 Task: Book a 2-hour guided pottery wheel and ceramics class for hands-on creative expression.
Action: Mouse moved to (350, 212)
Screenshot: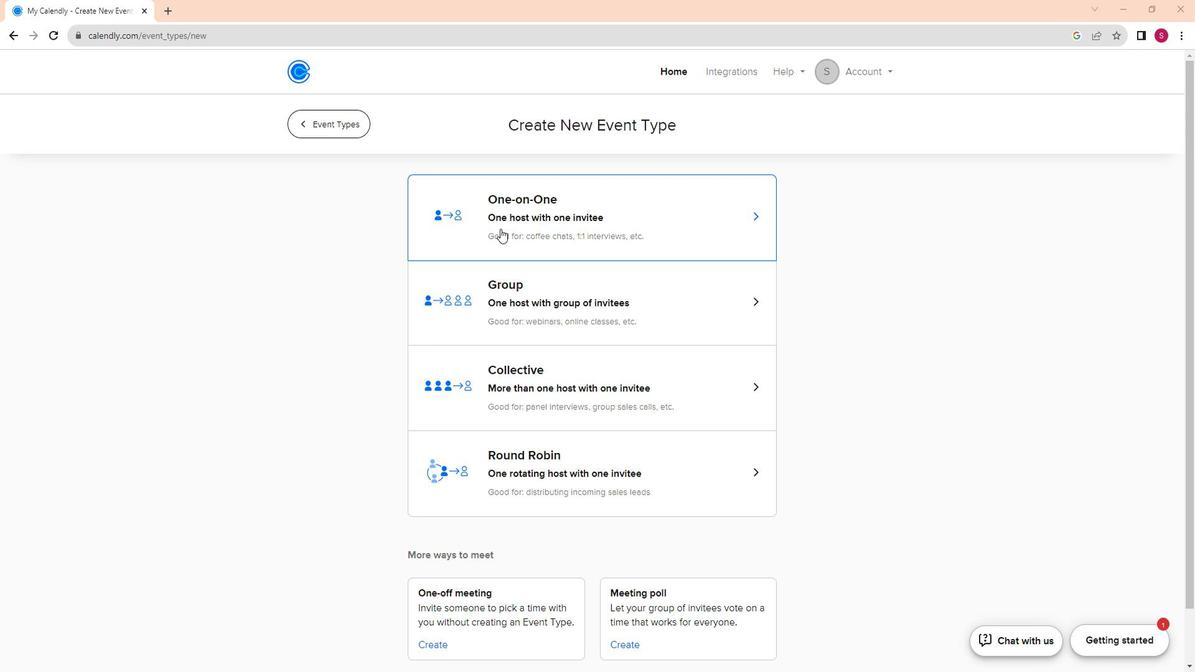 
Action: Mouse pressed left at (350, 212)
Screenshot: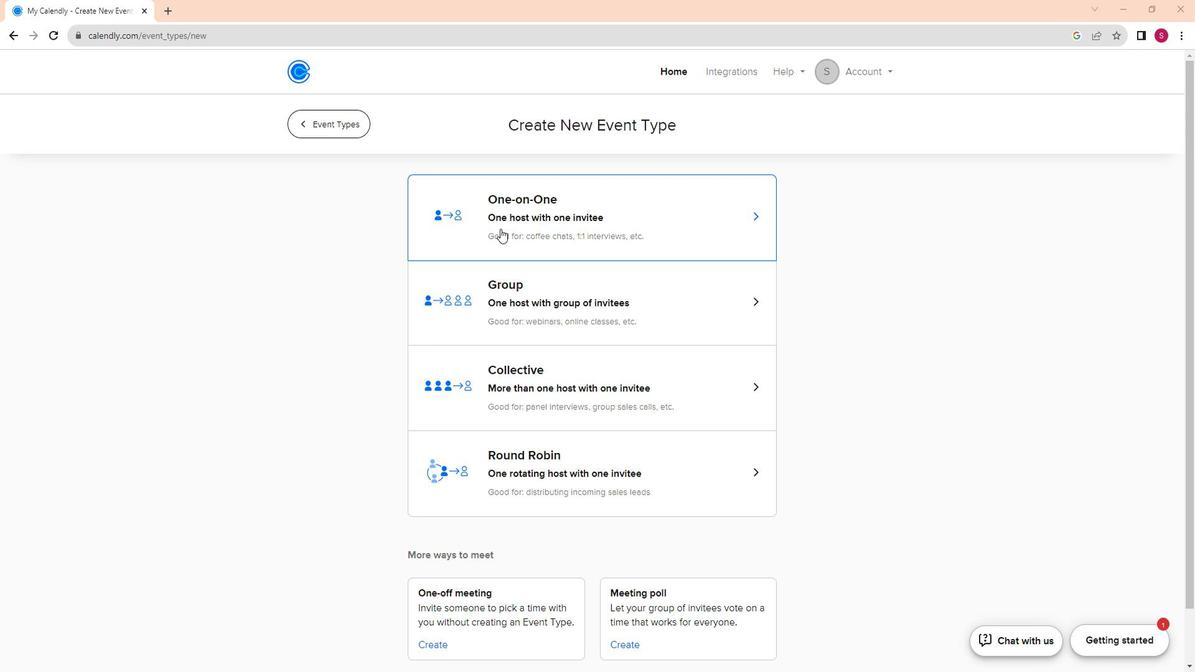 
Action: Mouse moved to (599, 423)
Screenshot: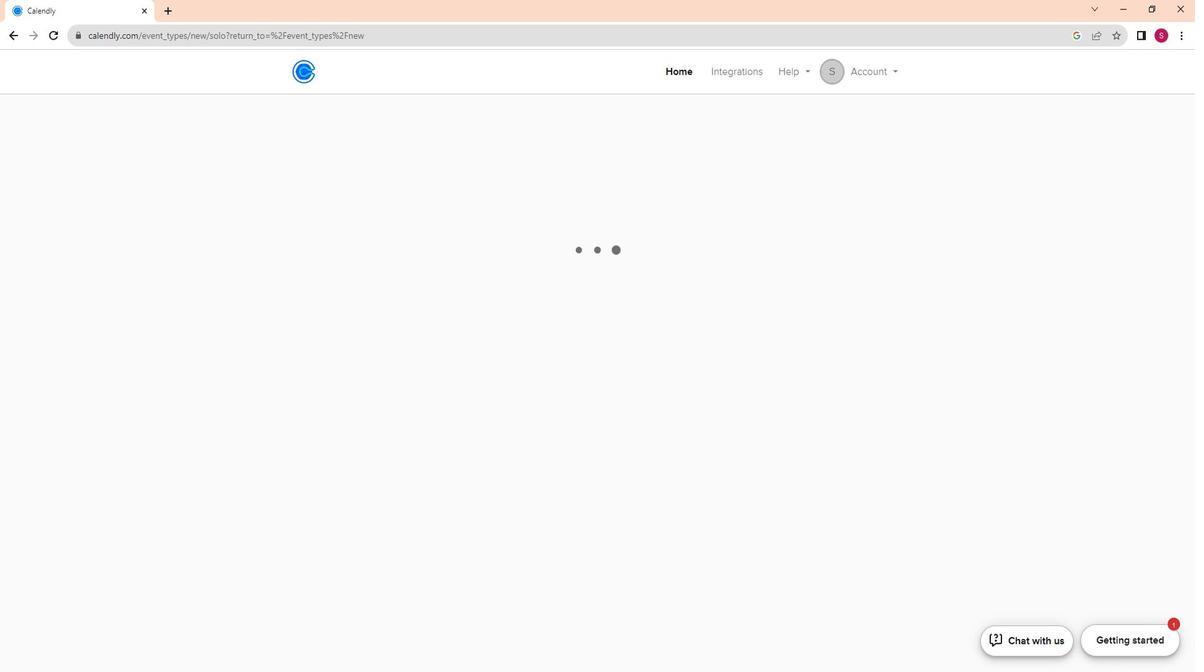 
Action: Mouse pressed left at (599, 423)
Screenshot: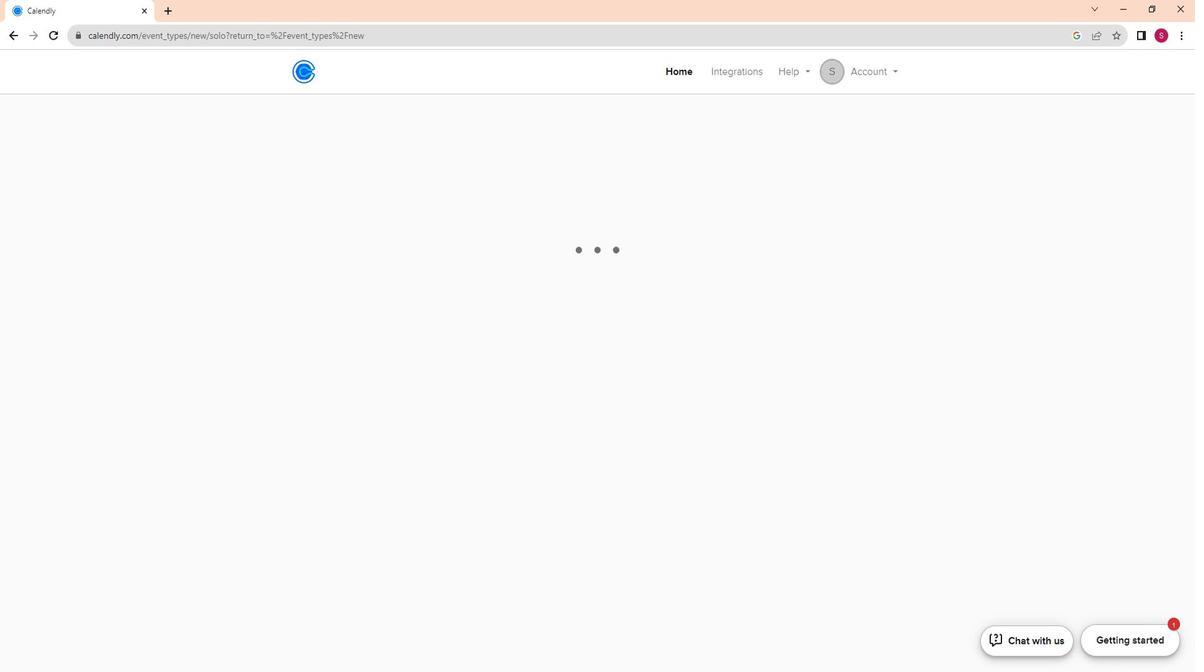 
Action: Mouse moved to (587, 189)
Screenshot: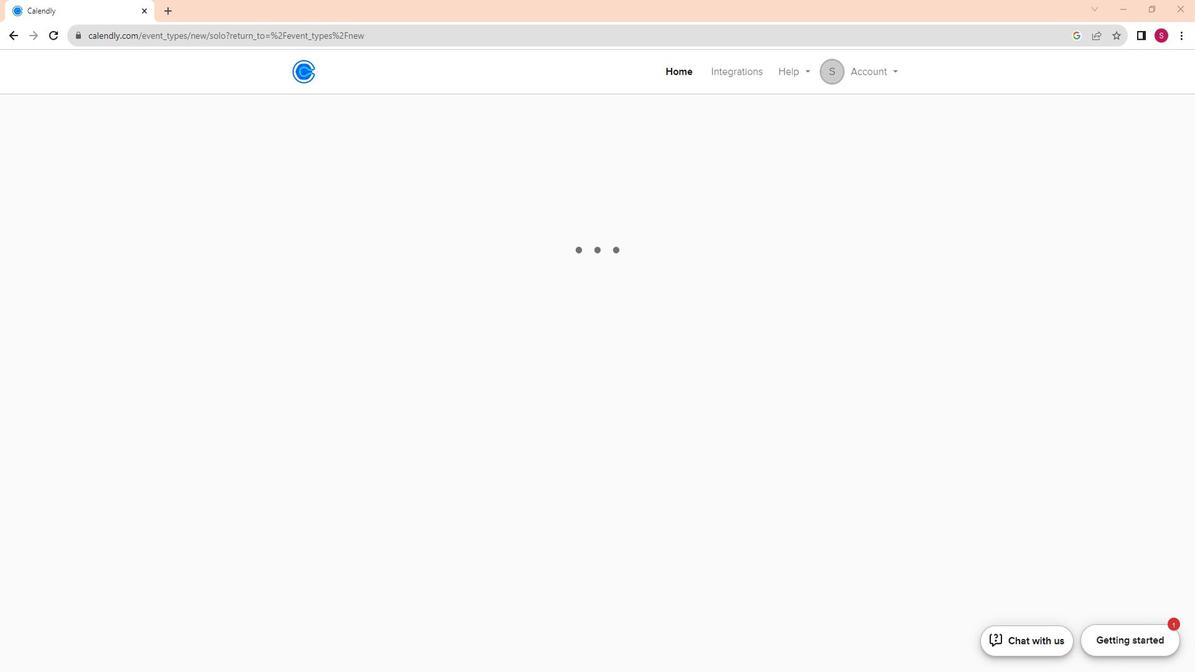 
Action: Mouse scrolled (587, 188) with delta (0, 0)
Screenshot: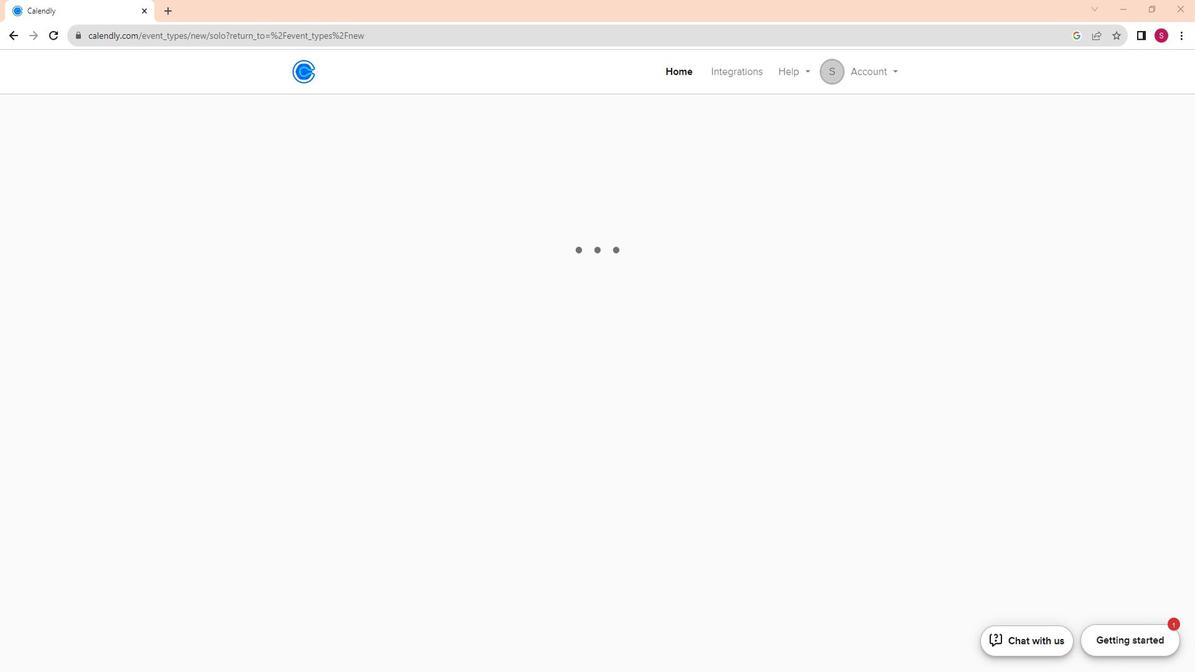 
Action: Mouse moved to (587, 191)
Screenshot: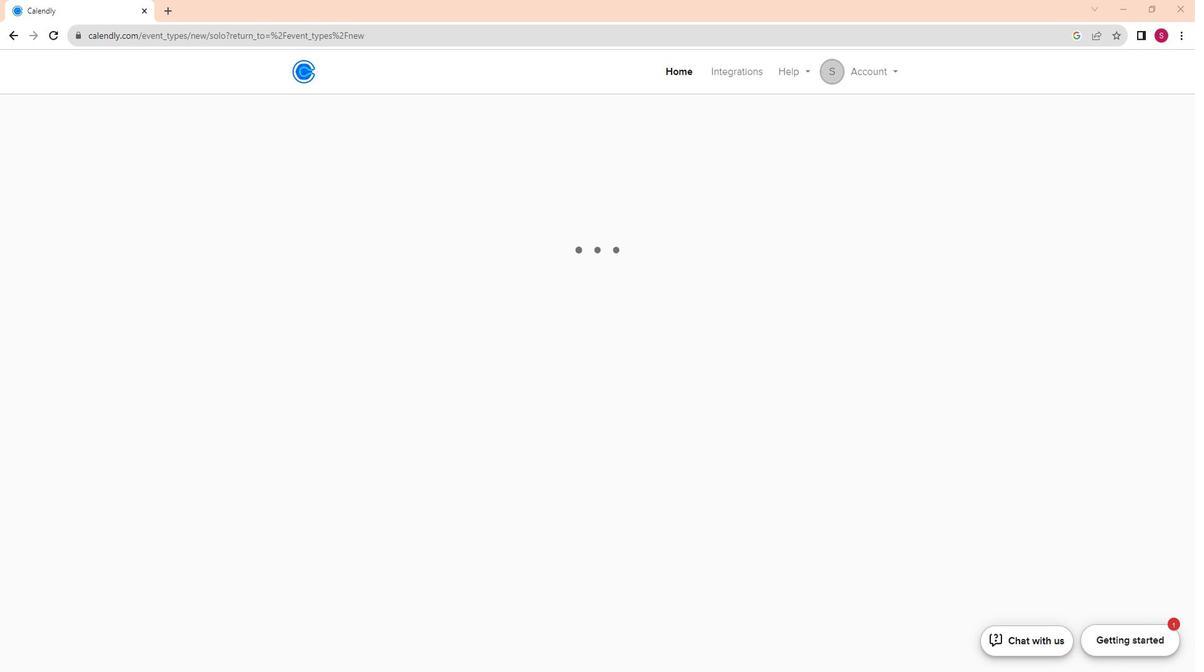 
Action: Mouse scrolled (587, 191) with delta (0, 0)
Screenshot: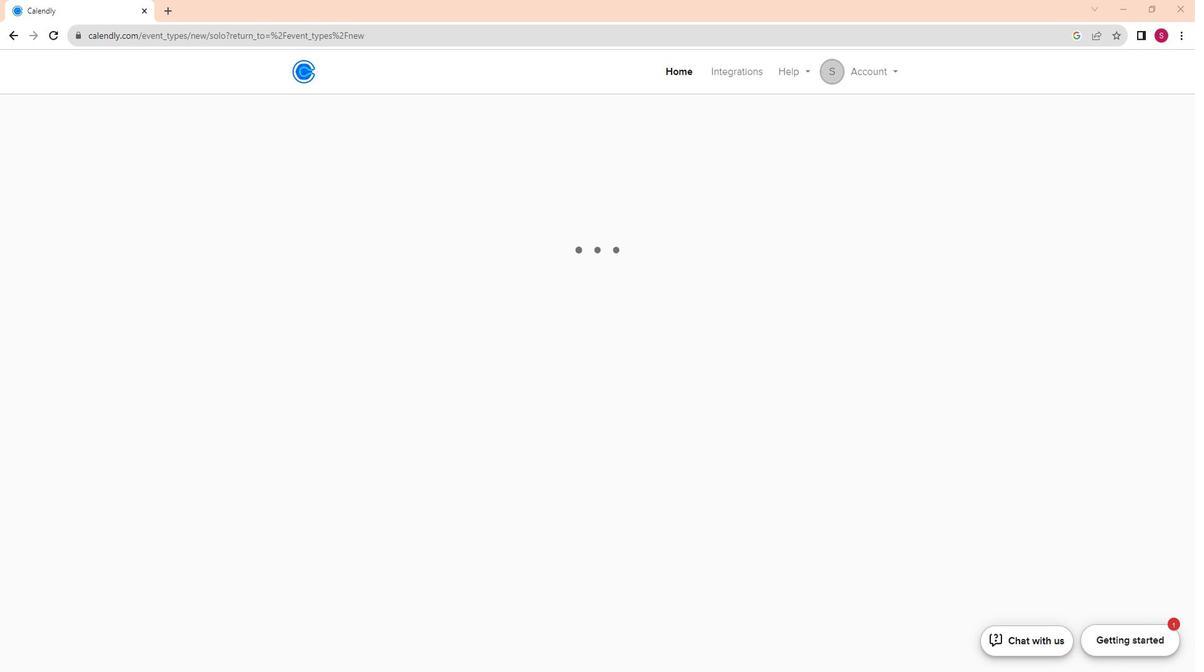 
Action: Mouse scrolled (587, 192) with delta (0, 0)
Screenshot: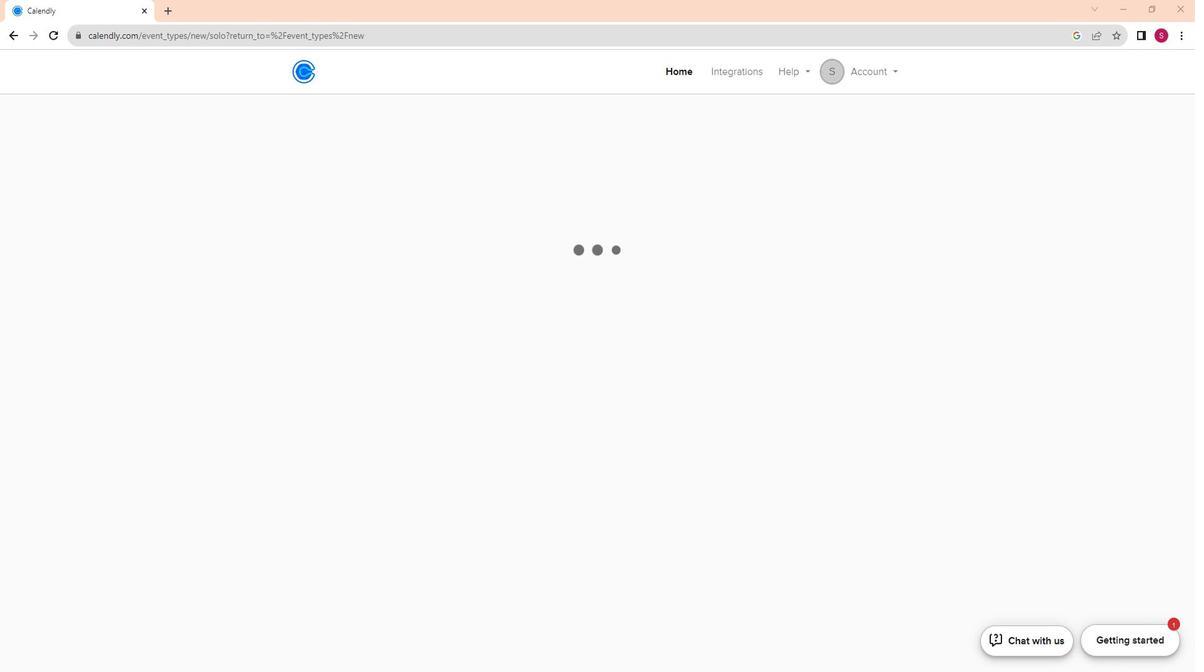 
Action: Mouse scrolled (587, 192) with delta (0, 0)
Screenshot: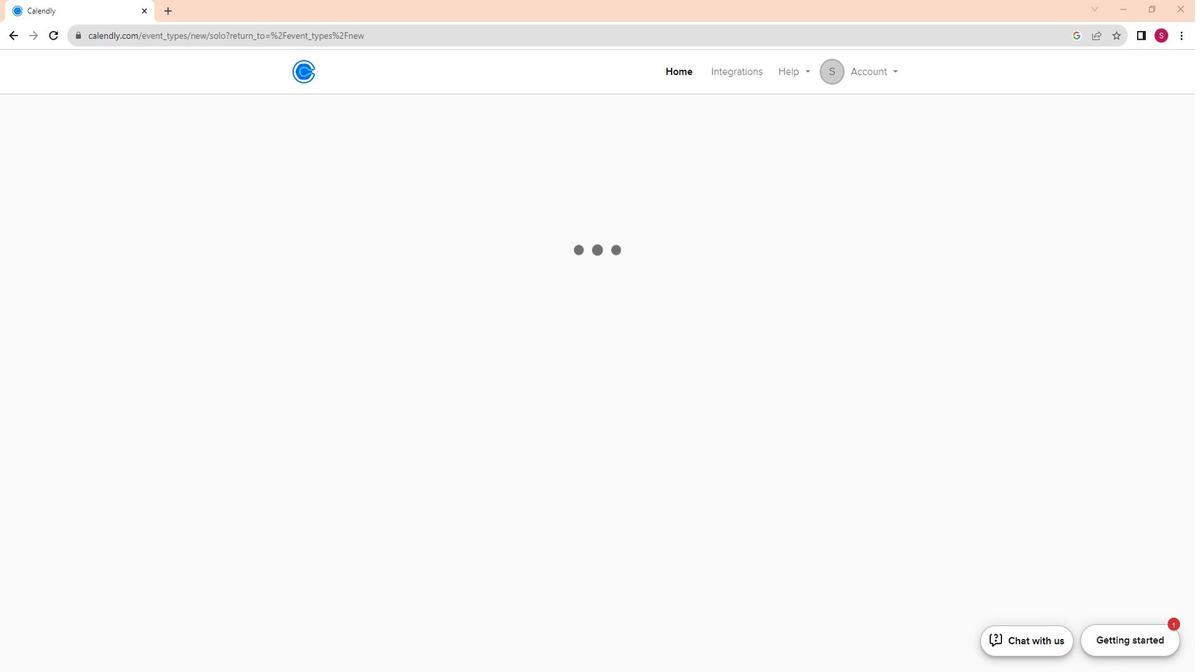 
Action: Mouse moved to (379, 296)
Screenshot: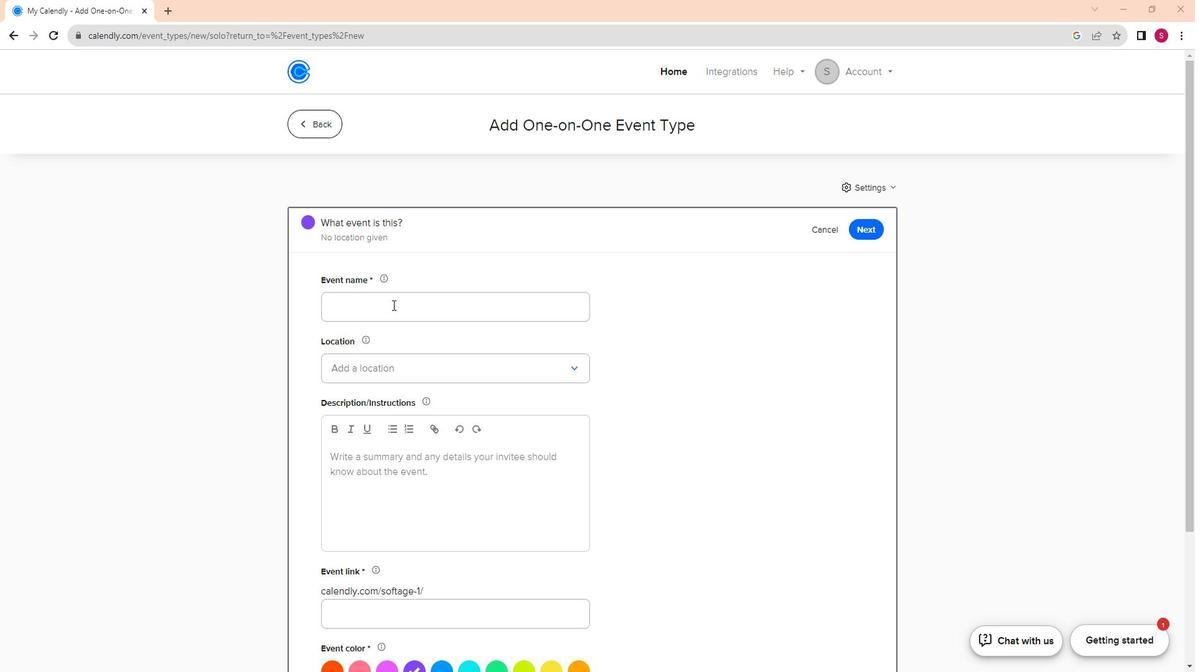 
Action: Mouse pressed left at (379, 296)
Screenshot: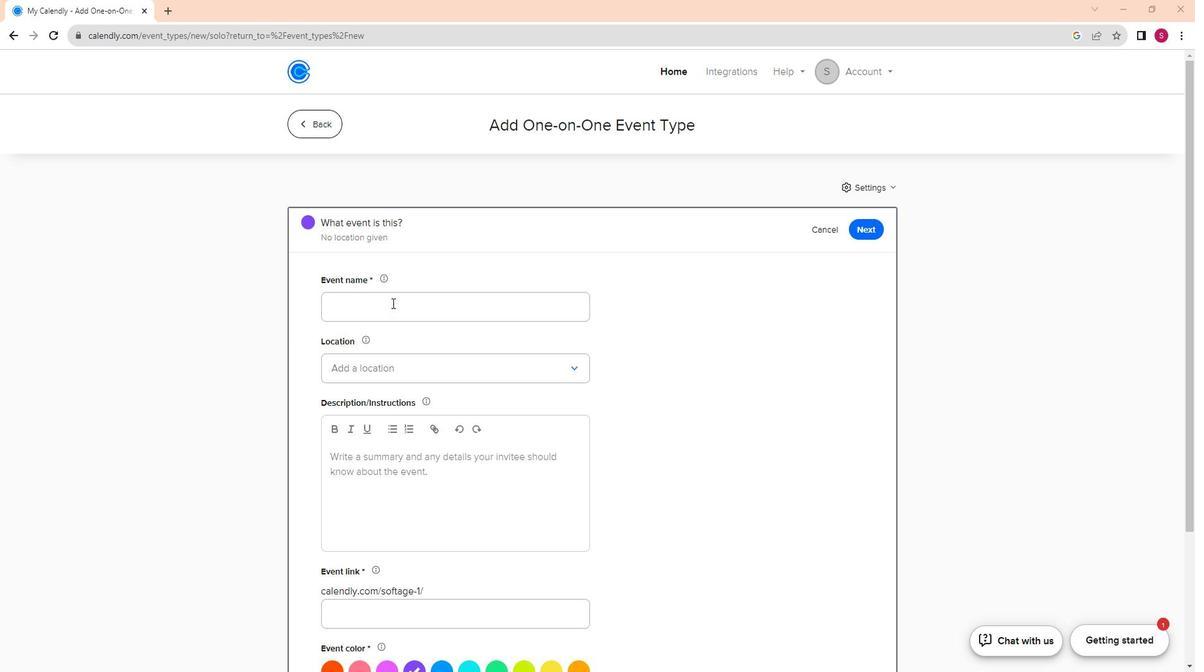 
Action: Key pressed <Key.caps_lock>P<Key.caps_lock>ottery<Key.space><Key.caps_lock>S<Key.caps_lock>tudios
Screenshot: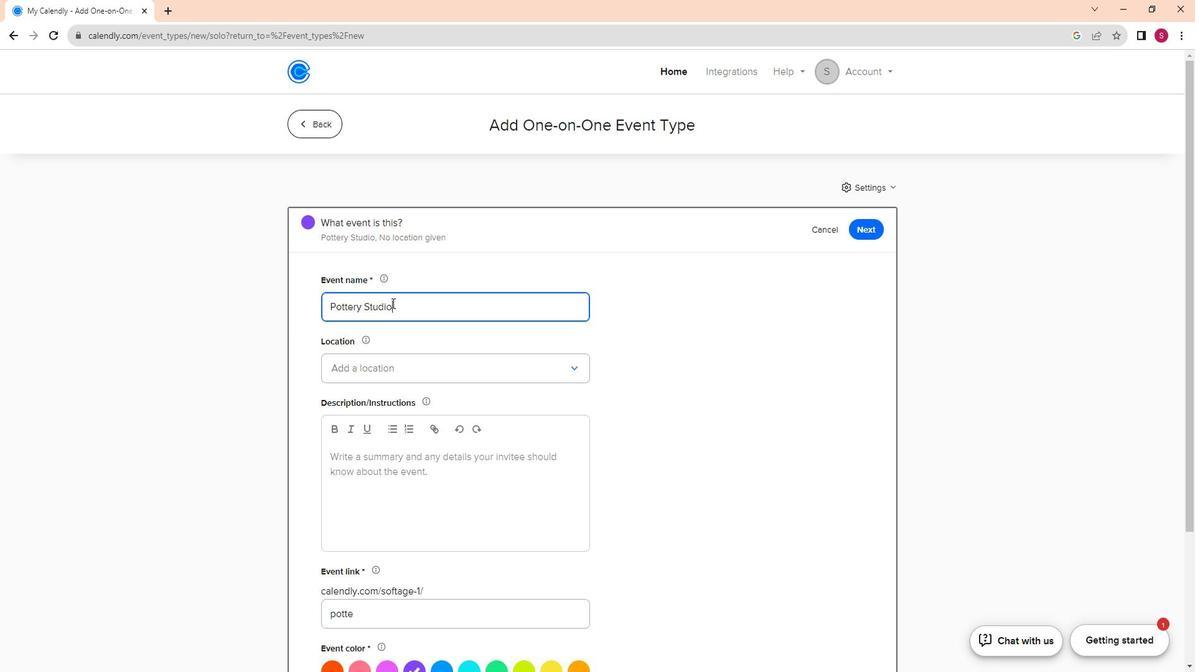 
Action: Mouse moved to (377, 302)
Screenshot: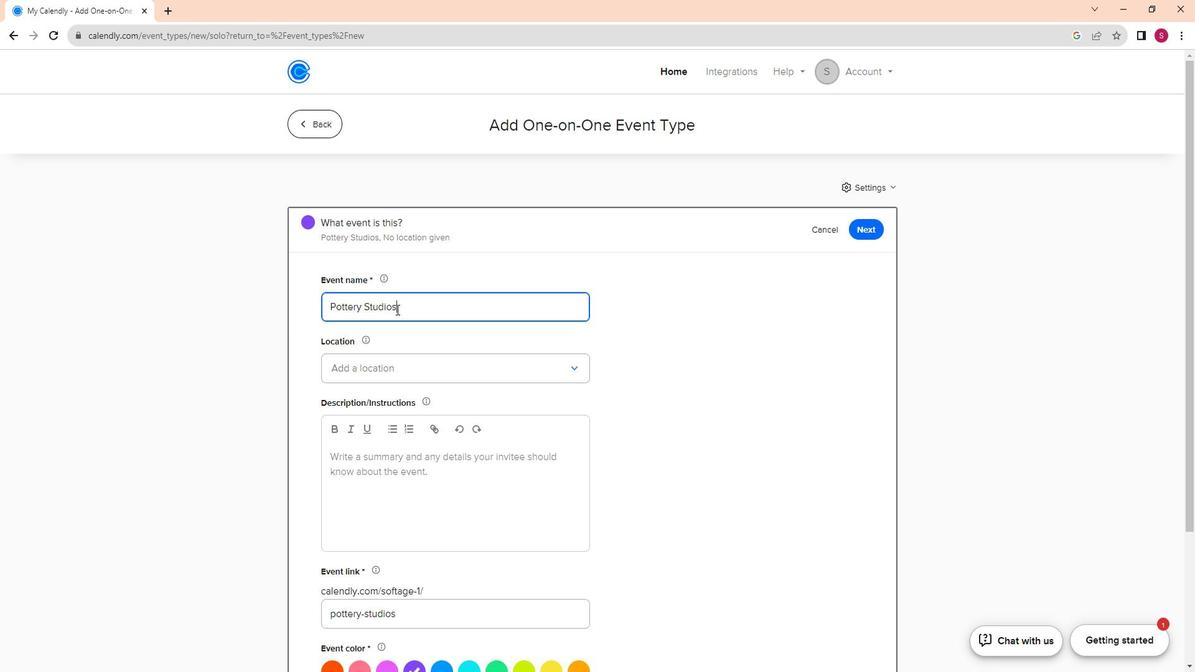 
Action: Mouse pressed left at (377, 302)
Screenshot: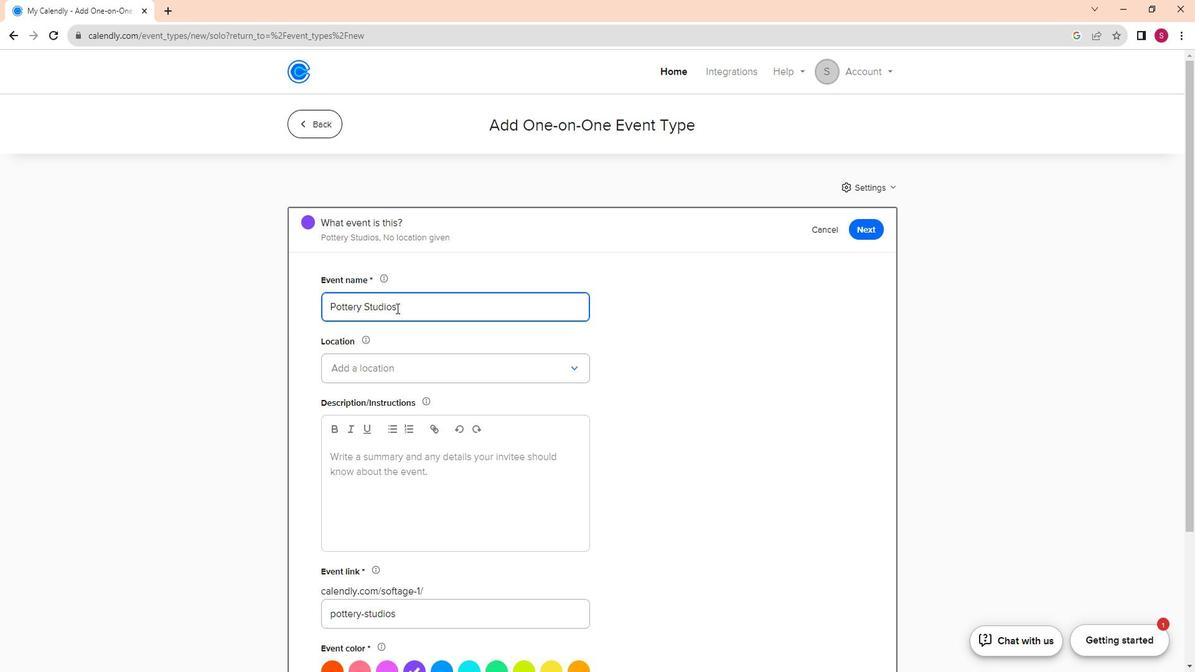 
Action: Mouse moved to (377, 299)
Screenshot: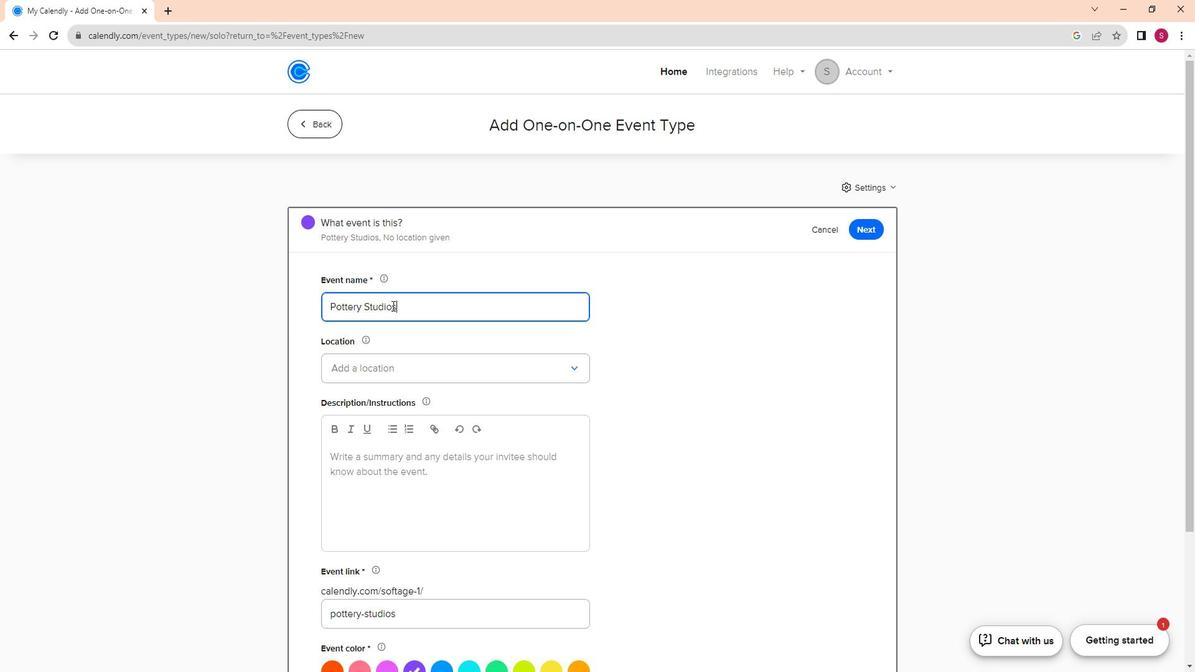 
Action: Mouse pressed left at (377, 299)
Screenshot: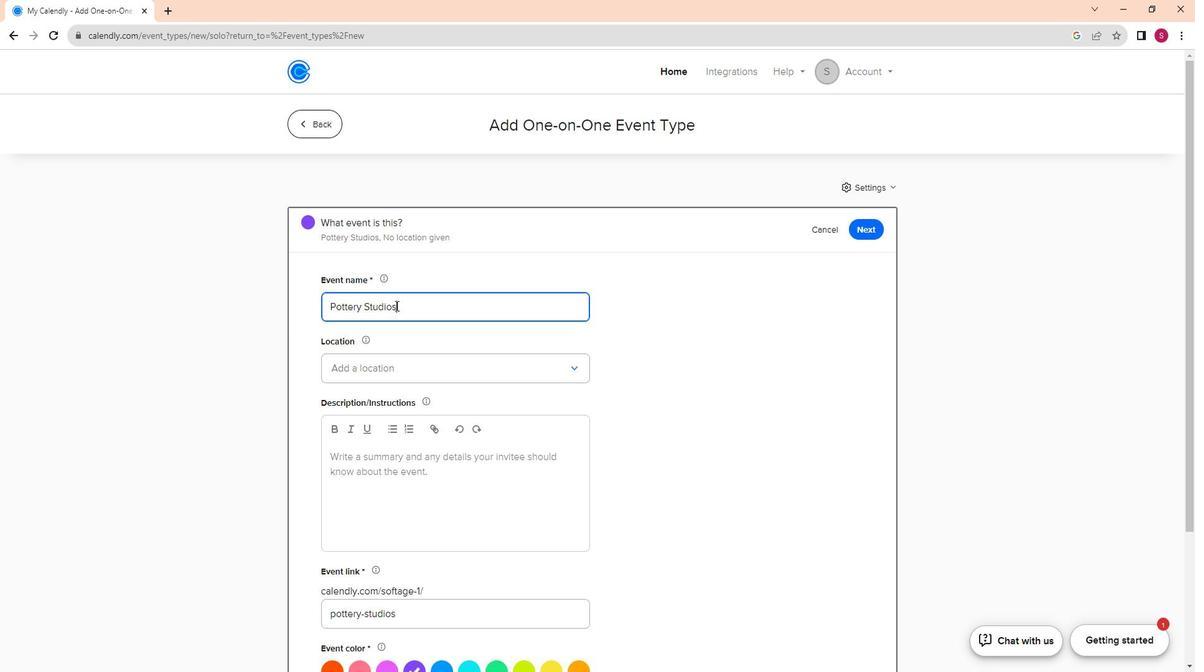 
Action: Mouse moved to (386, 305)
Screenshot: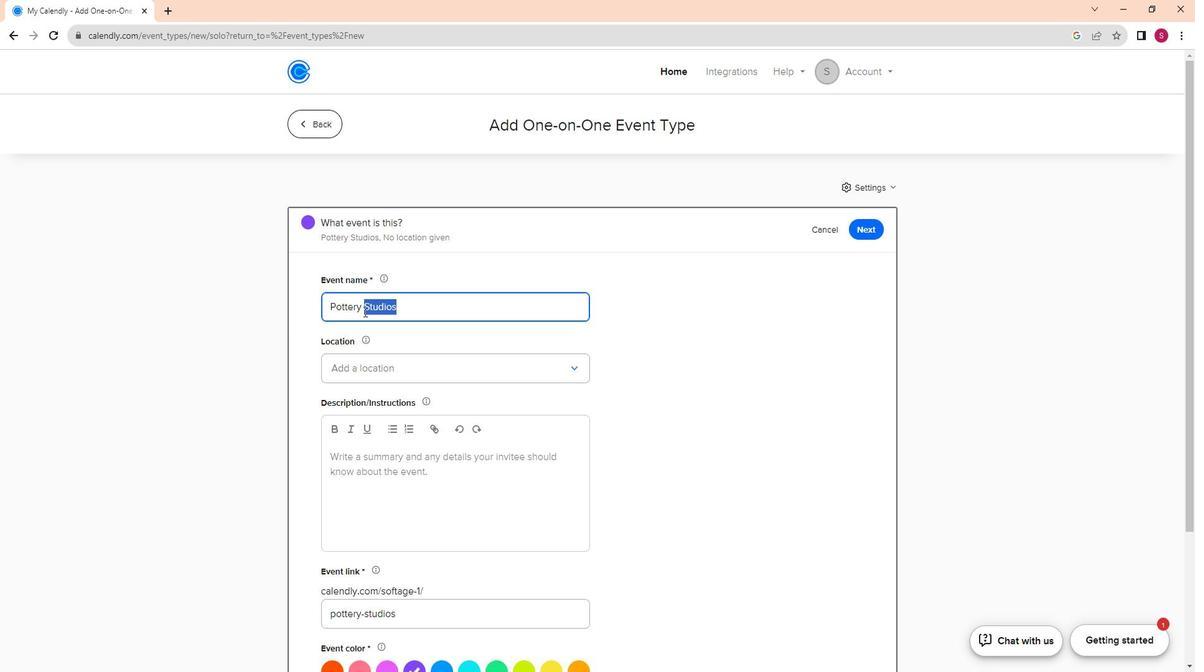 
Action: Key pressed <Key.caps_lock>W<Key.caps_lock>heel<Key.space><Key.caps_lock>E<Key.caps_lock>xpress
Screenshot: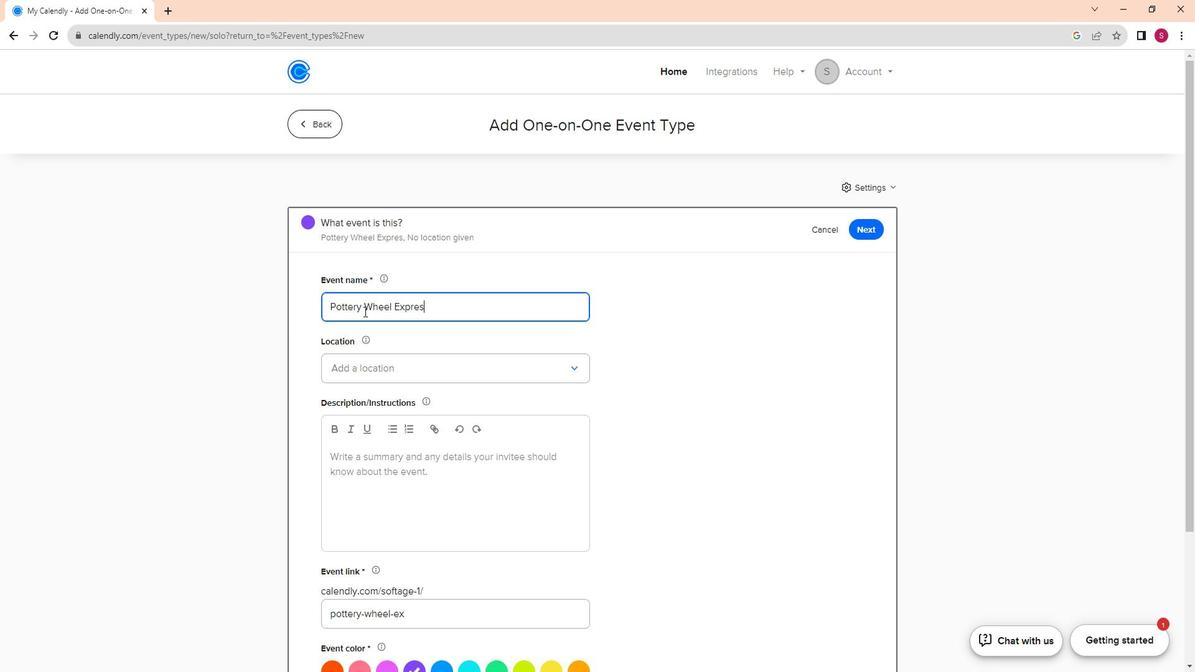 
Action: Mouse moved to (381, 363)
Screenshot: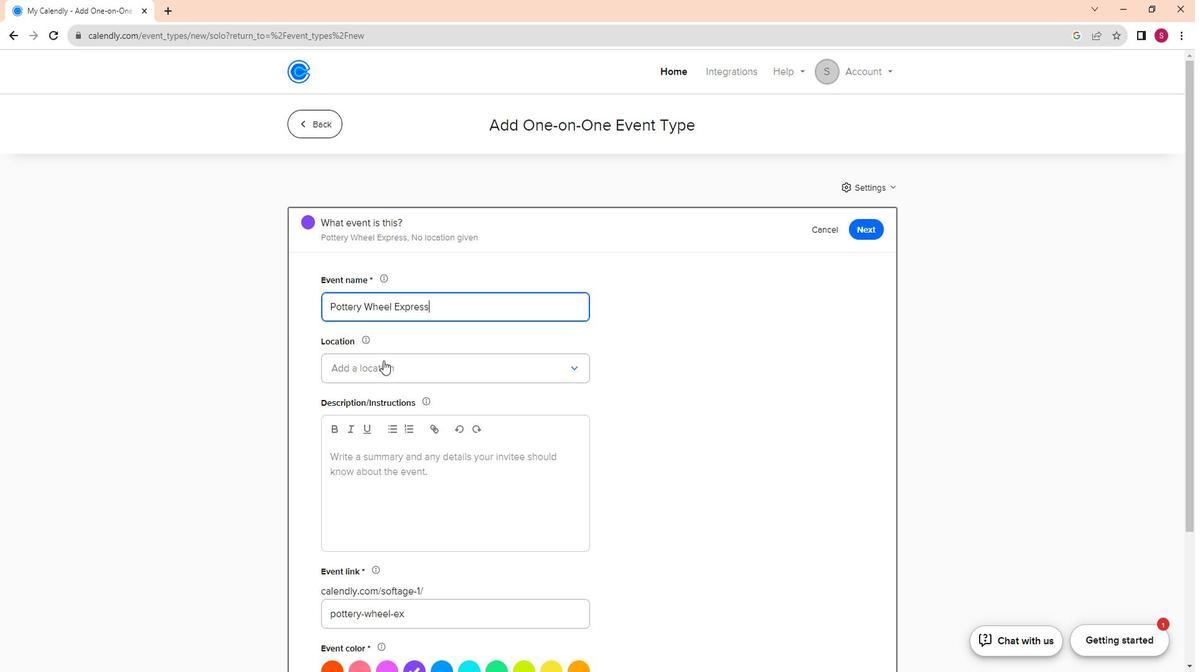 
Action: Mouse pressed left at (381, 363)
Screenshot: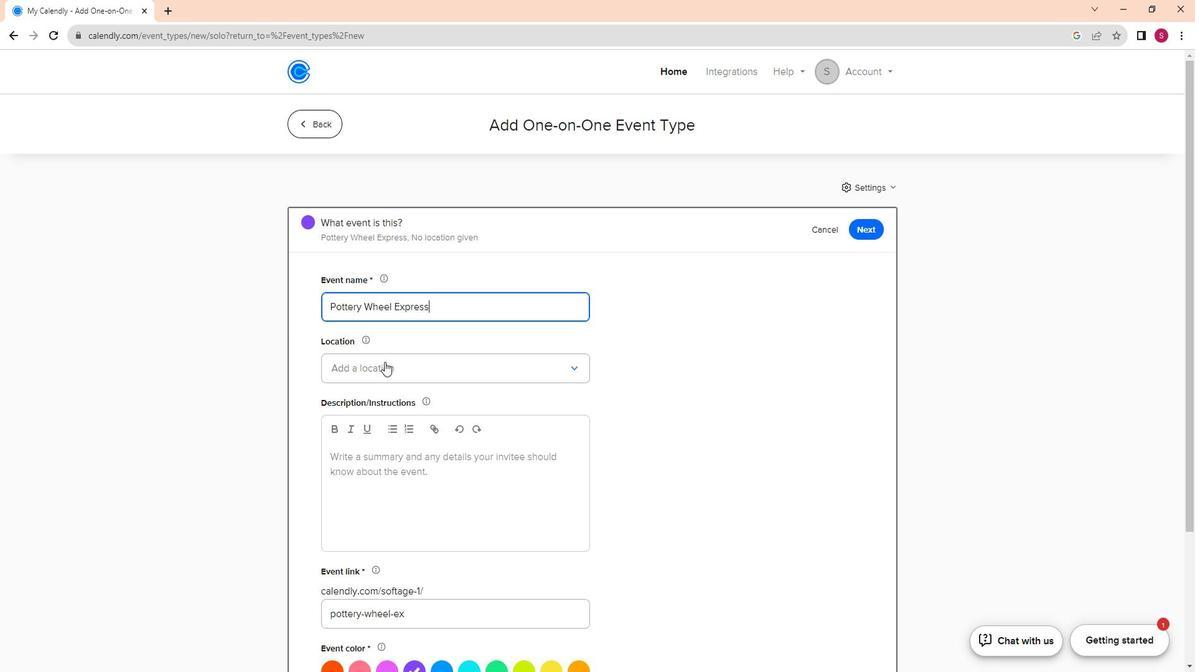 
Action: Mouse moved to (384, 402)
Screenshot: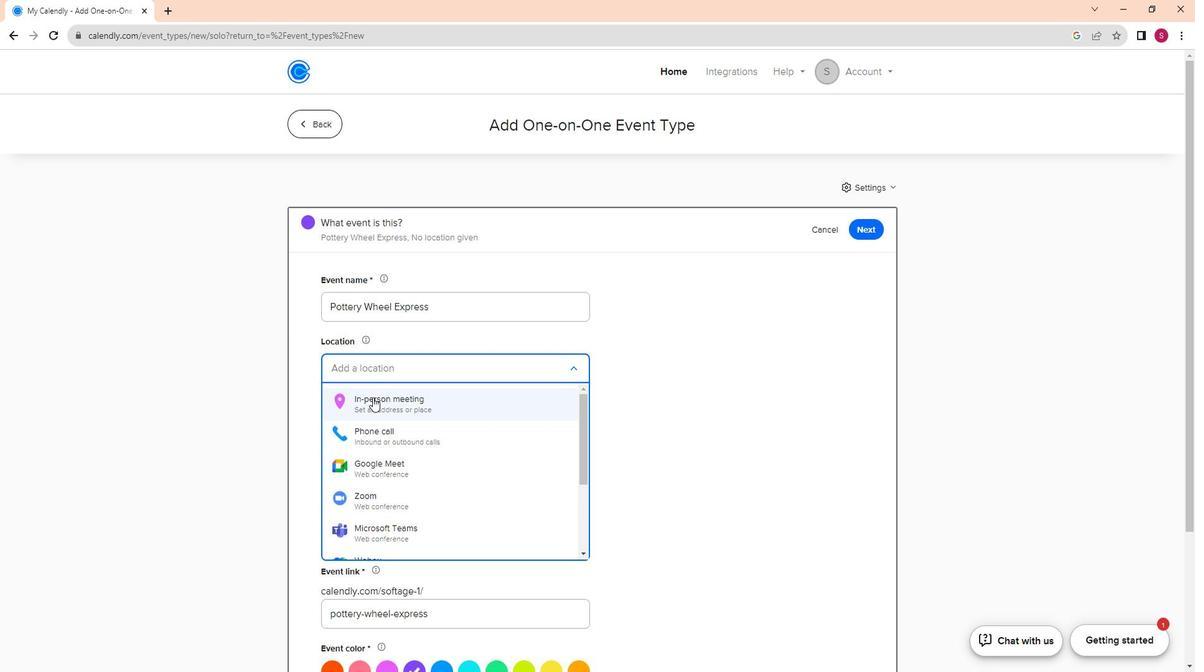 
Action: Mouse pressed left at (384, 402)
Screenshot: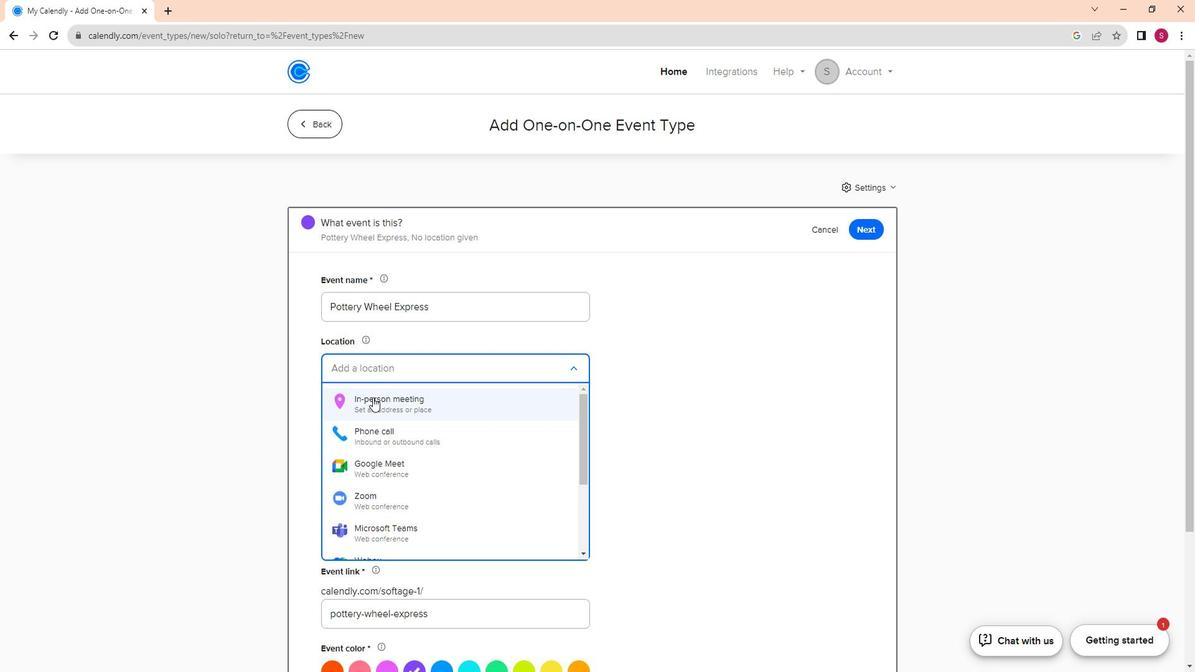 
Action: Mouse moved to (341, 197)
Screenshot: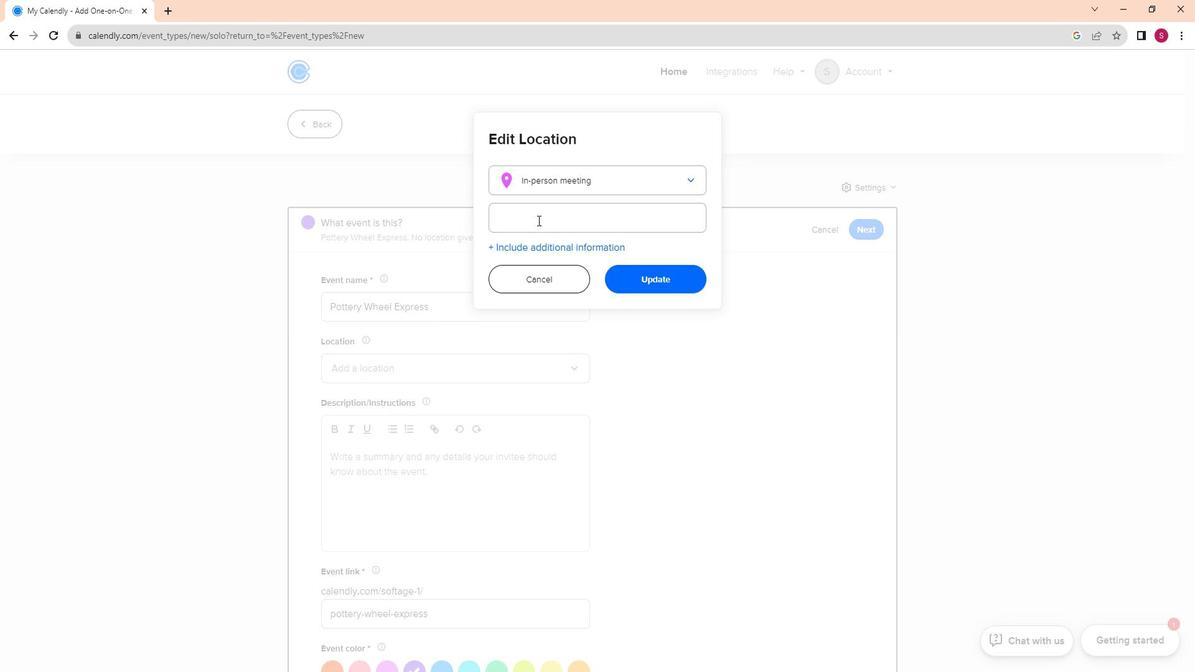 
Action: Mouse pressed left at (341, 197)
Screenshot: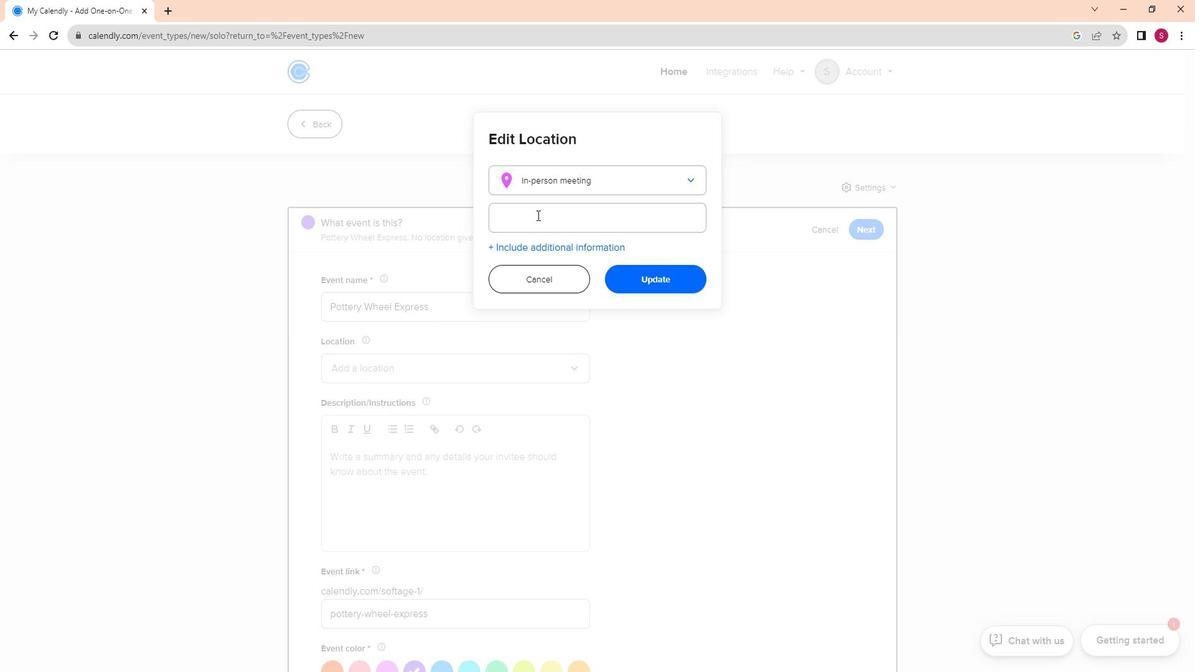 
Action: Key pressed <Key.caps_lock>L<Key.caps_lock>ocal<Key.space><Key.caps_lock>P<Key.caps_lock>ottery<Key.space><Key.caps_lock>S<Key.caps_lock>tudios,<Key.space><Key.caps_lock>O<Key.caps_lock>ak<Key.space><Key.caps_lock>S<Key.caps_lock>treet
Screenshot: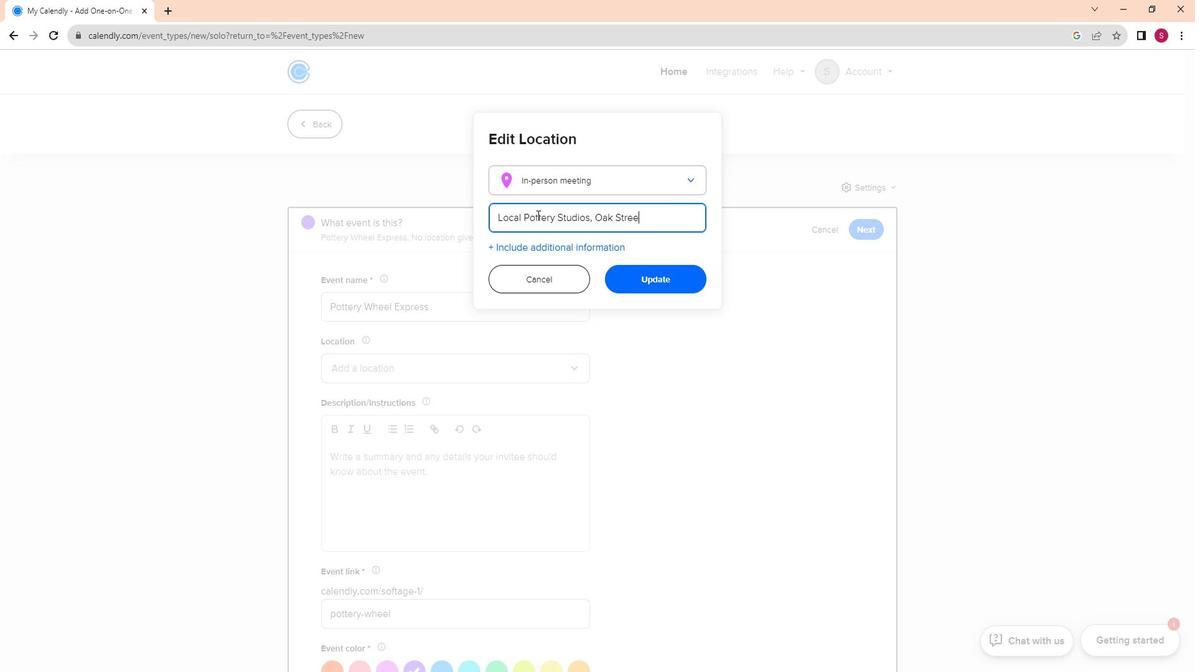 
Action: Mouse moved to (325, 201)
Screenshot: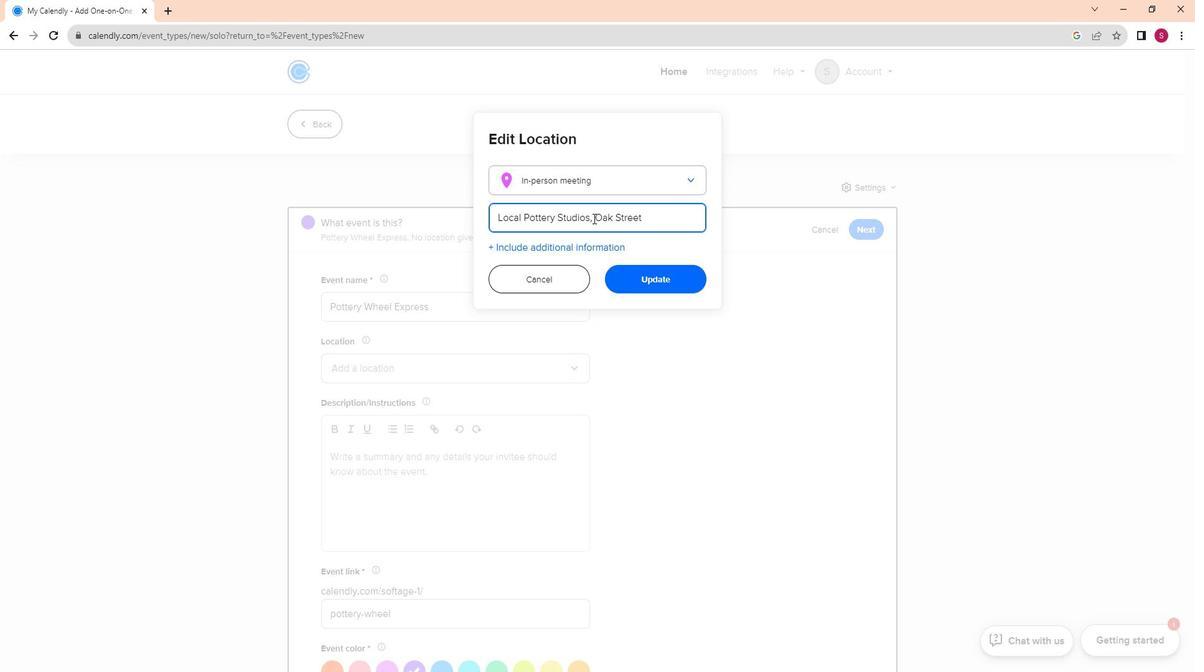 
Action: Mouse pressed left at (325, 201)
Screenshot: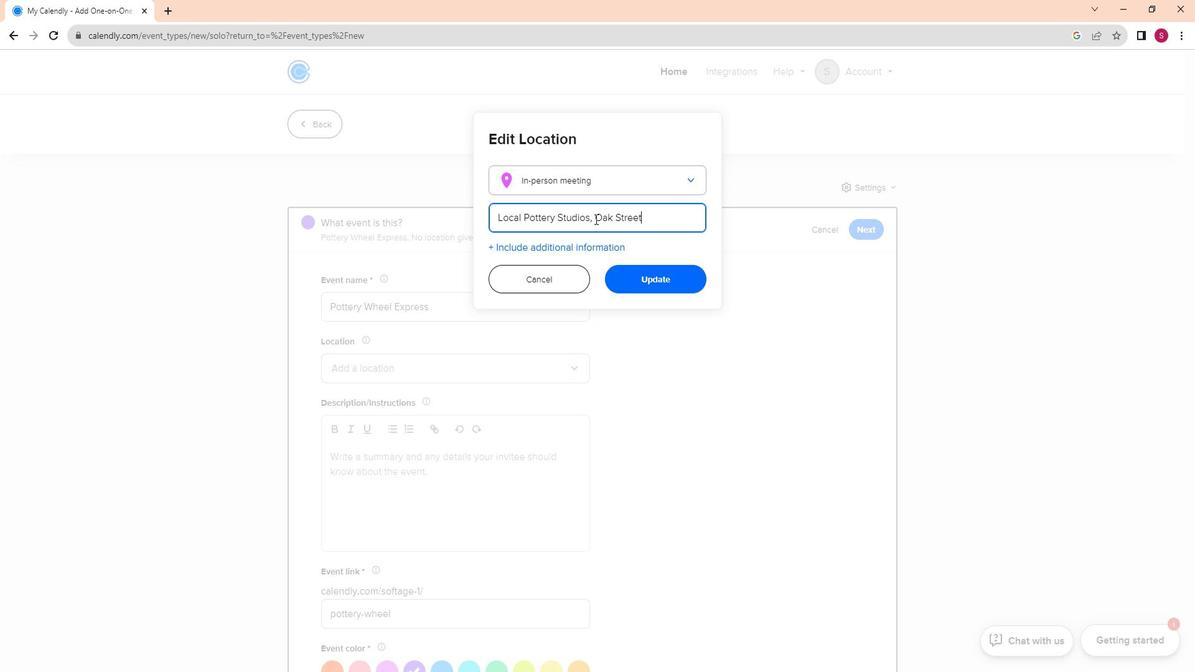 
Action: Key pressed 789
Screenshot: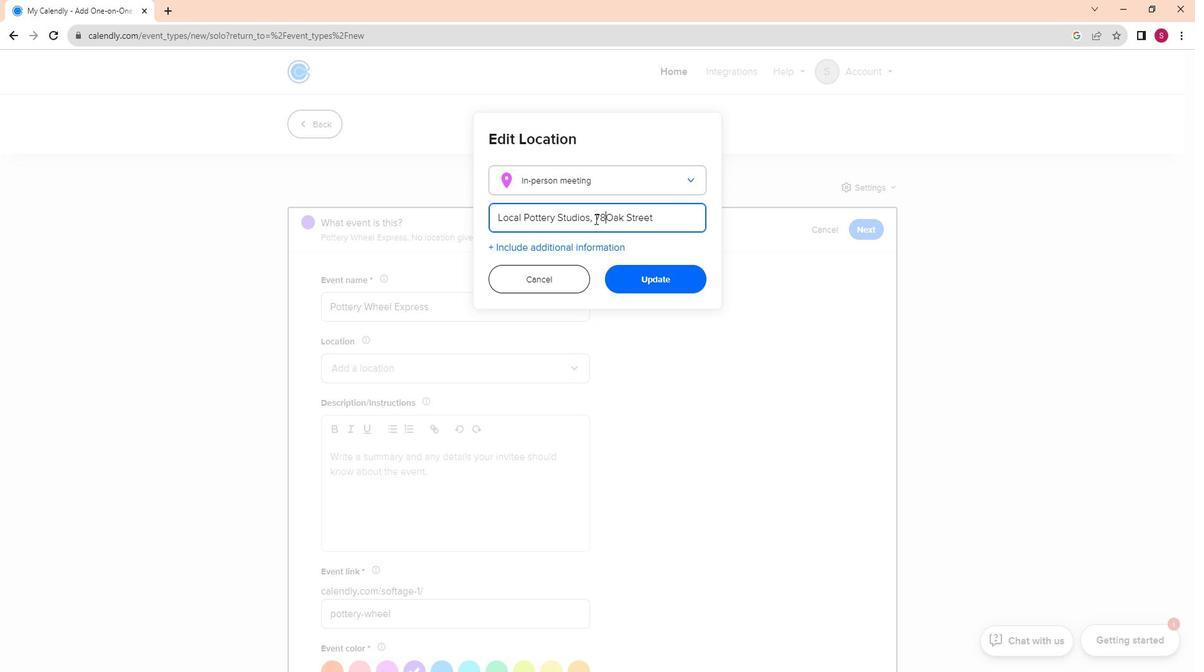 
Action: Mouse moved to (324, 204)
Screenshot: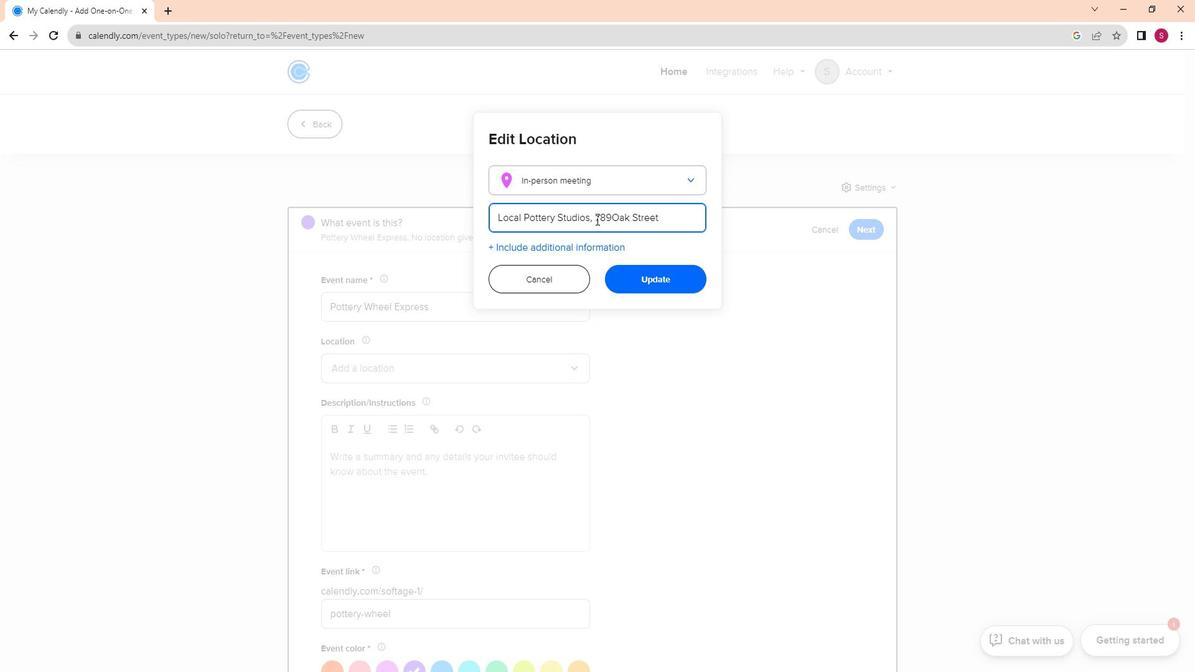 
Action: Key pressed <Key.space>
Screenshot: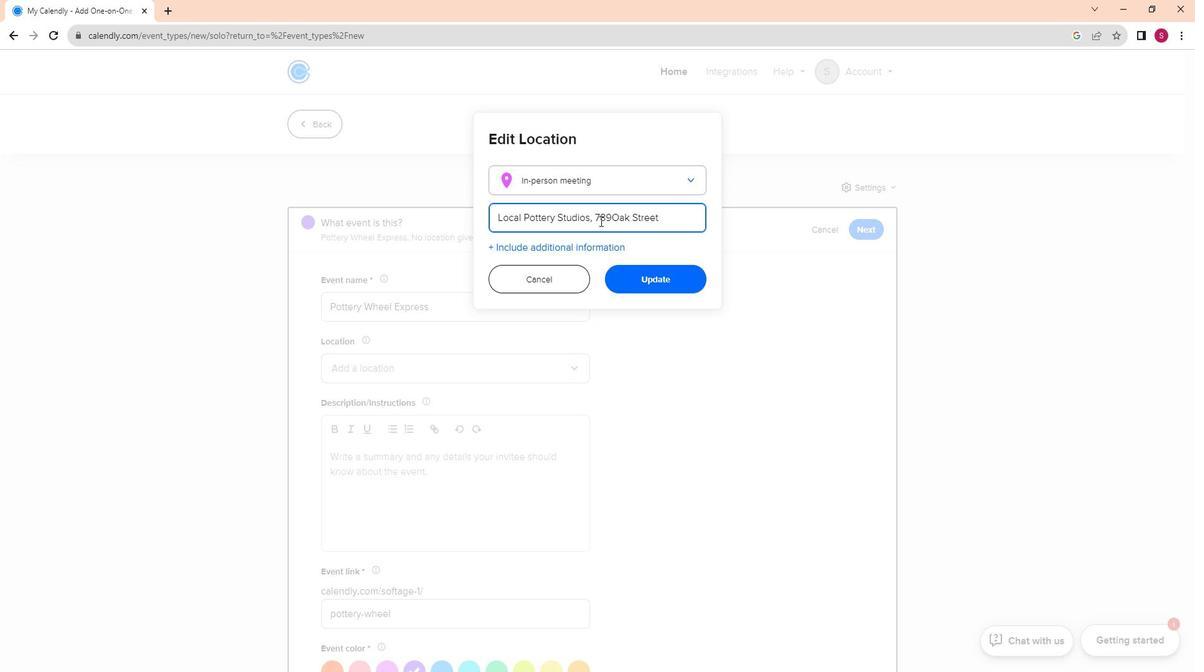 
Action: Mouse moved to (307, 199)
Screenshot: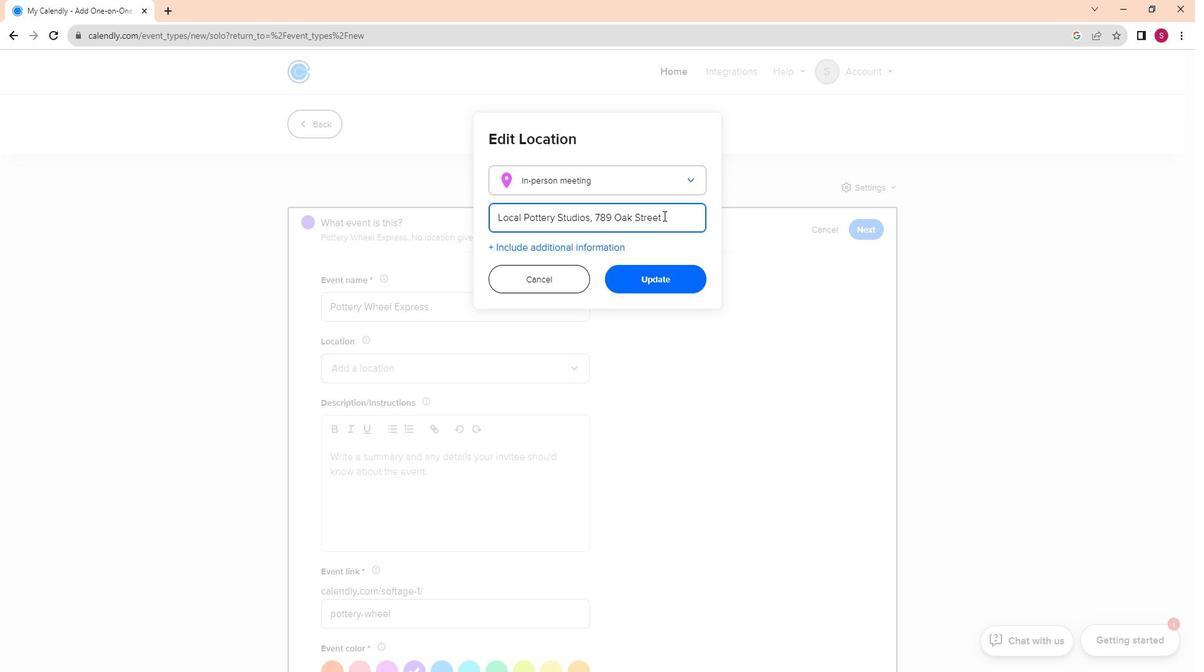 
Action: Mouse pressed left at (307, 199)
Screenshot: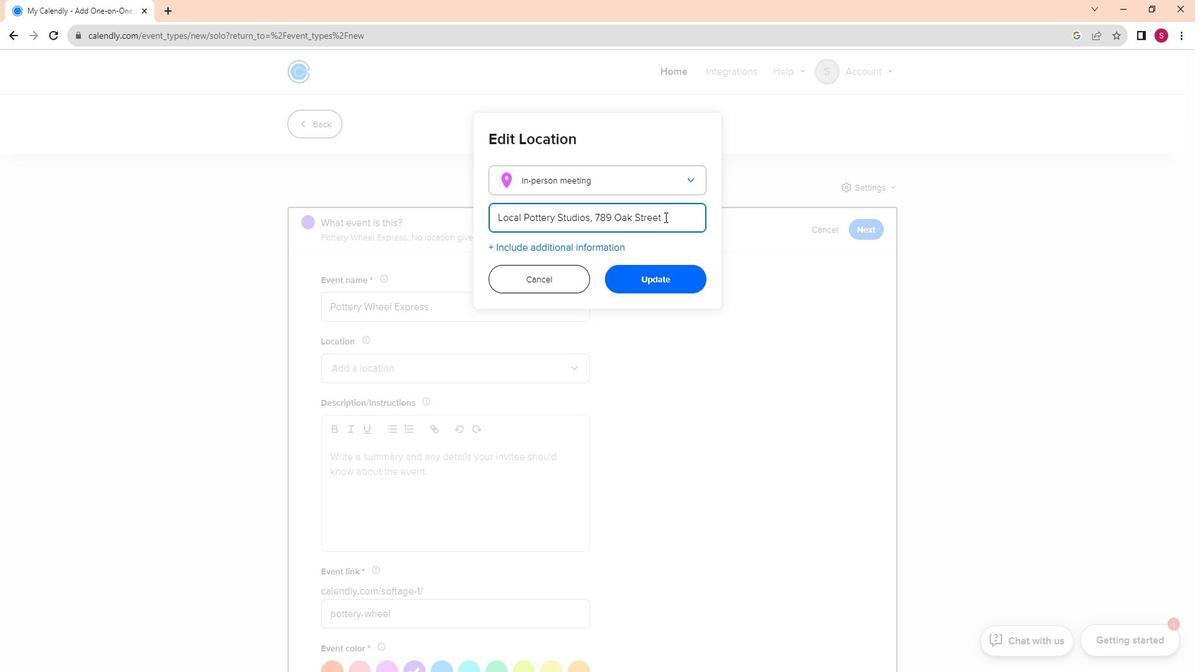 
Action: Mouse moved to (307, 199)
Screenshot: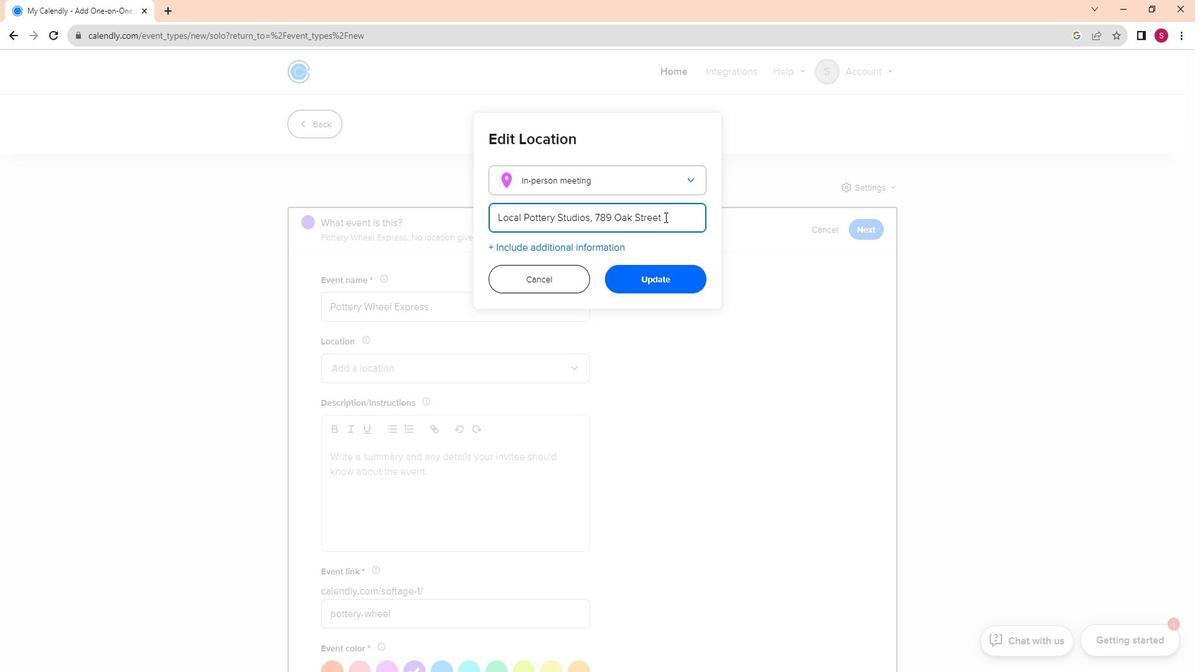 
Action: Key pressed ,<Key.space><Key.caps_lock>N<Key.caps_lock>w<Key.backspace>ew<Key.space><Key.caps_lock>Y<Key.caps_lock>ork
Screenshot: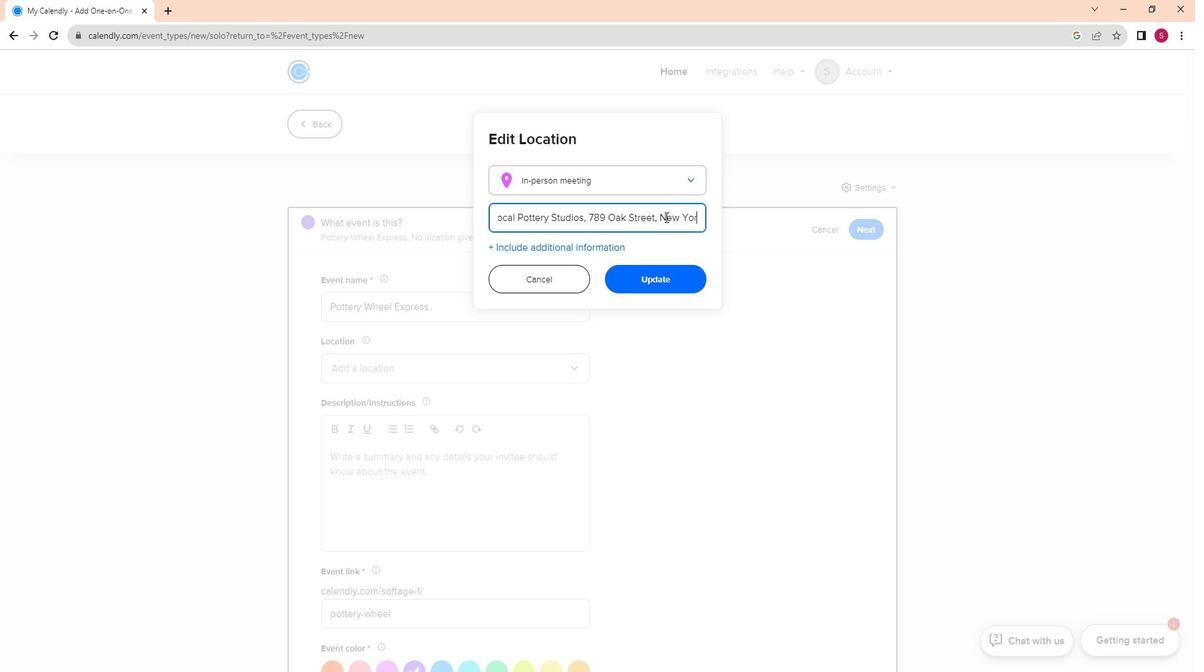 
Action: Mouse moved to (319, 272)
Screenshot: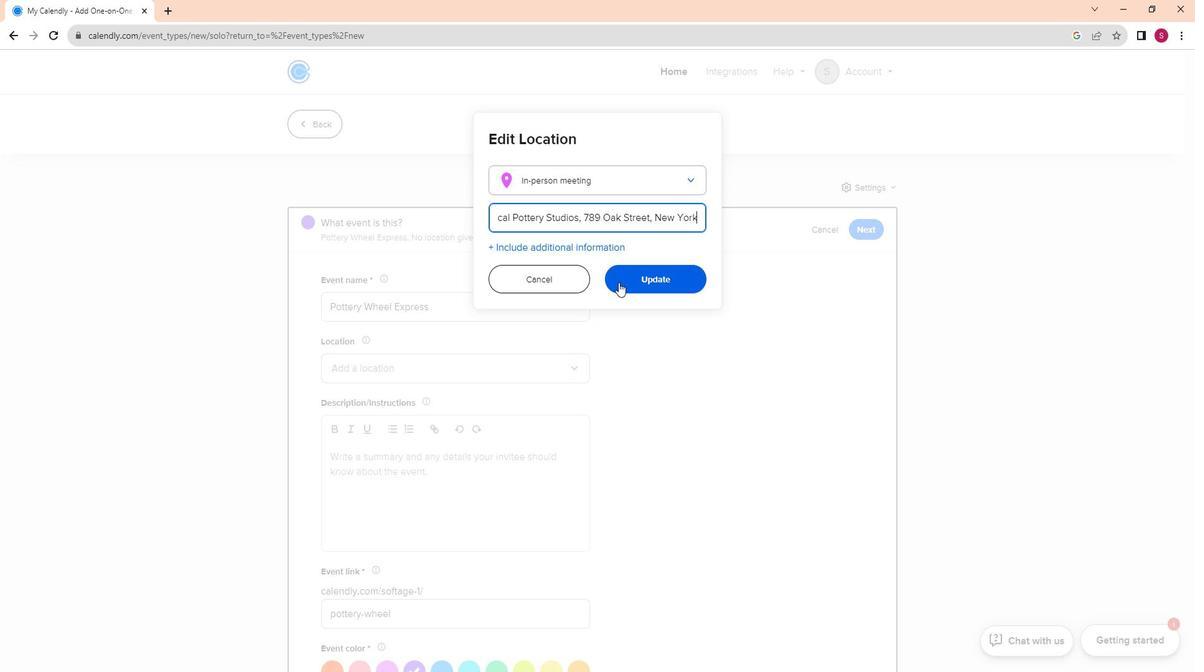 
Action: Mouse pressed left at (319, 272)
Screenshot: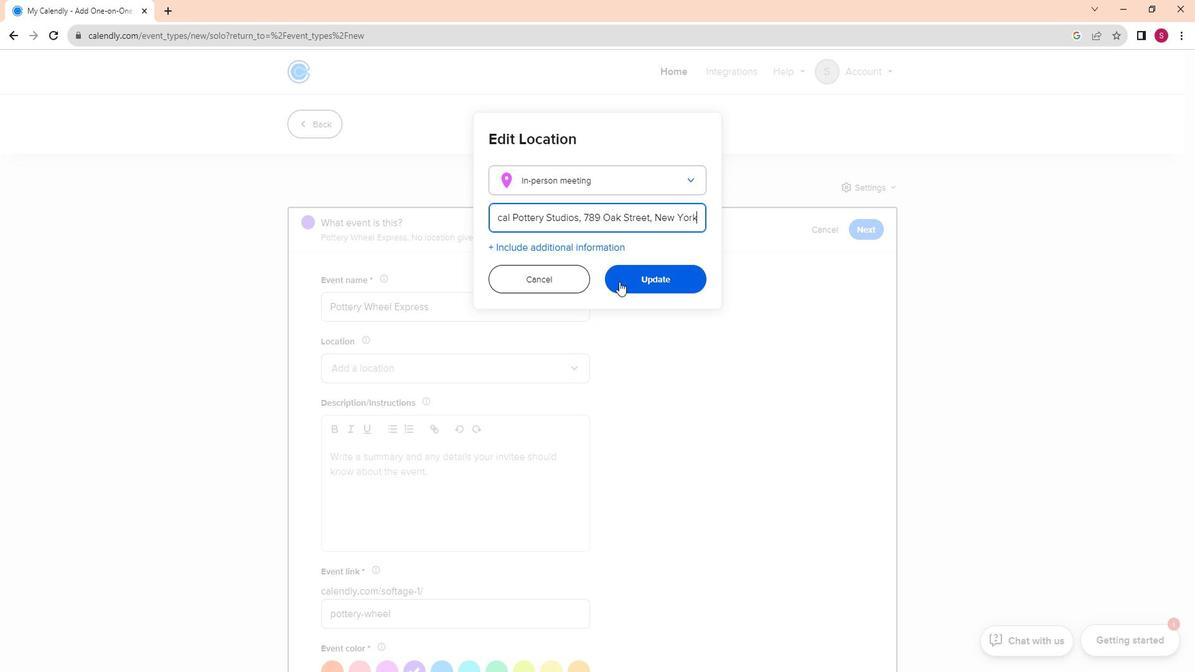 
Action: Mouse moved to (389, 521)
Screenshot: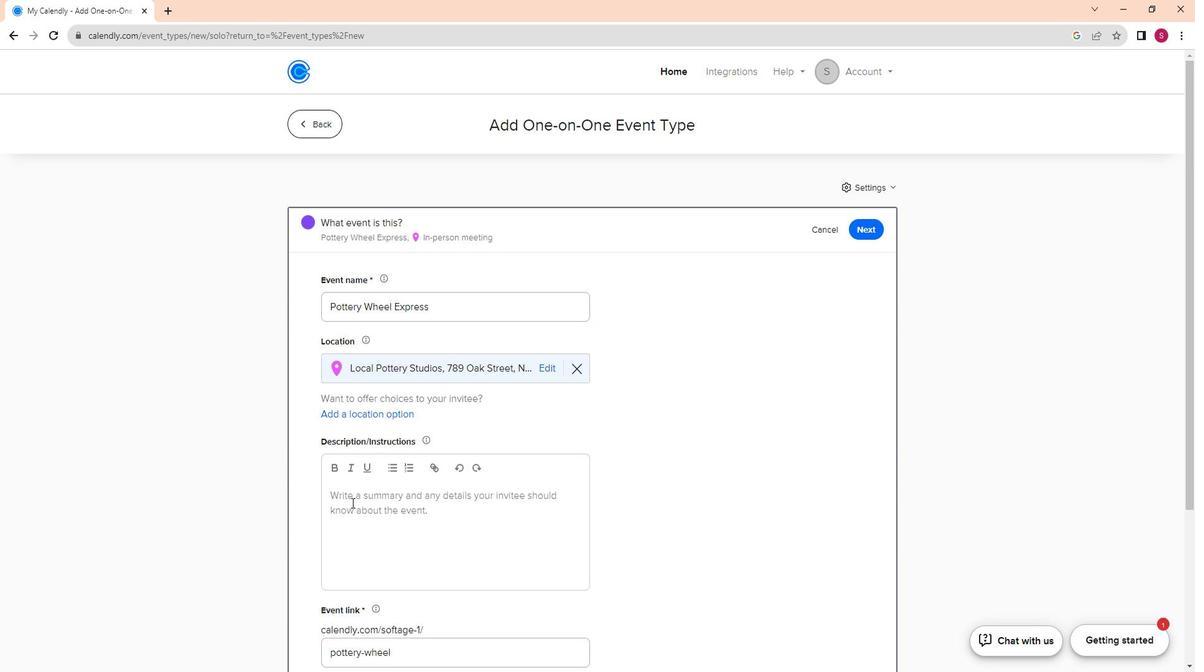 
Action: Mouse scrolled (389, 520) with delta (0, 0)
Screenshot: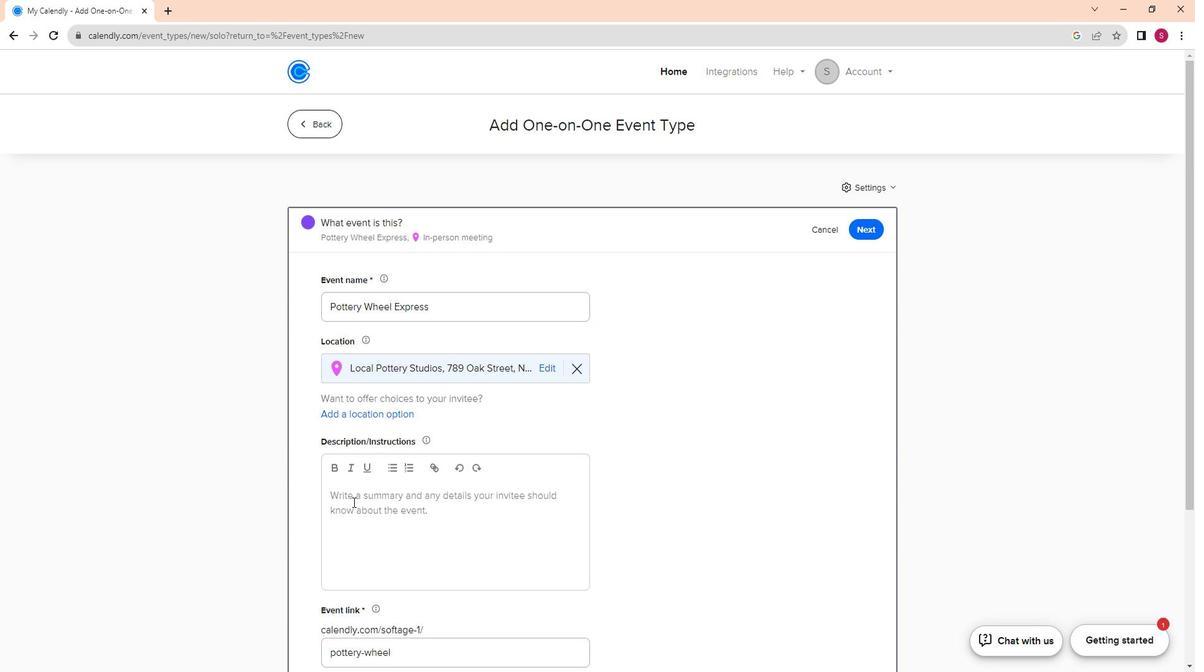 
Action: Mouse scrolled (389, 520) with delta (0, 0)
Screenshot: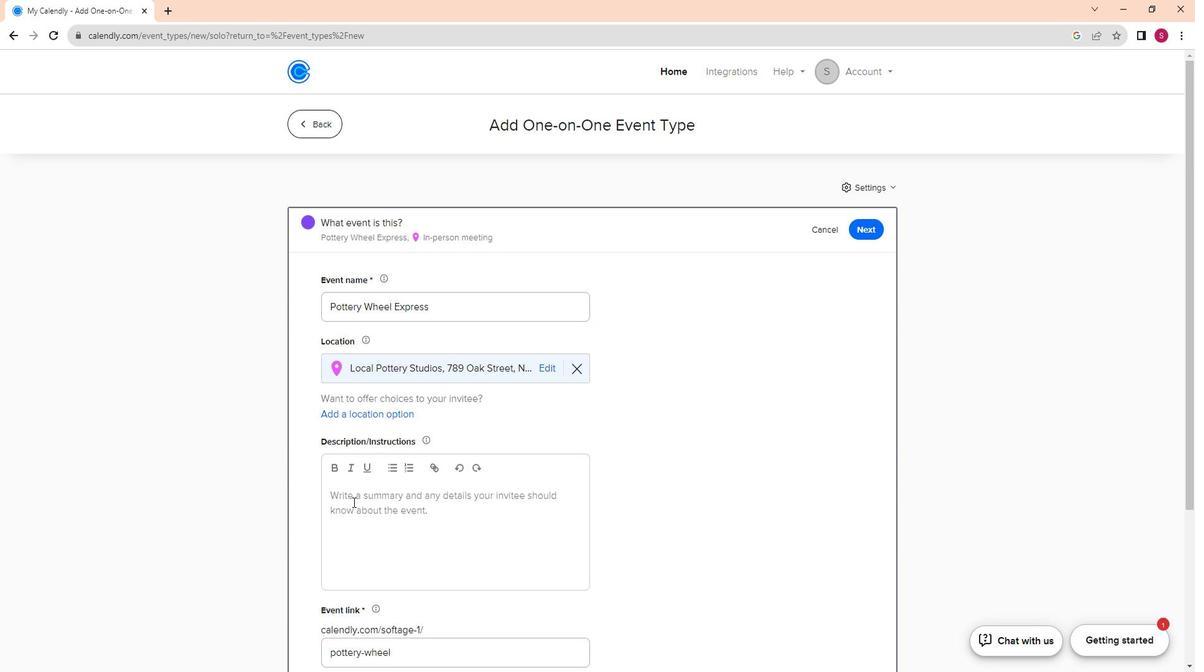 
Action: Mouse moved to (381, 391)
Screenshot: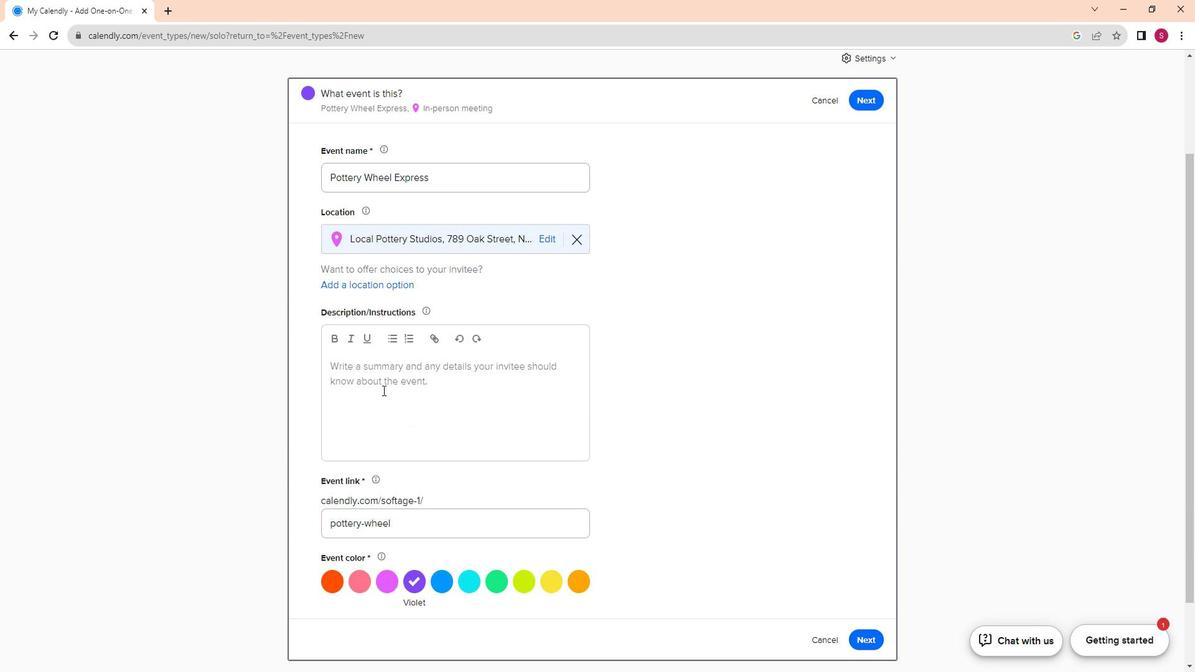 
Action: Mouse pressed left at (381, 391)
Screenshot: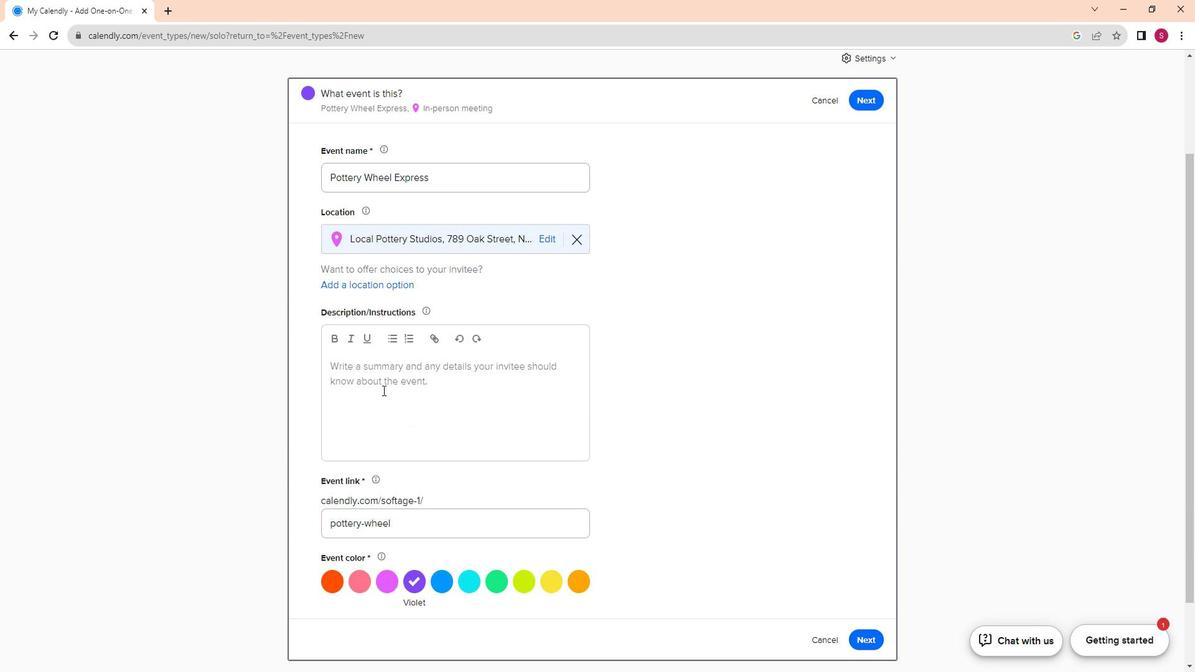 
Action: Mouse moved to (569, 252)
Screenshot: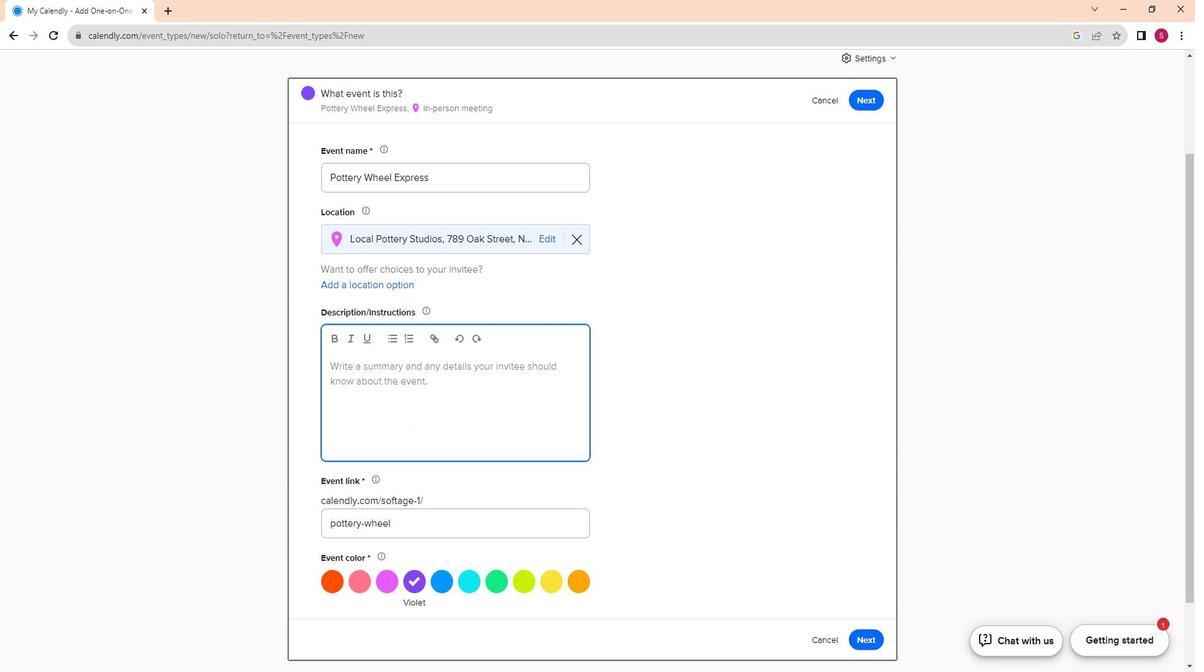 
Action: Mouse scrolled (569, 253) with delta (0, 0)
Screenshot: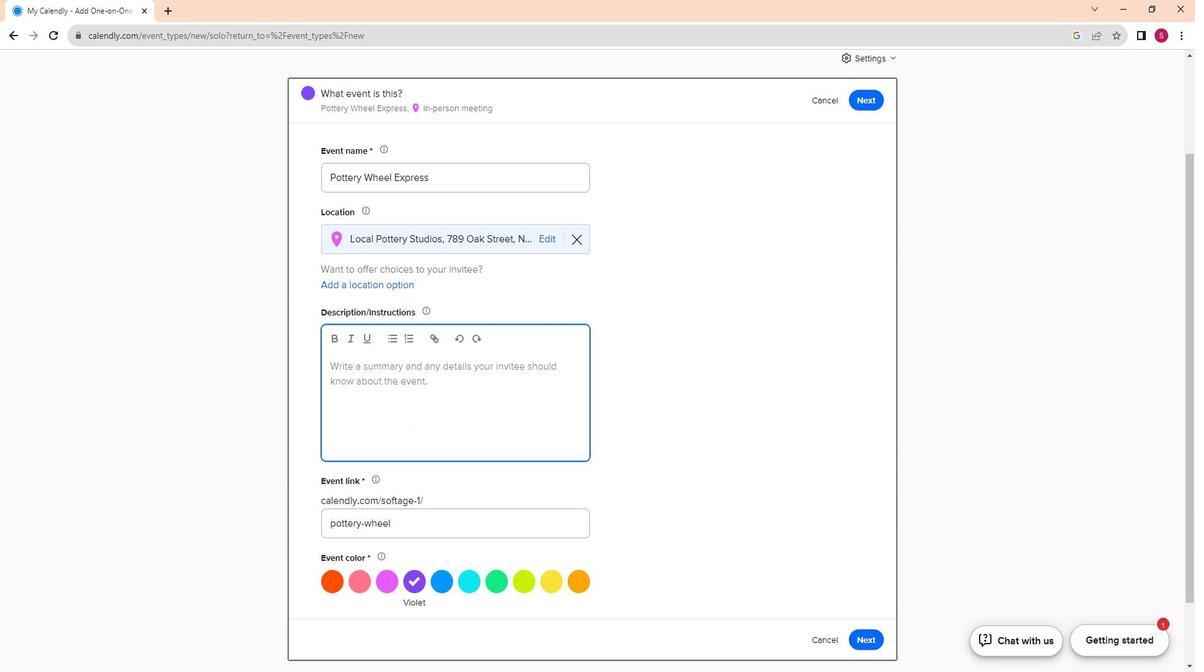 
Action: Mouse scrolled (569, 253) with delta (0, 0)
Screenshot: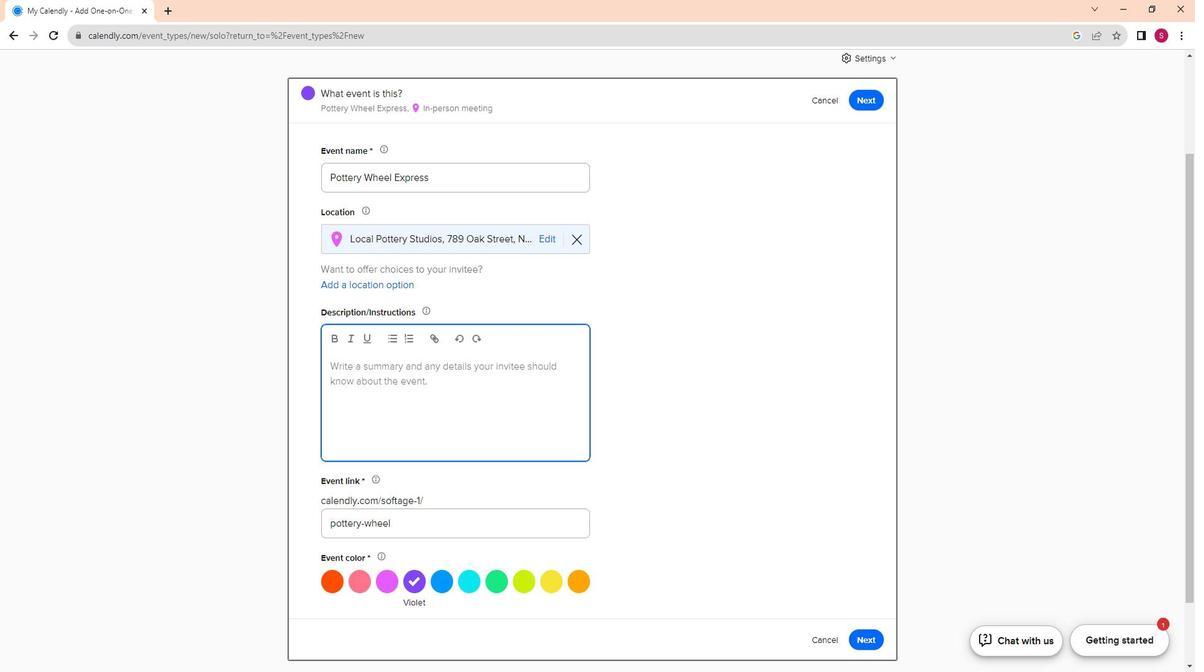 
Action: Mouse scrolled (569, 253) with delta (0, 0)
Screenshot: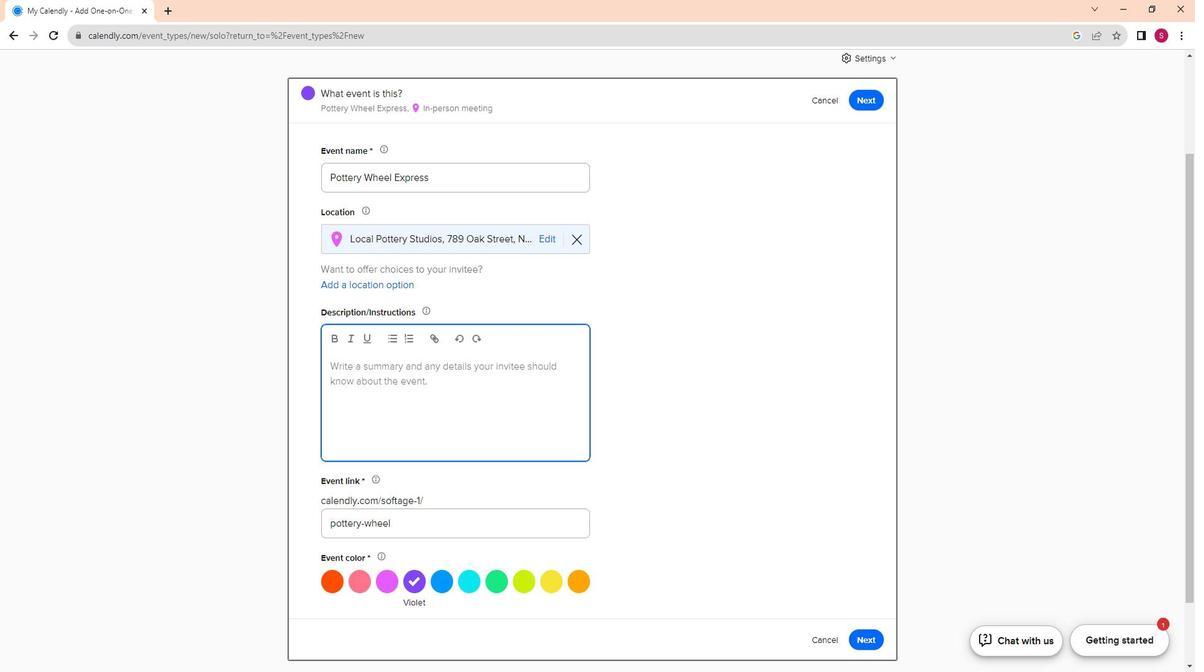 
Action: Mouse scrolled (569, 253) with delta (0, 0)
Screenshot: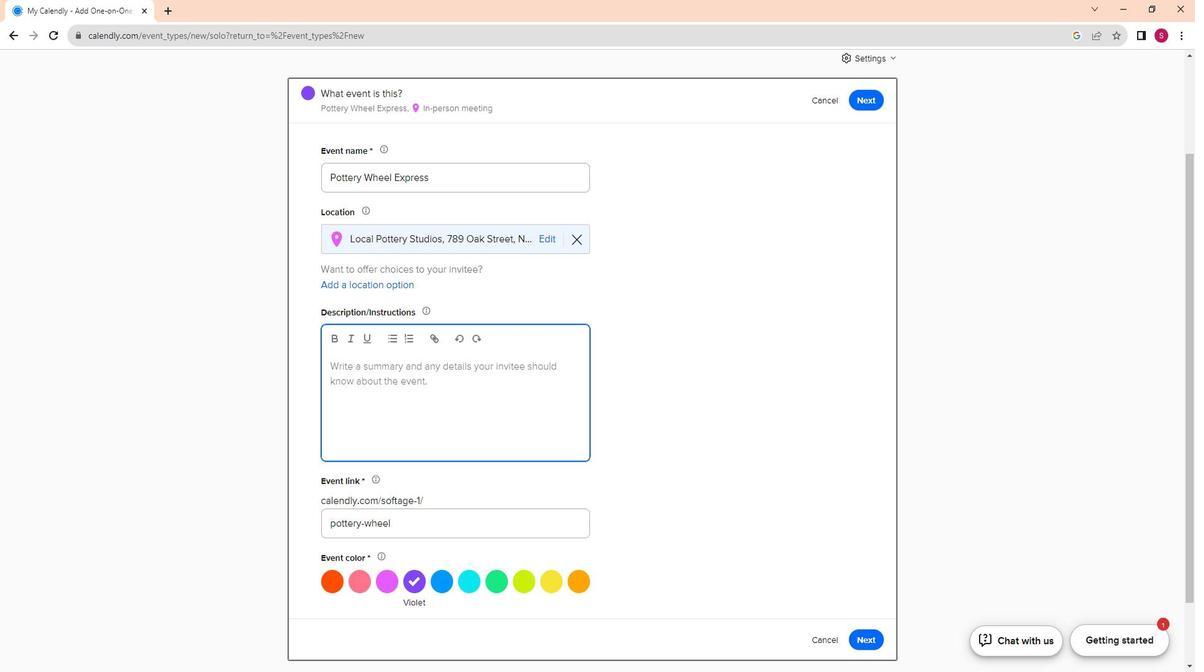 
Action: Mouse scrolled (569, 253) with delta (0, 0)
Screenshot: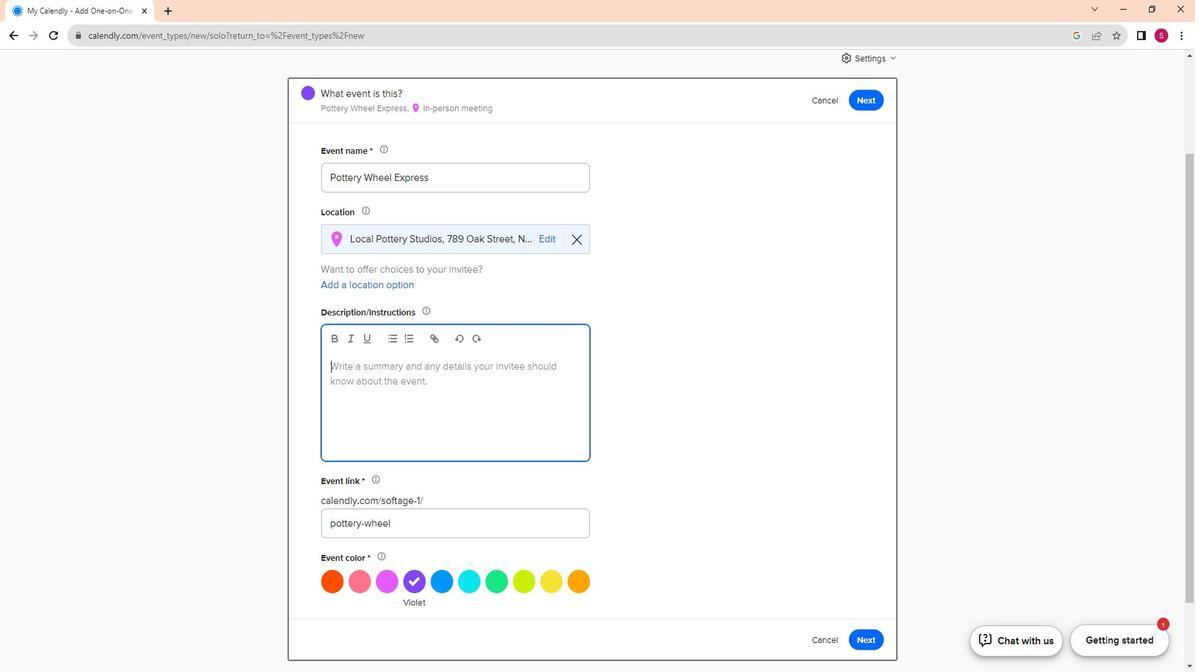 
Action: Mouse scrolled (569, 253) with delta (0, 0)
Screenshot: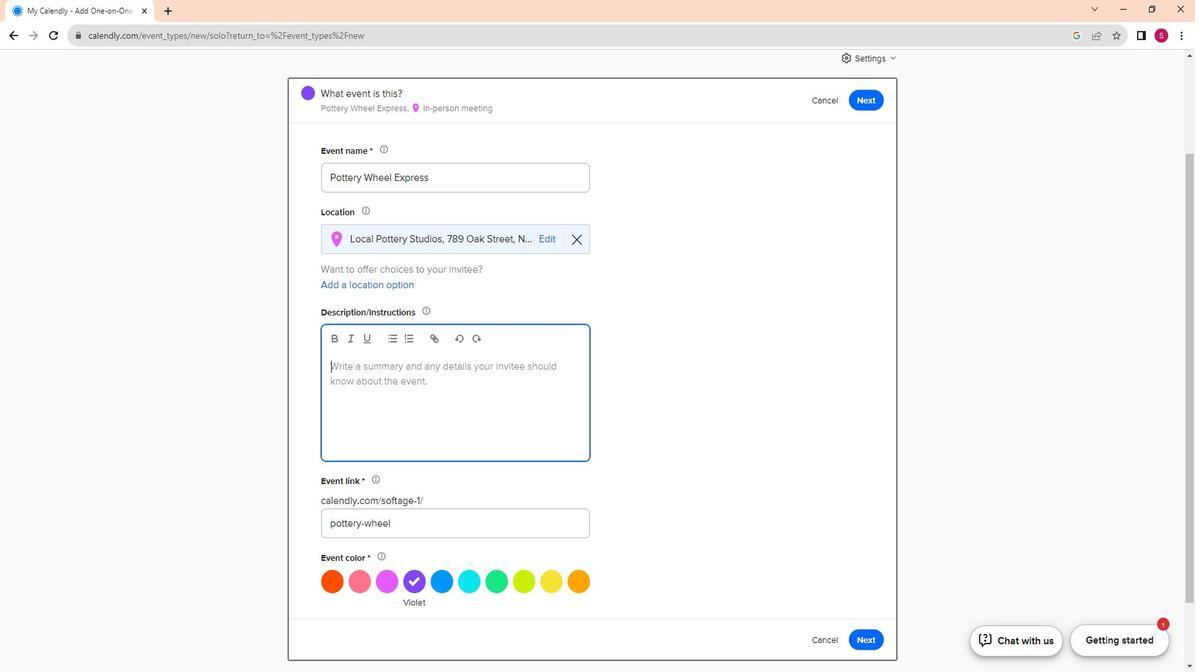 
Action: Mouse scrolled (569, 253) with delta (0, 0)
Screenshot: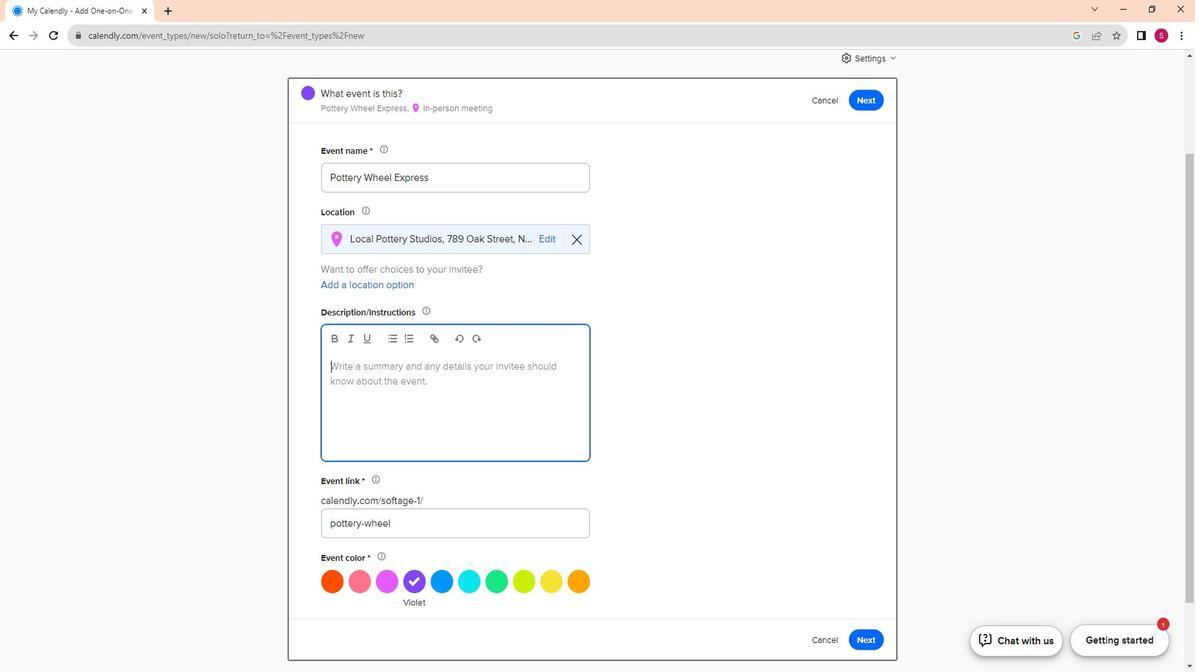 
Action: Mouse scrolled (569, 253) with delta (0, 0)
Screenshot: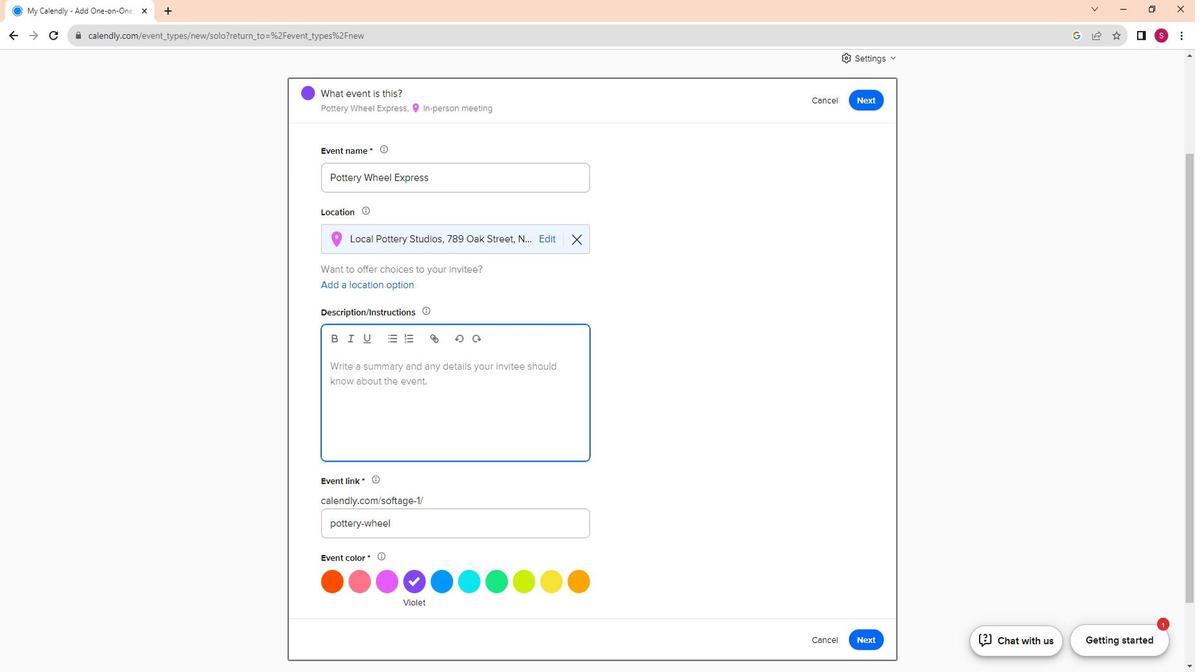 
Action: Mouse scrolled (569, 253) with delta (0, 0)
Screenshot: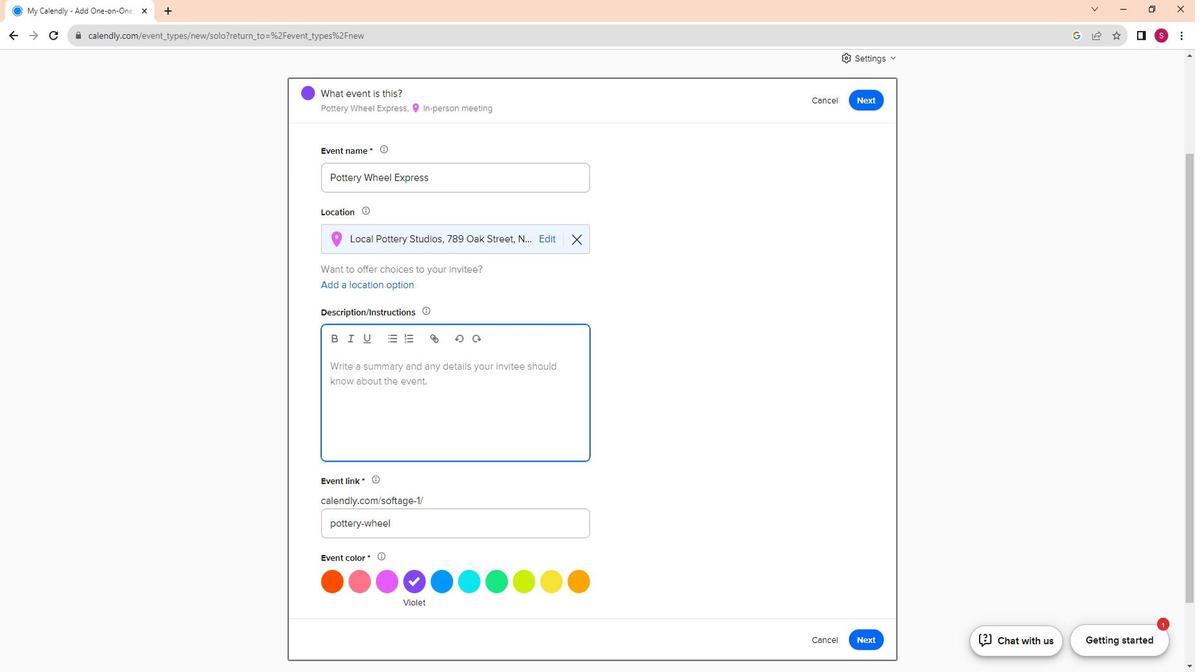 
Action: Mouse scrolled (569, 253) with delta (0, 0)
Screenshot: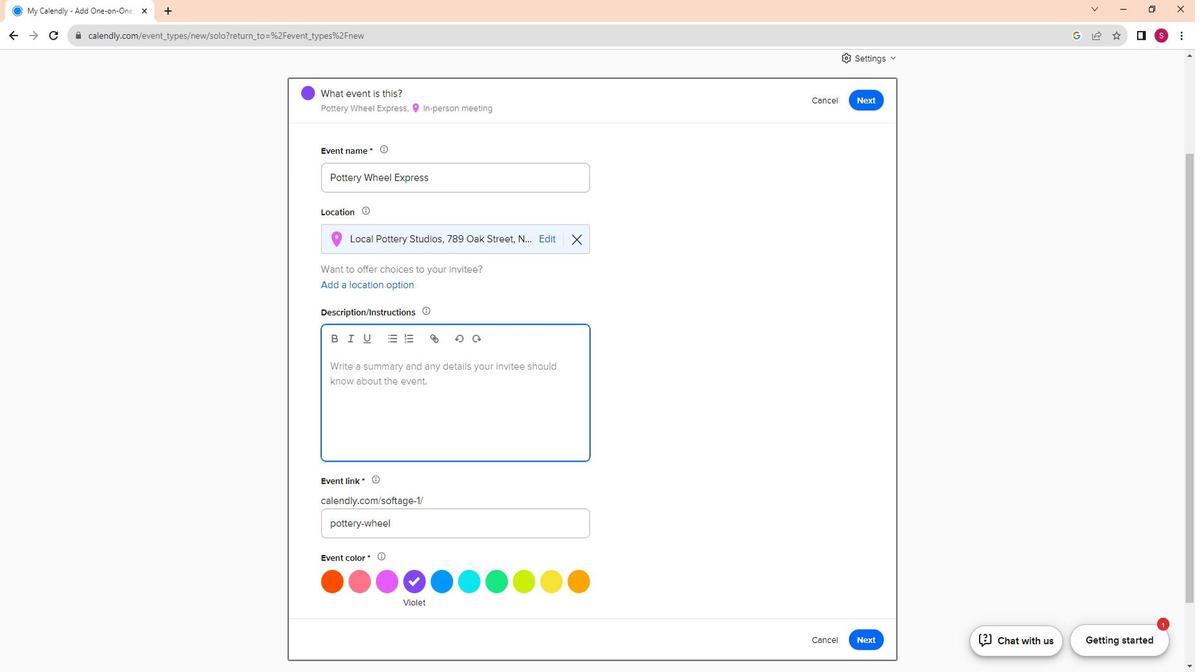 
Action: Mouse scrolled (569, 252) with delta (0, 0)
Screenshot: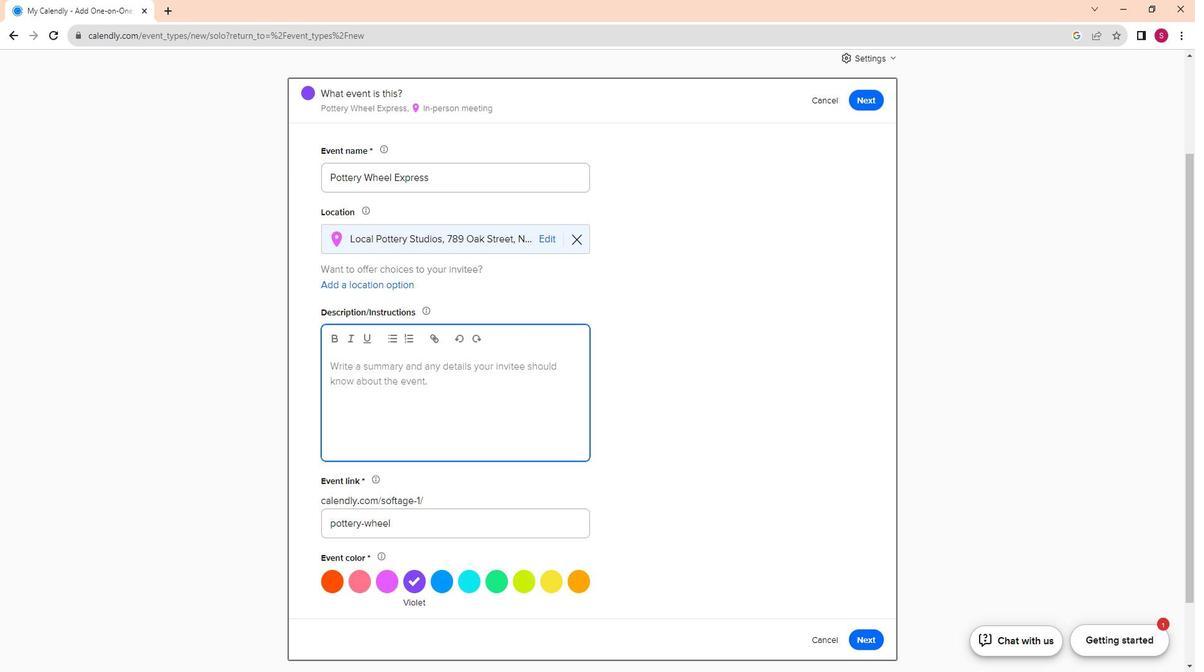 
Action: Mouse moved to (387, 398)
Screenshot: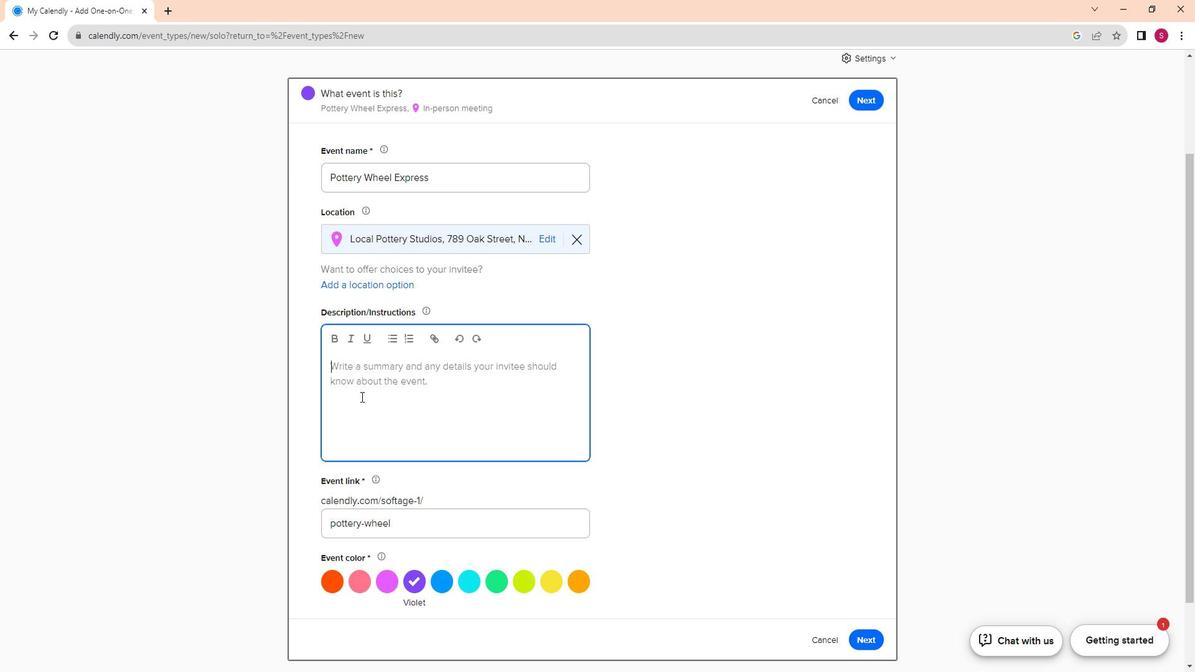 
Action: Key pressed <Key.caps_lock>J<Key.caps_lock>oin<Key.space>us<Key.space>for<Key.space>a<Key.space>captivating<Key.space>guided<Key.space>pottery<Key.space>wheel<Key.space>and<Key.space>ceramics<Key.space>class<Key.shift_r>!<Key.space><Key.caps_lock>U<Key.caps_lock>nleash<Key.space>your<Key.space>cl<Key.backspace>reativity<Key.space>and<Key.space>dive<Key.space>into<Key.space>the<Key.space>q<Key.backspace>world<Key.space>of<Key.space>pottery-making<Key.space>through<Key.space>hands-on<Key.space>experience.<Key.space><Key.caps_lock>O<Key.caps_lock>ur<Key.space>expert<Key.space>instructors<Key.space>will<Key.space>walk<Key.space>you<Key.space>through<Key.space>thr<Key.backspace>e<Key.space>intricate<Key.space>art<Key.space>of<Key.space>crafting<Key.space>clay<Key.space>into<Key.space>beautiful,<Key.space>functional<Key.space>pieces.
Screenshot: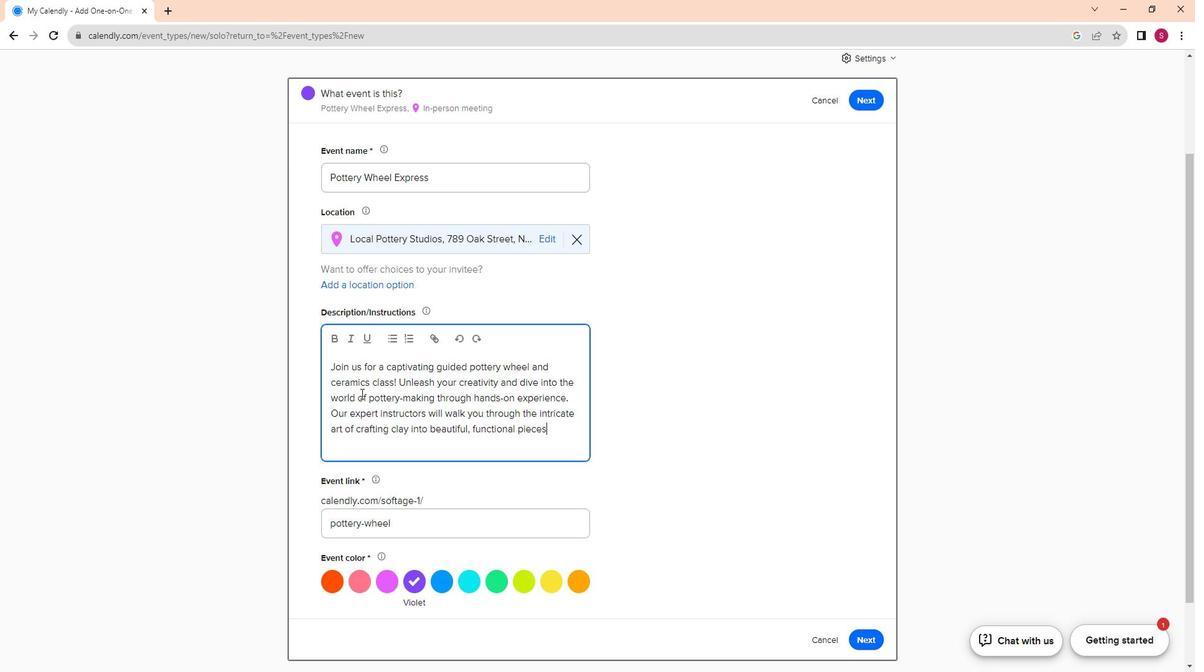 
Action: Mouse moved to (594, 271)
Screenshot: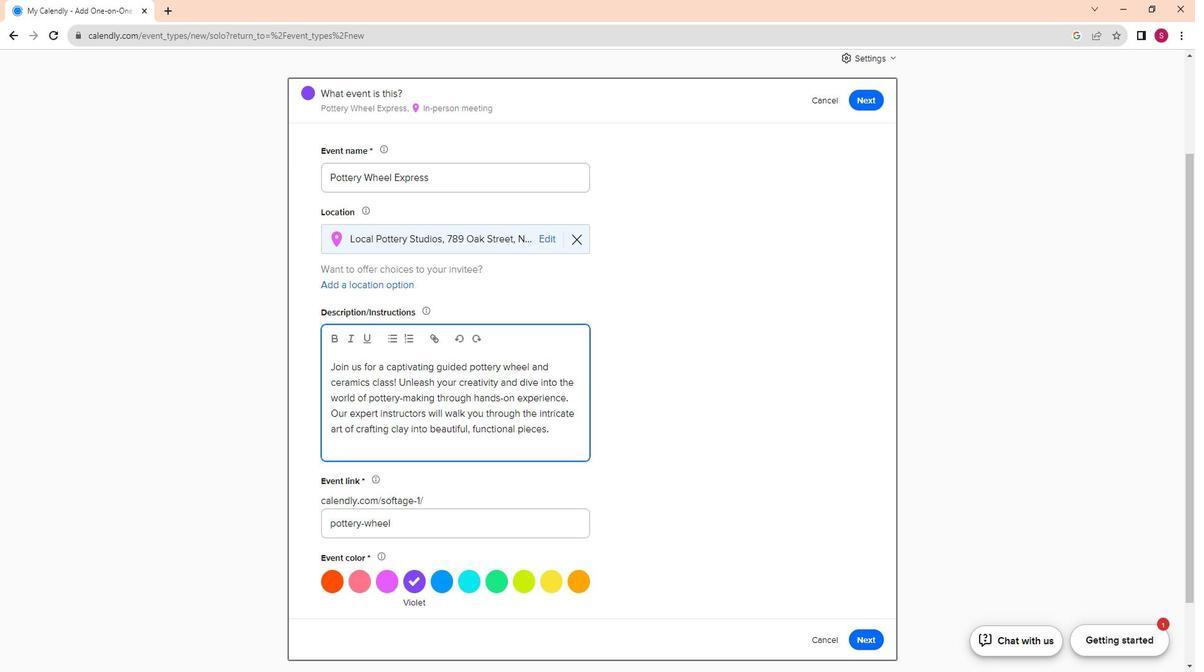 
Action: Mouse scrolled (594, 270) with delta (0, 0)
Screenshot: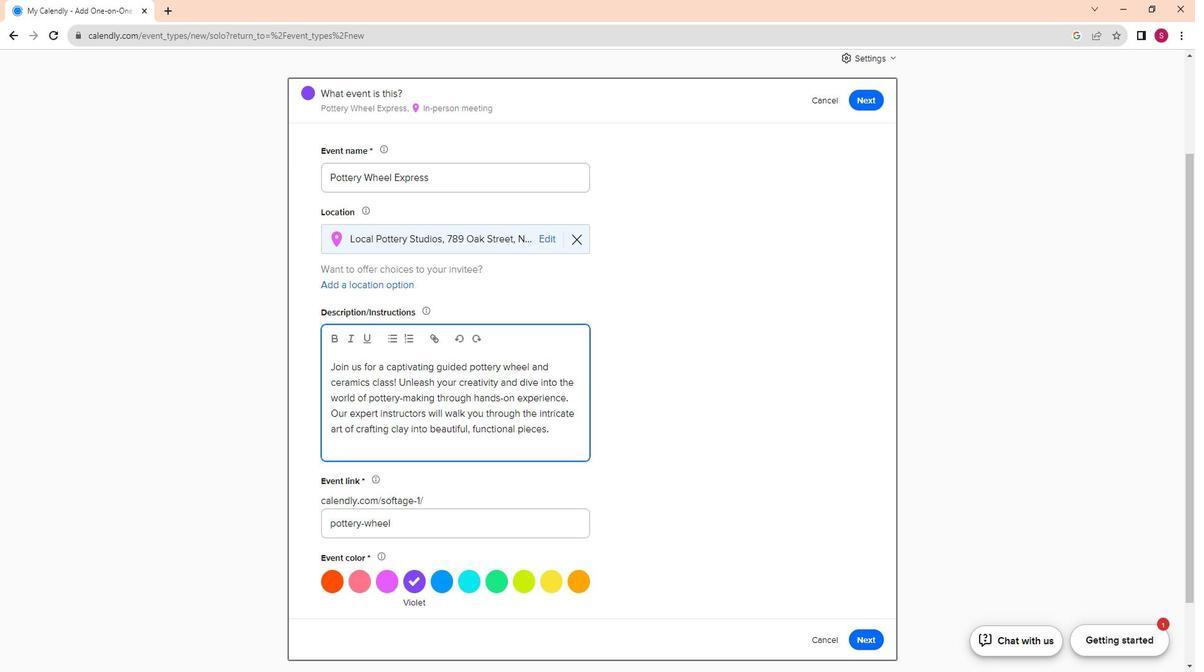 
Action: Mouse scrolled (594, 270) with delta (0, 0)
Screenshot: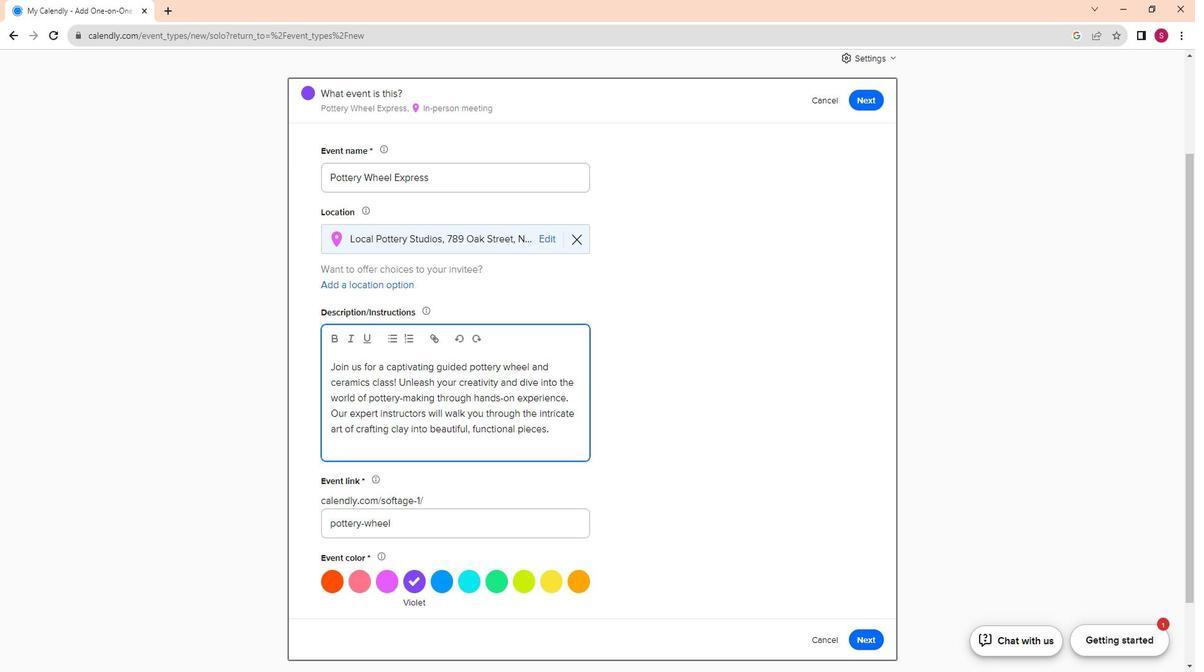 
Action: Mouse scrolled (594, 270) with delta (0, 0)
Screenshot: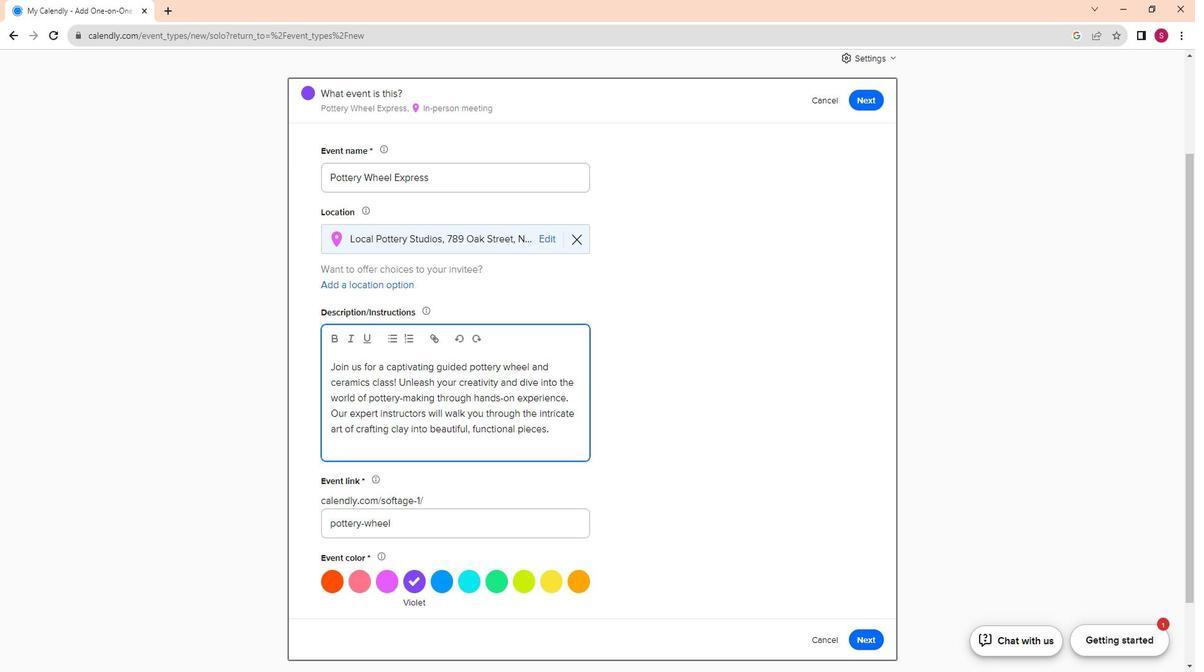 
Action: Mouse moved to (575, 255)
Screenshot: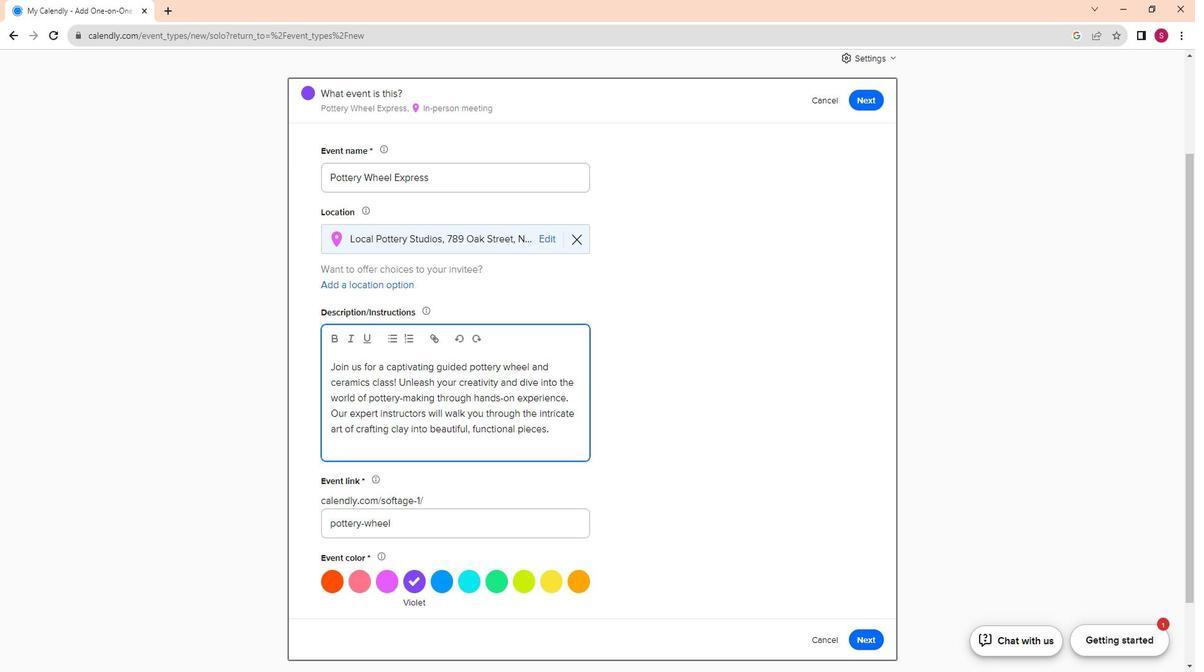 
Action: Mouse scrolled (575, 254) with delta (0, -1)
Screenshot: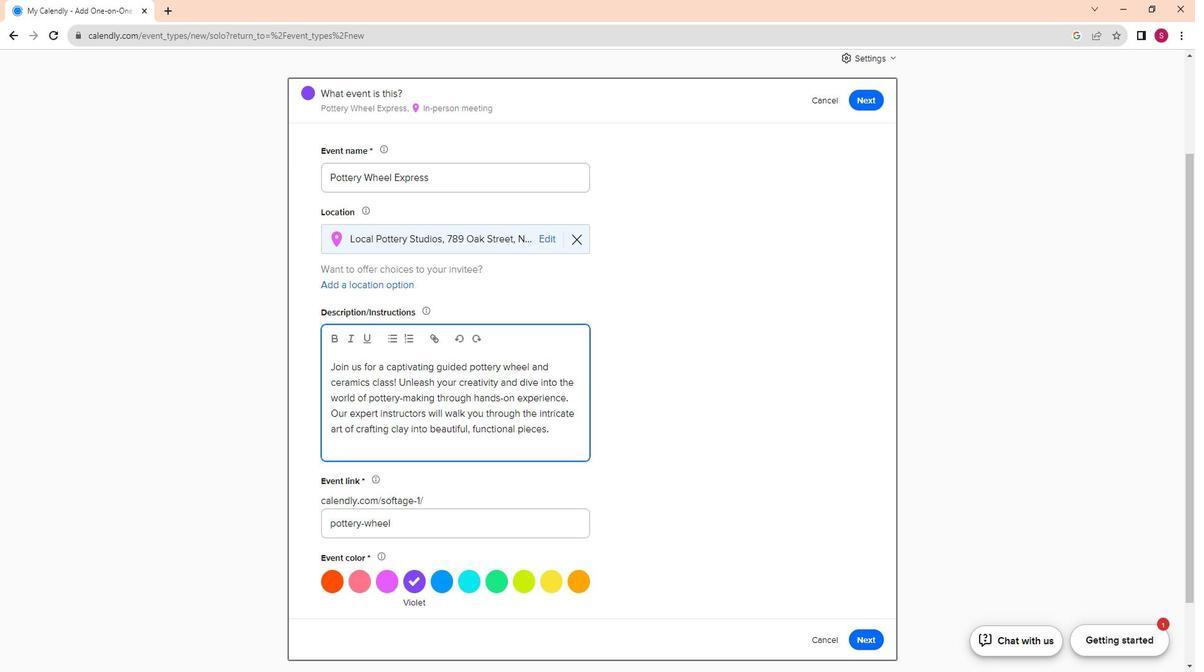 
Action: Mouse moved to (336, 458)
Screenshot: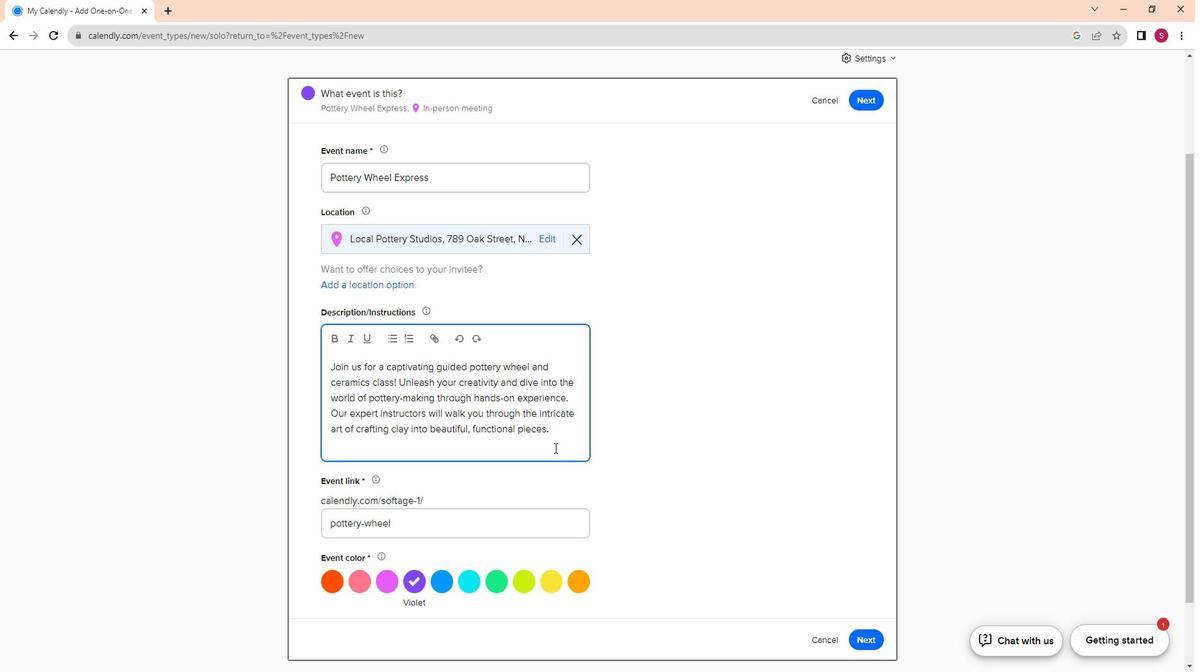 
Action: Key pressed <Key.enter><Key.caps_lock>G<Key.caps_lock>a<Key.backspace>et<Key.space>readt
Screenshot: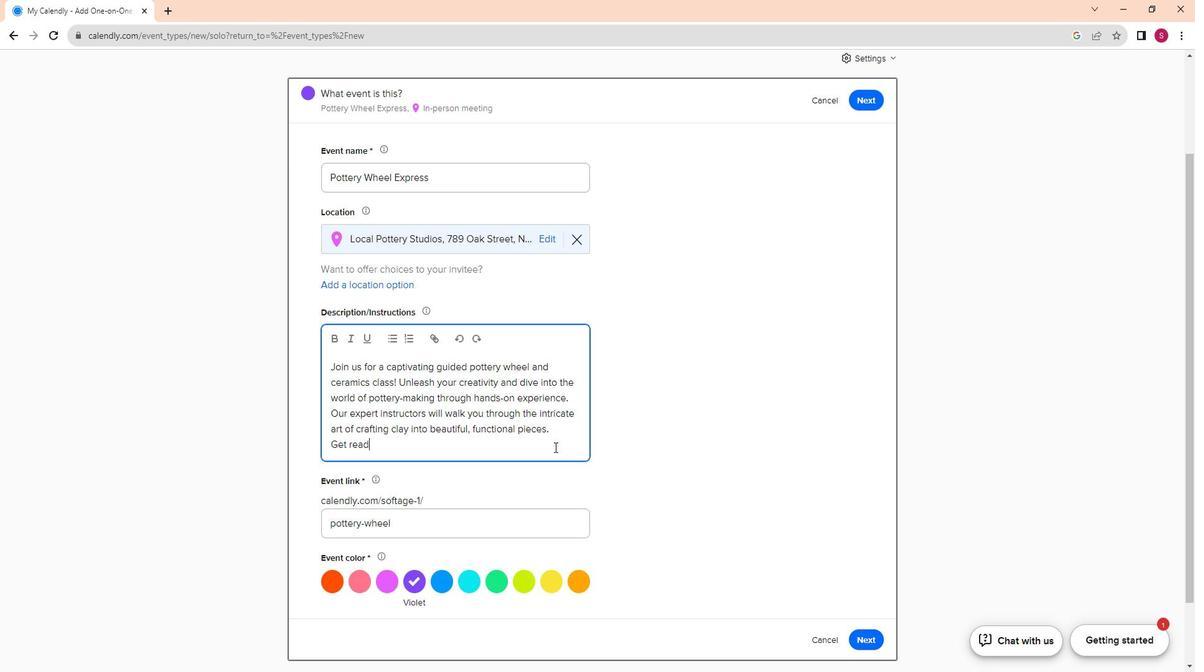 
Action: Mouse moved to (336, 458)
Screenshot: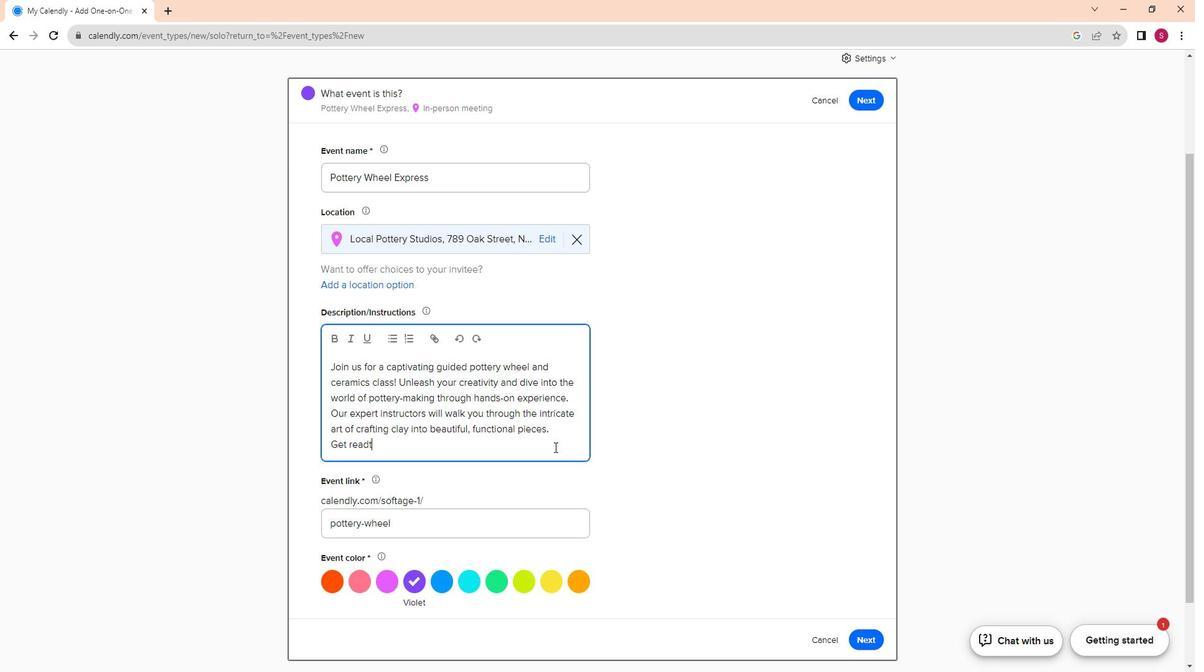 
Action: Key pressed <Key.backspace>y<Key.space>to<Key.space>mold,<Key.space>sha
Screenshot: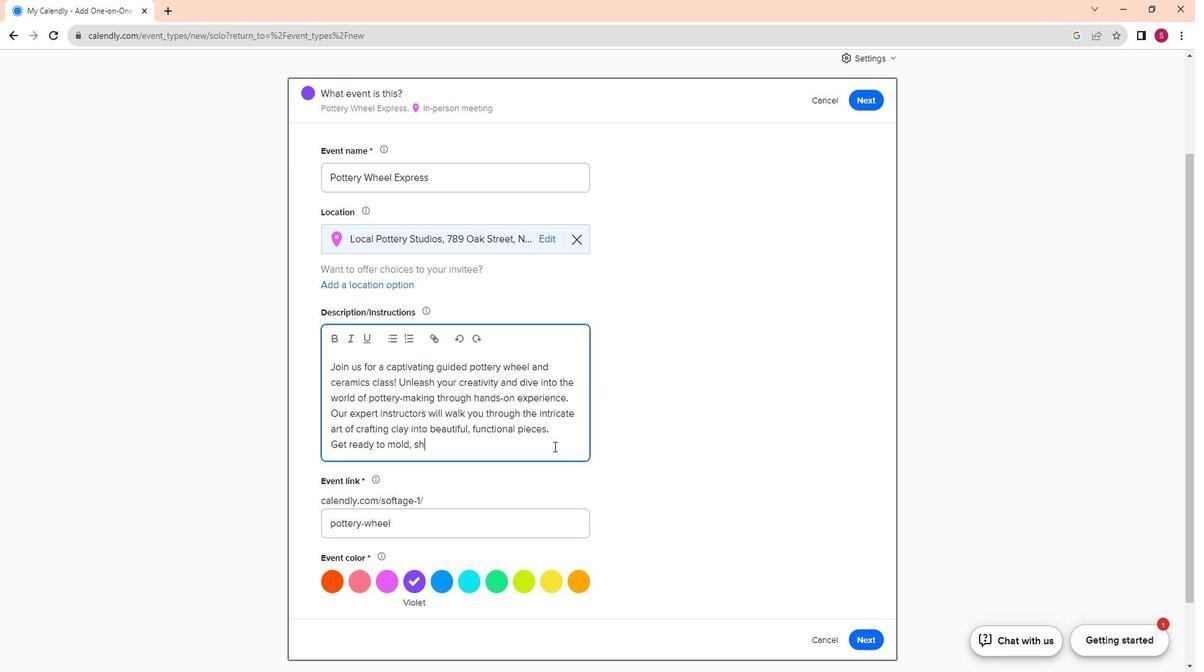 
Action: Mouse moved to (336, 458)
Screenshot: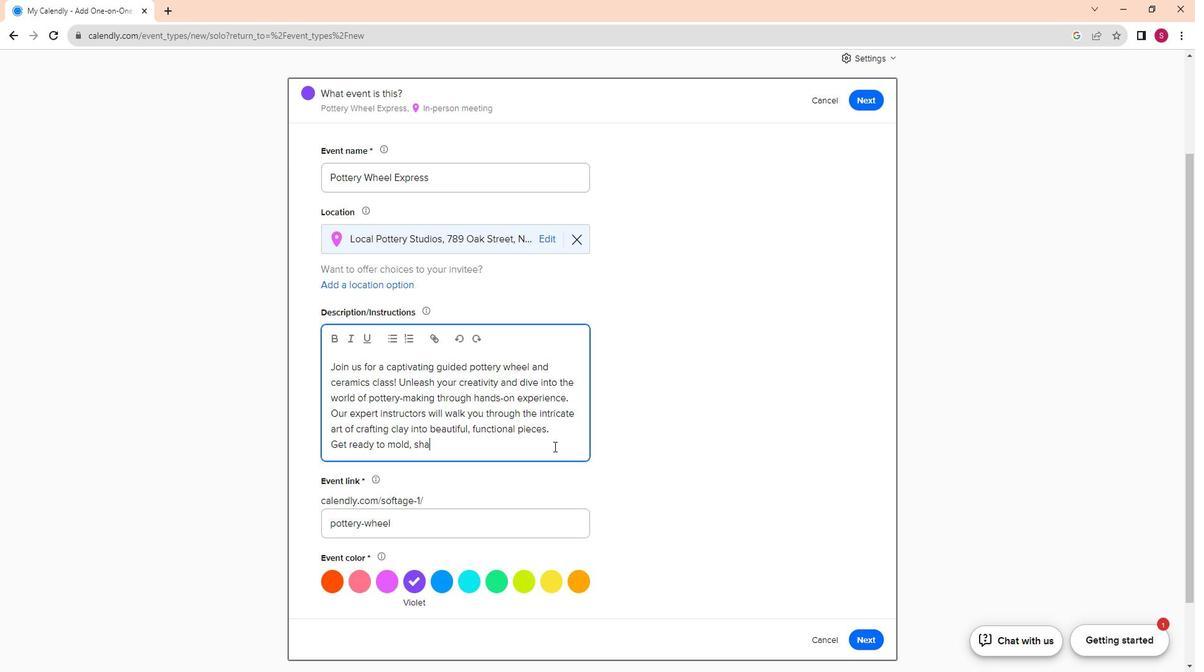 
Action: Key pressed pe,<Key.space>and<Key.space>design<Key.space>your<Key.space>unique<Key.space>pottery<Key.space>pieces<Key.space>in<Key.space>a<Key.space>welcoming<Key.space>and<Key.space>supportive<Key.space>environment.
Screenshot: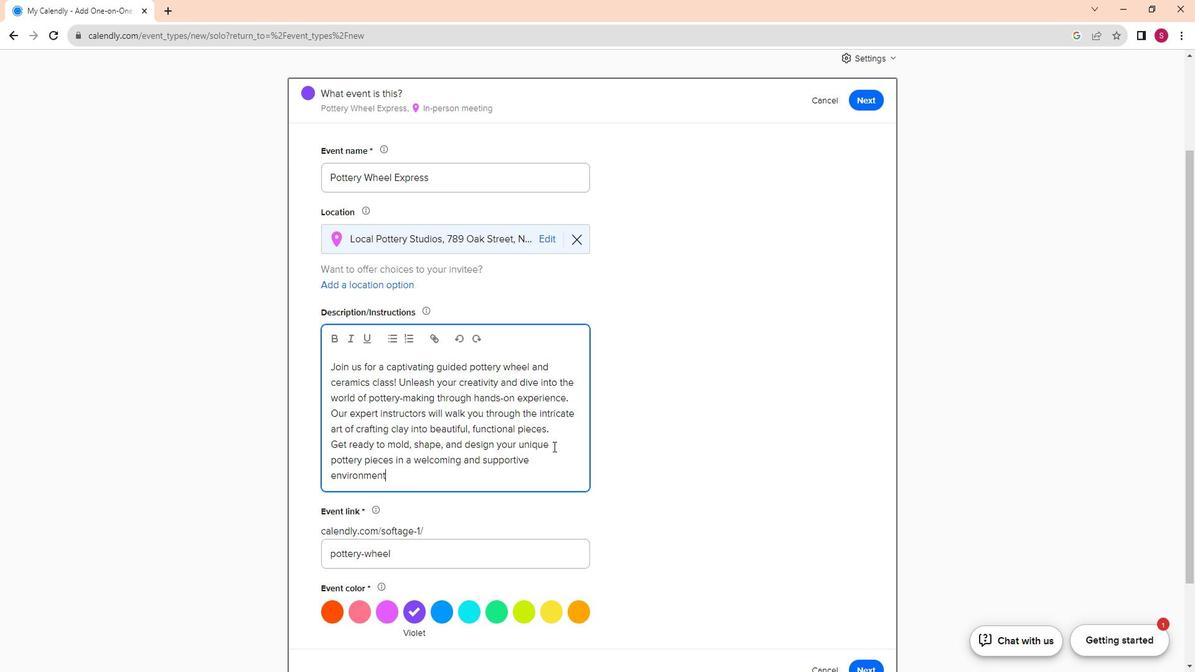 
Action: Mouse moved to (380, 641)
Screenshot: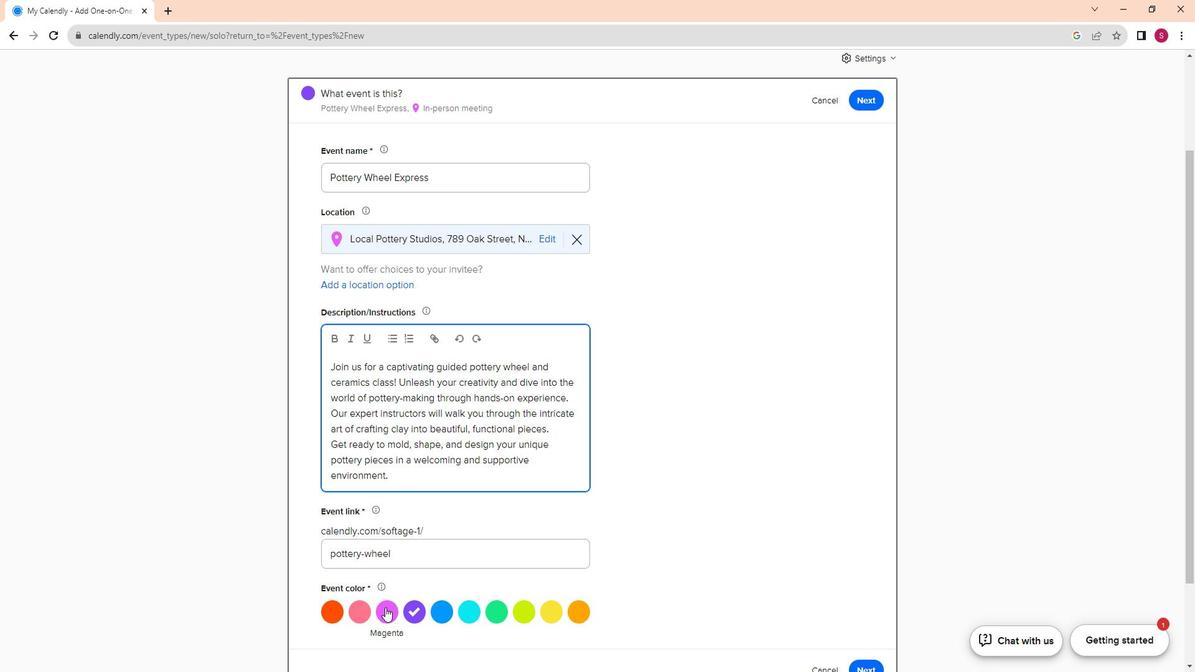 
Action: Mouse pressed left at (380, 641)
Screenshot: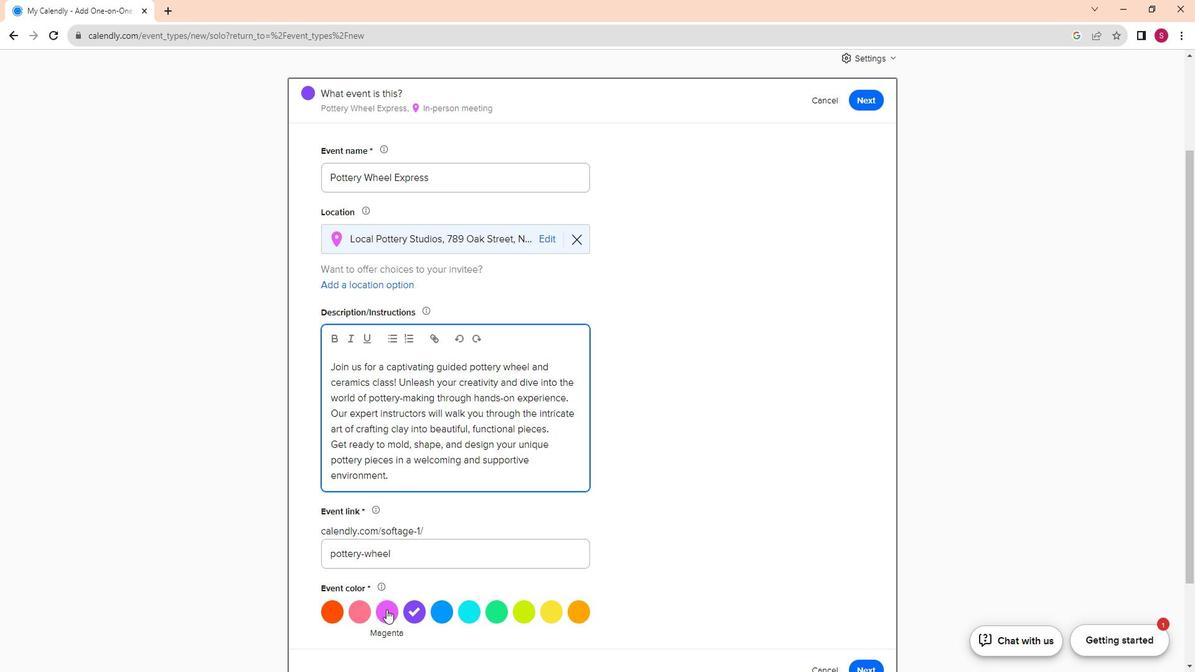 
Action: Mouse moved to (546, 47)
Screenshot: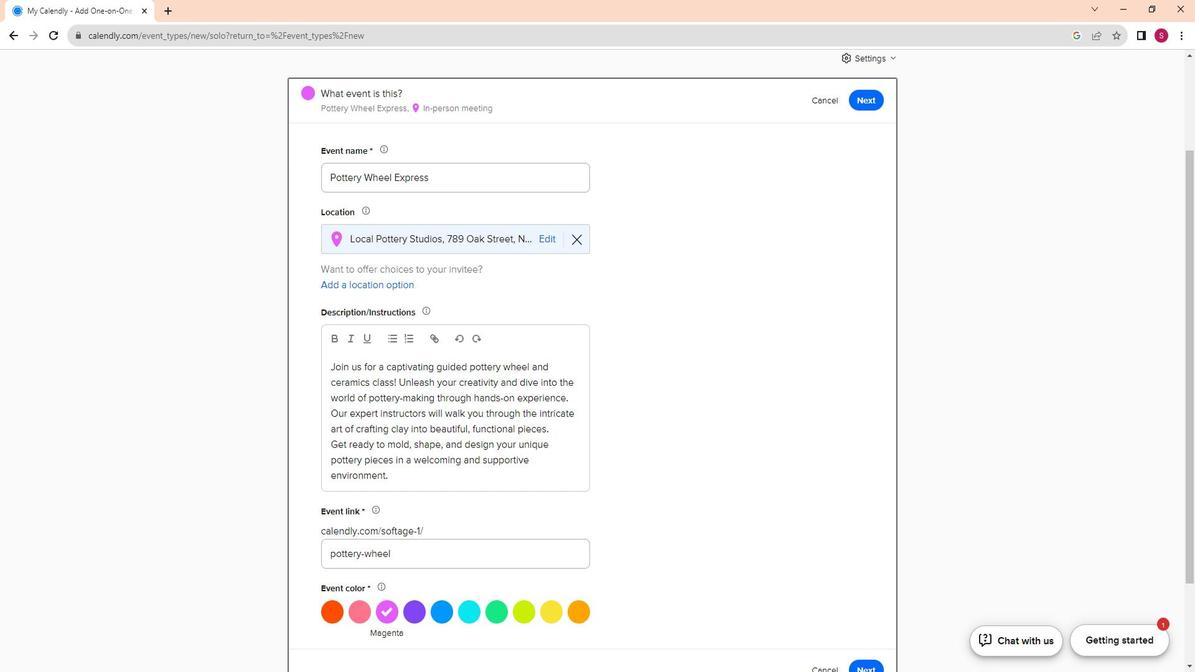 
Action: Mouse scrolled (546, 47) with delta (0, 0)
Screenshot: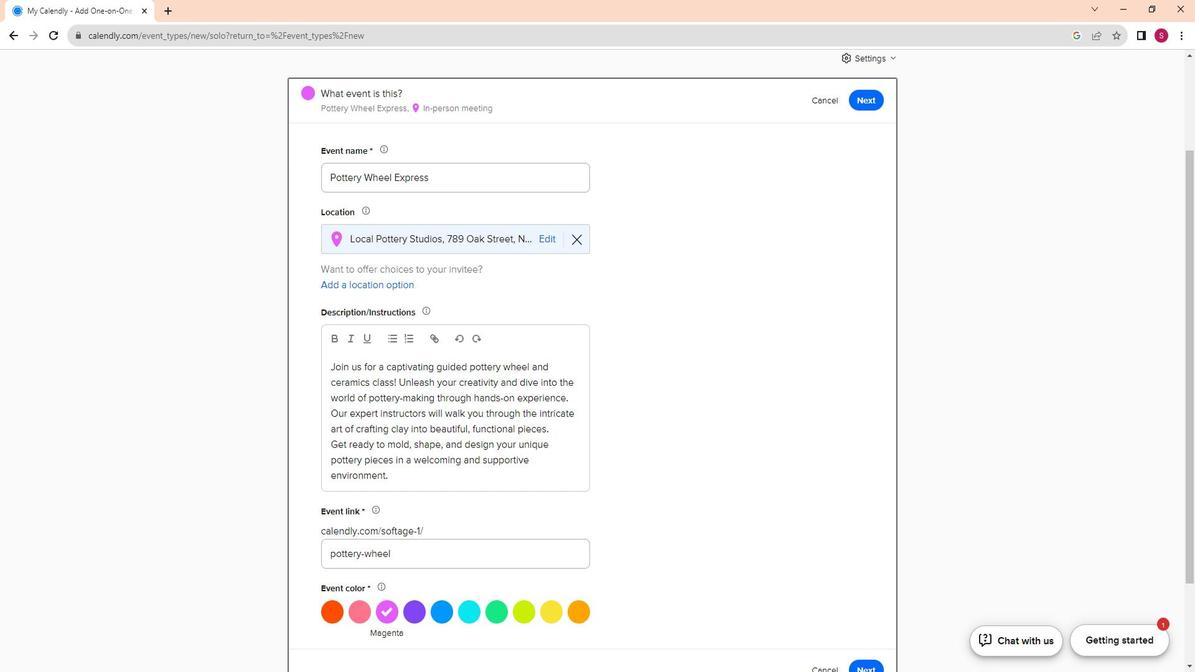 
Action: Mouse moved to (547, 56)
Screenshot: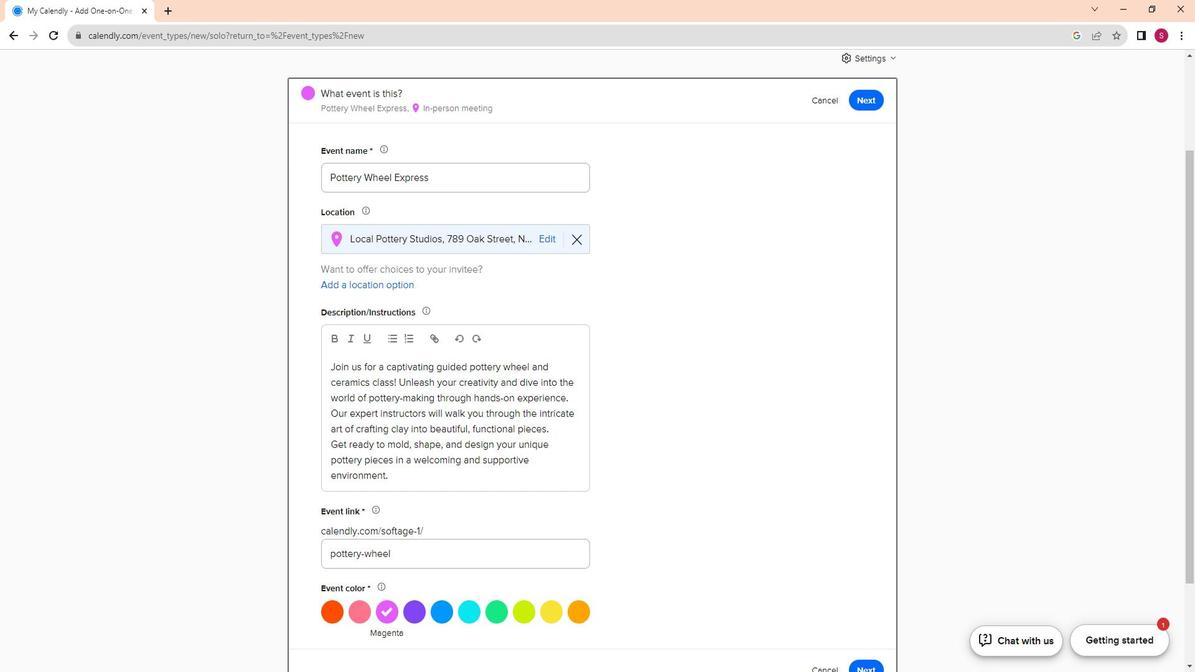 
Action: Mouse scrolled (547, 56) with delta (0, 0)
Screenshot: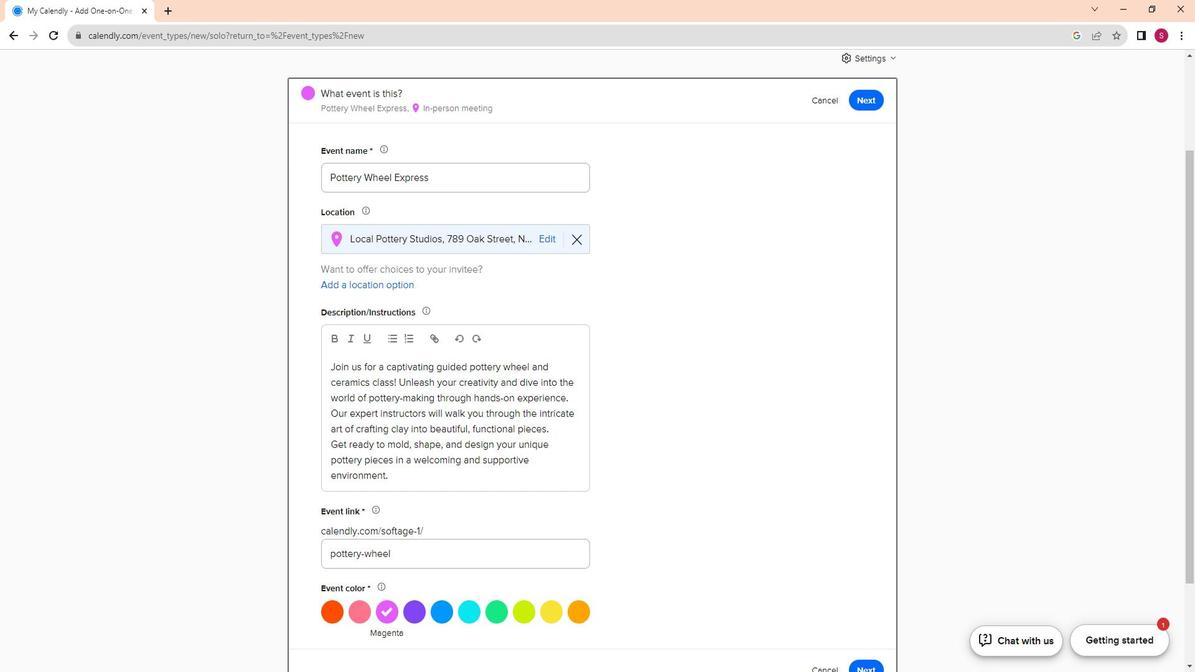 
Action: Mouse moved to (275, 500)
Screenshot: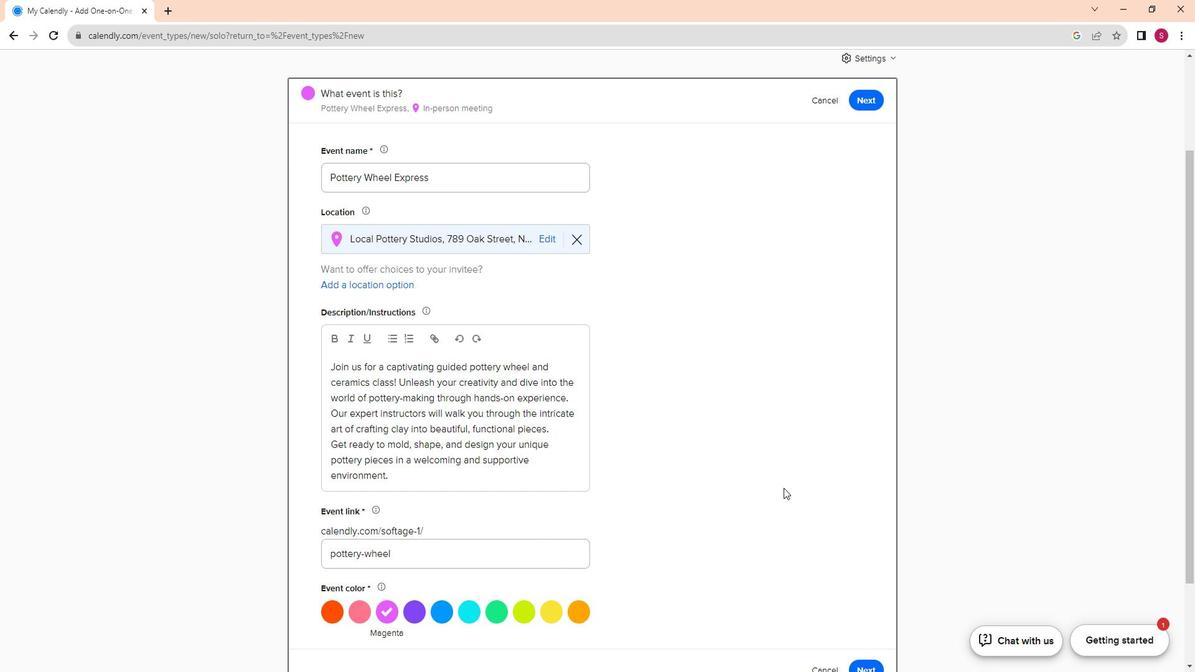 
Action: Mouse scrolled (275, 499) with delta (0, 0)
Screenshot: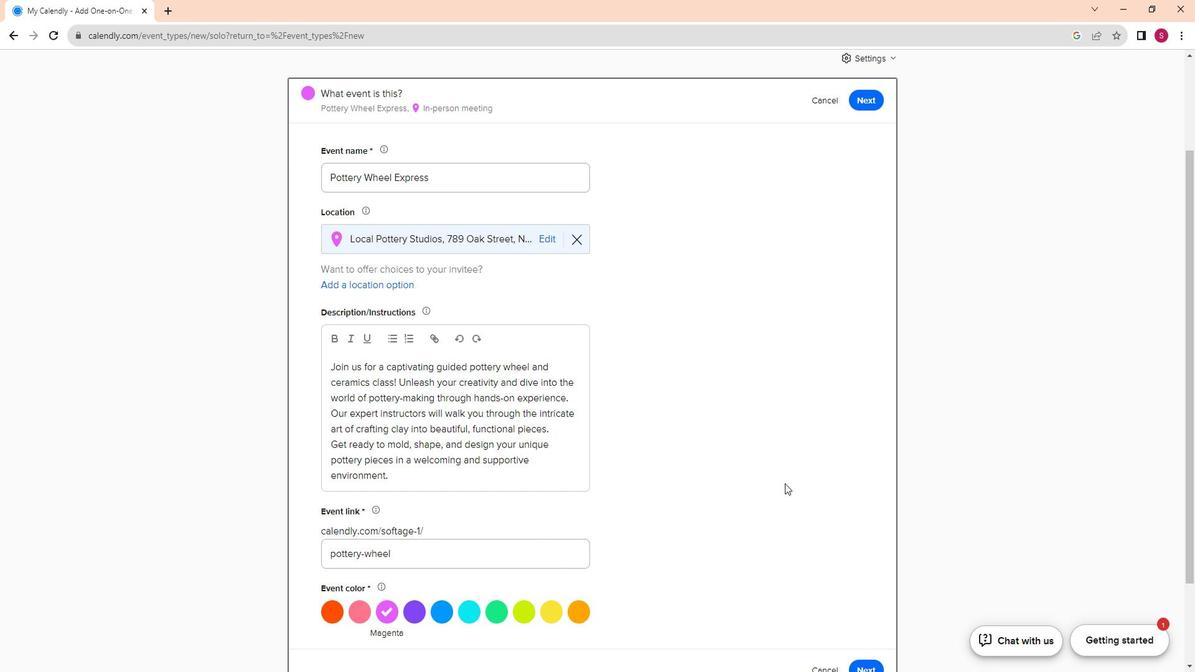
Action: Mouse scrolled (275, 499) with delta (0, 0)
Screenshot: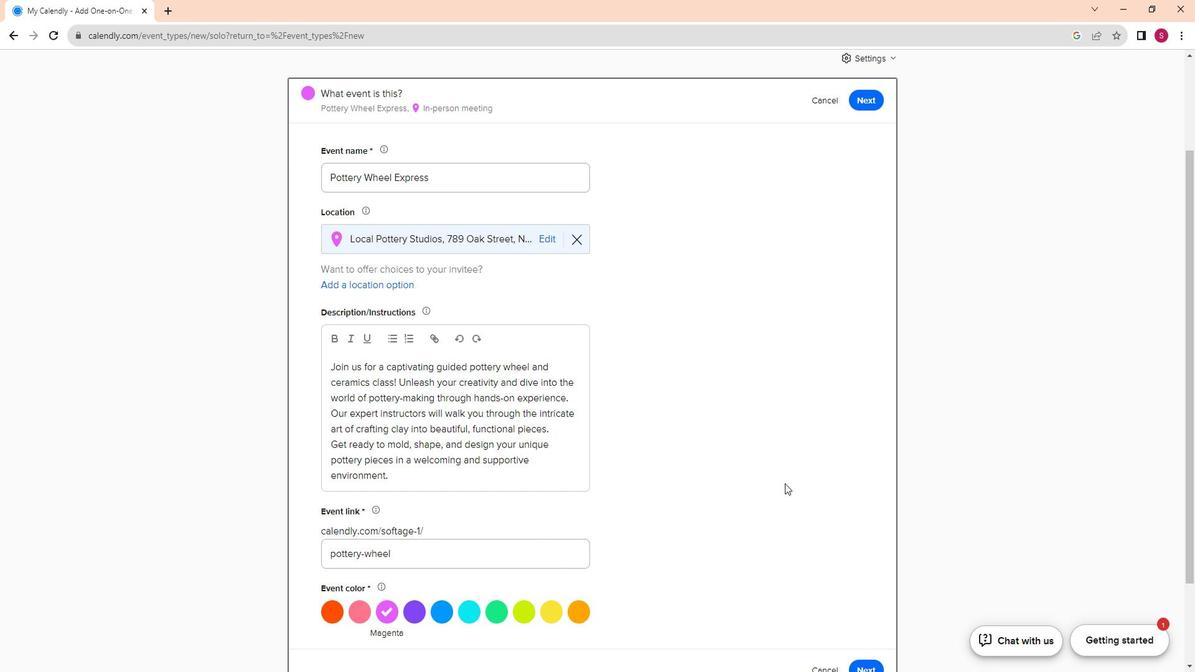 
Action: Mouse scrolled (275, 499) with delta (0, 0)
Screenshot: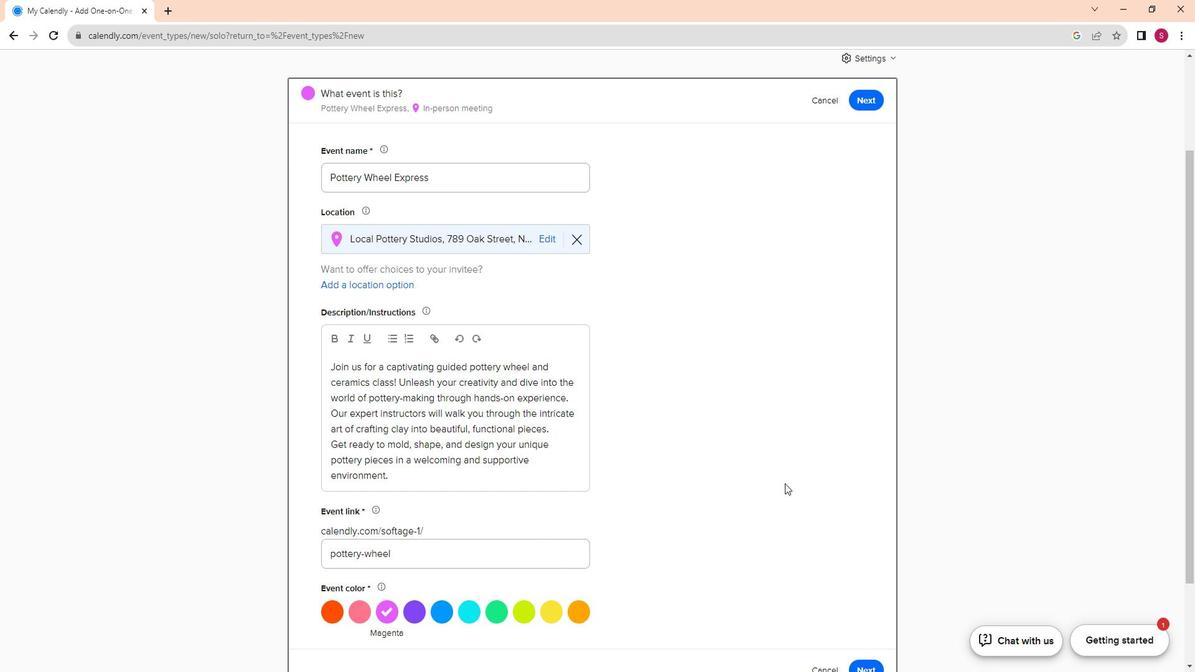 
Action: Mouse moved to (255, 585)
Screenshot: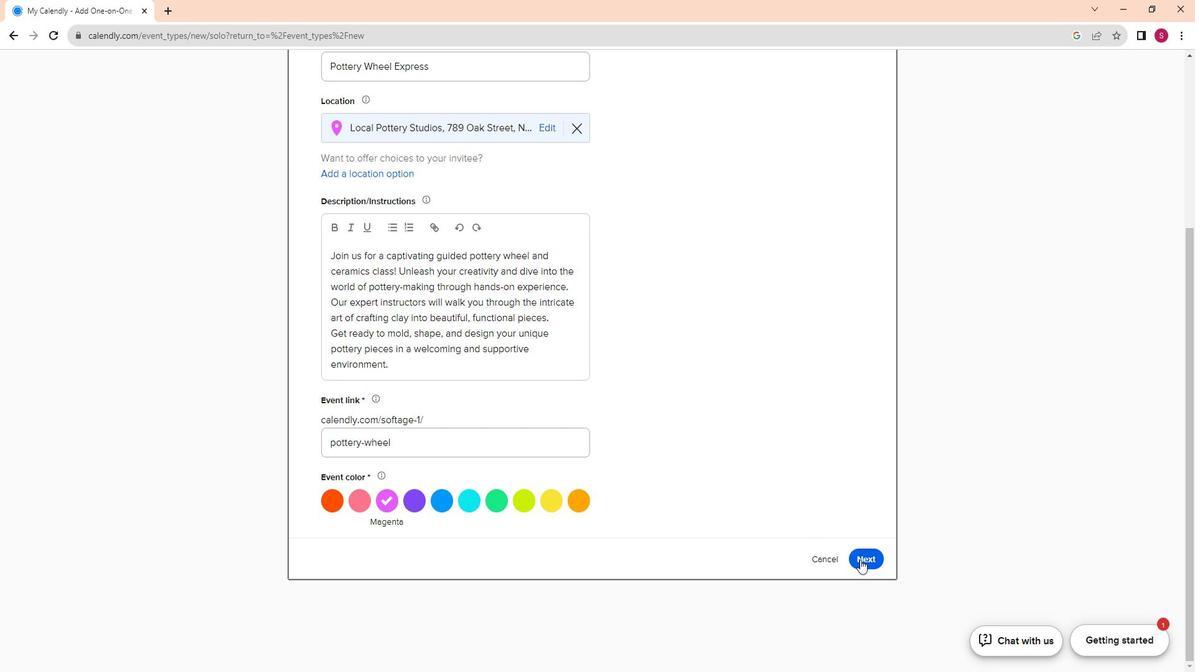 
Action: Mouse pressed left at (255, 585)
Screenshot: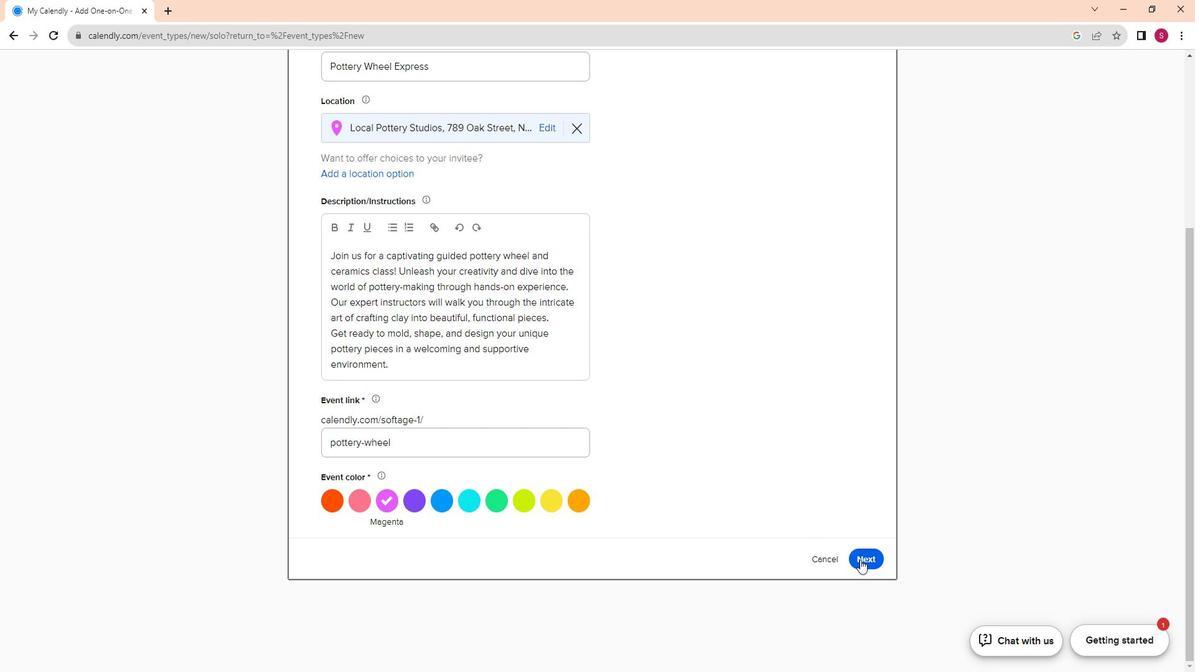 
Action: Mouse moved to (346, 392)
Screenshot: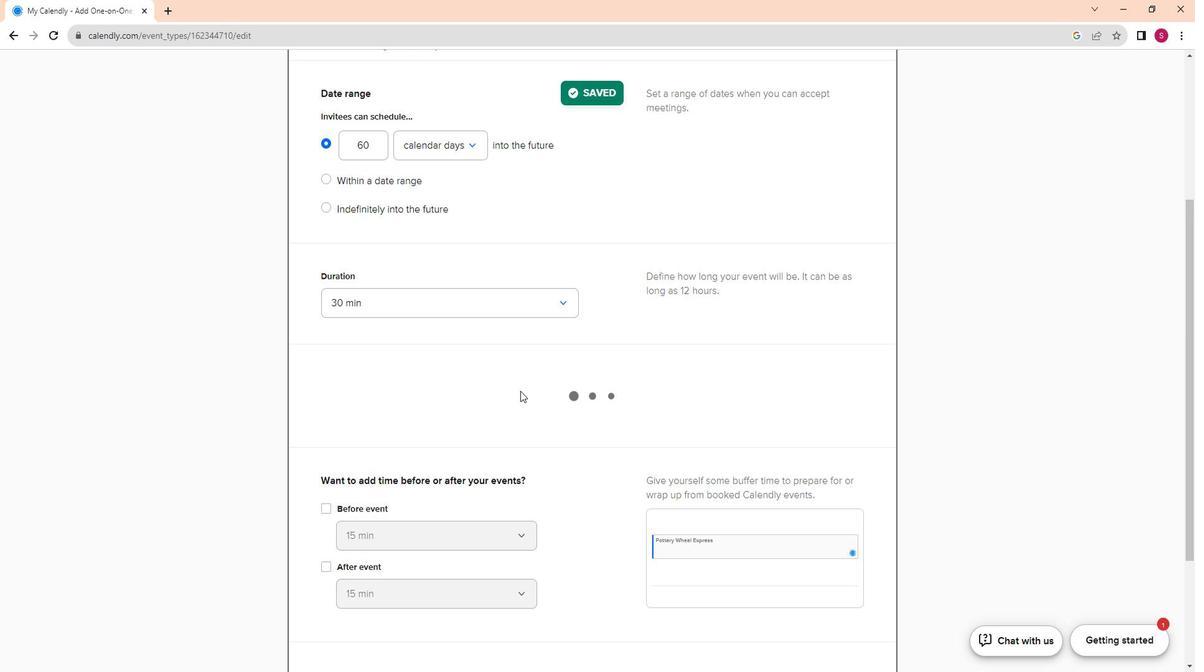 
Action: Mouse scrolled (346, 393) with delta (0, 0)
Screenshot: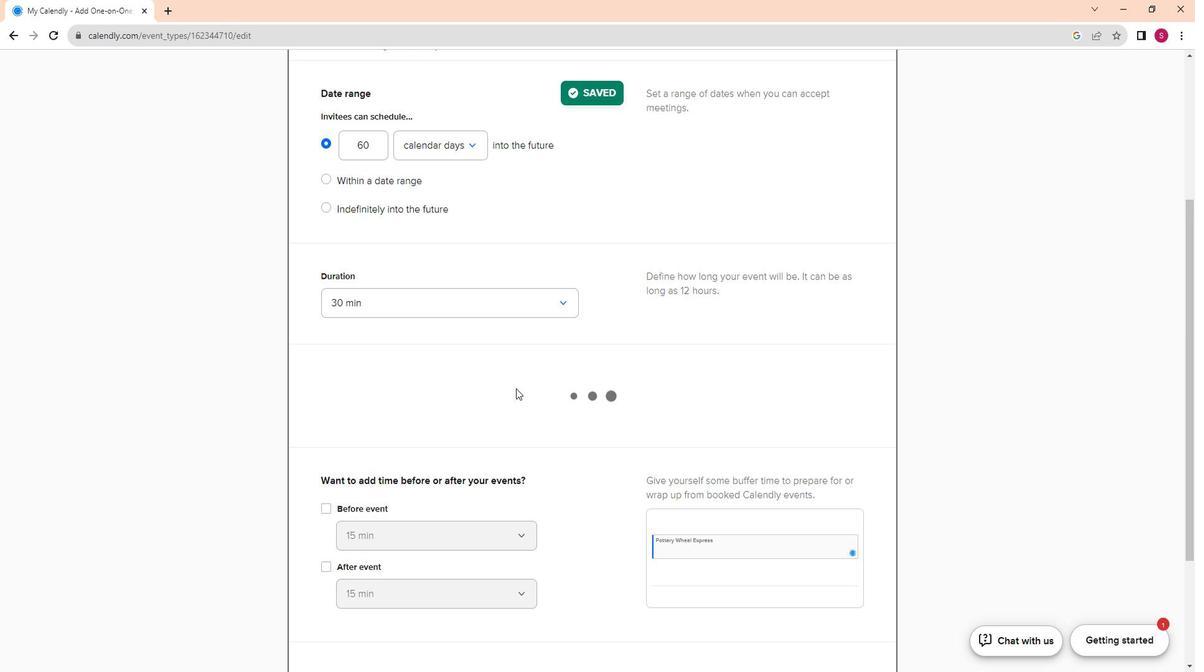 
Action: Mouse moved to (354, 366)
Screenshot: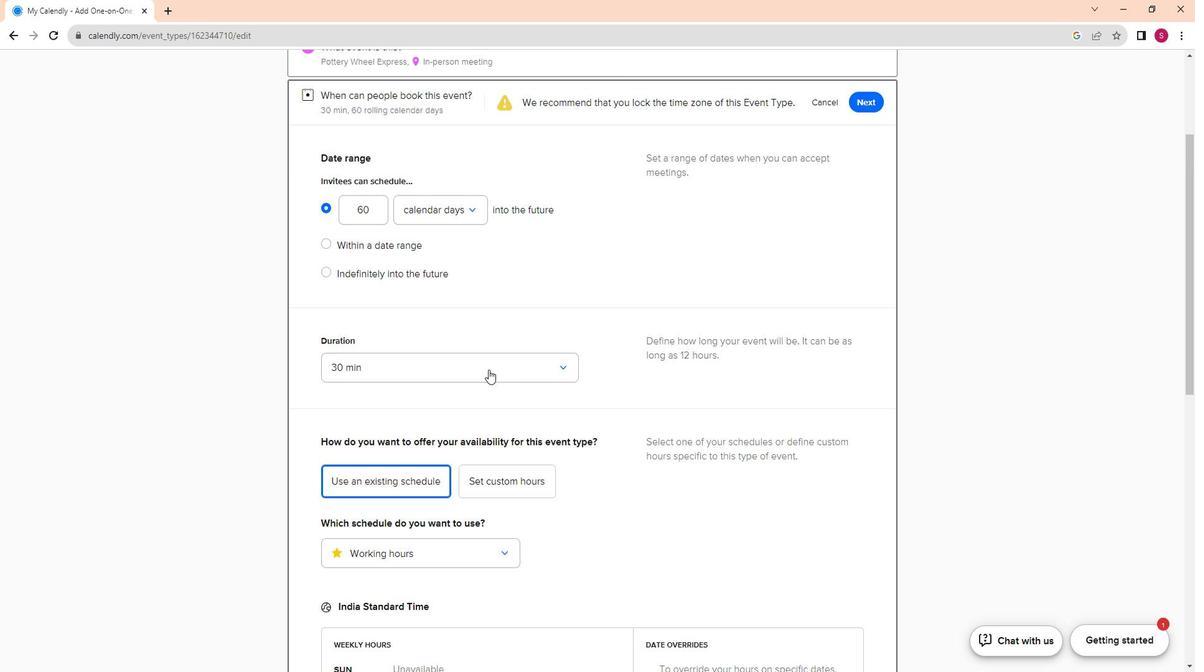 
Action: Mouse pressed left at (354, 366)
Screenshot: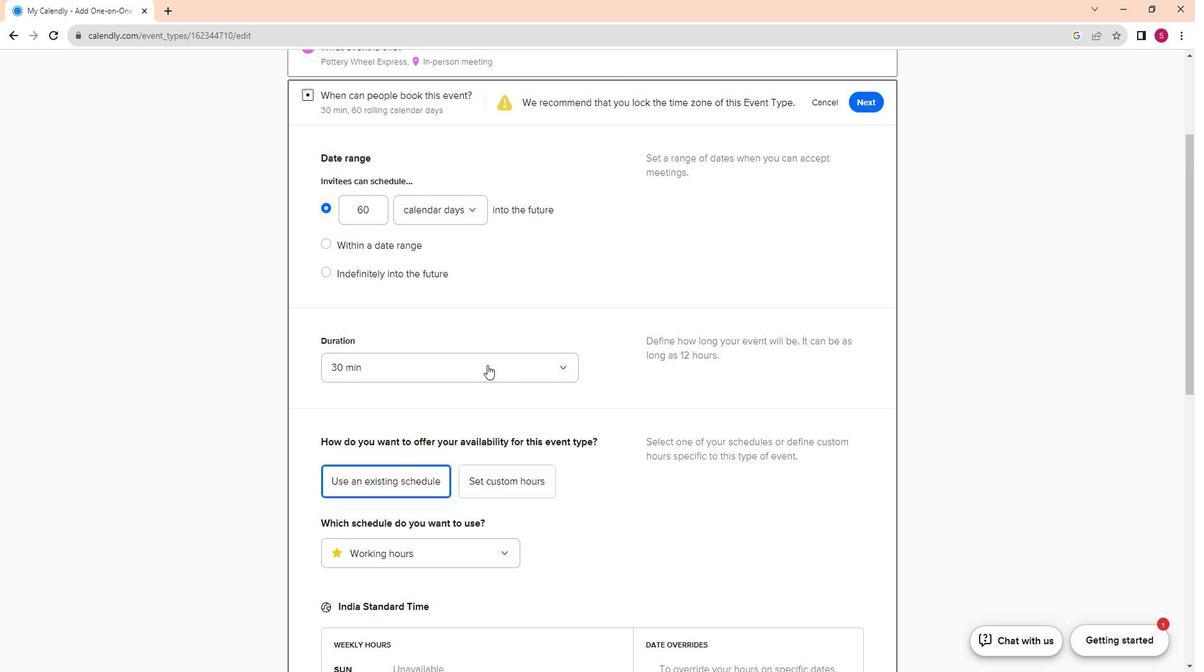 
Action: Mouse moved to (383, 523)
Screenshot: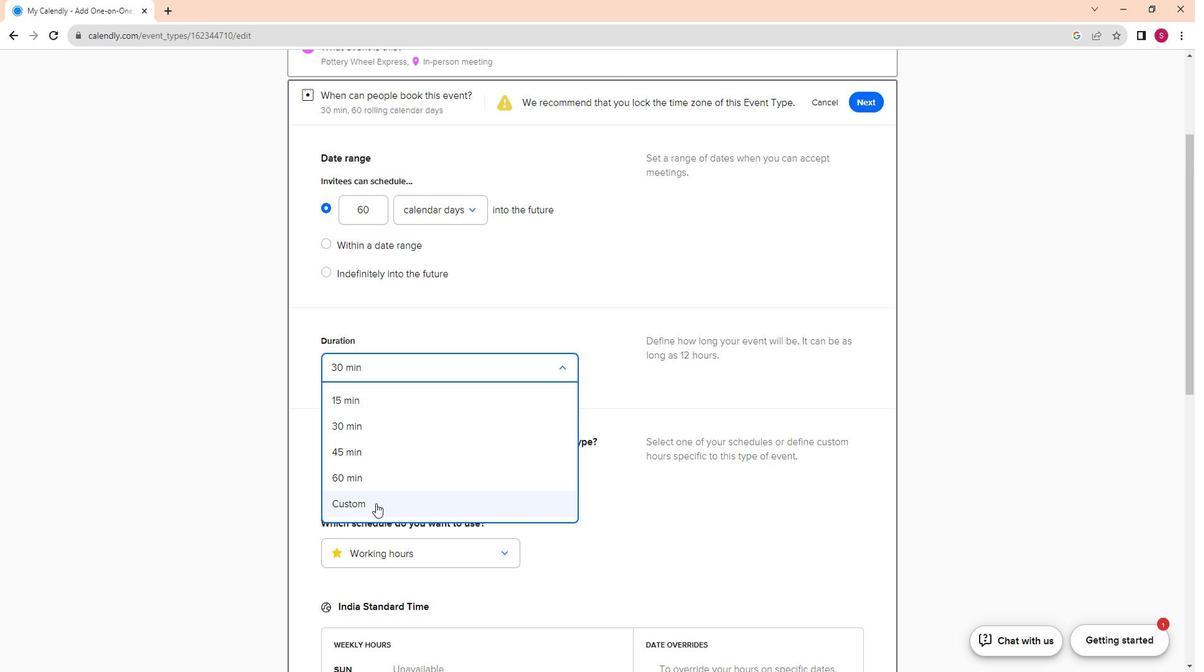 
Action: Mouse pressed left at (383, 523)
Screenshot: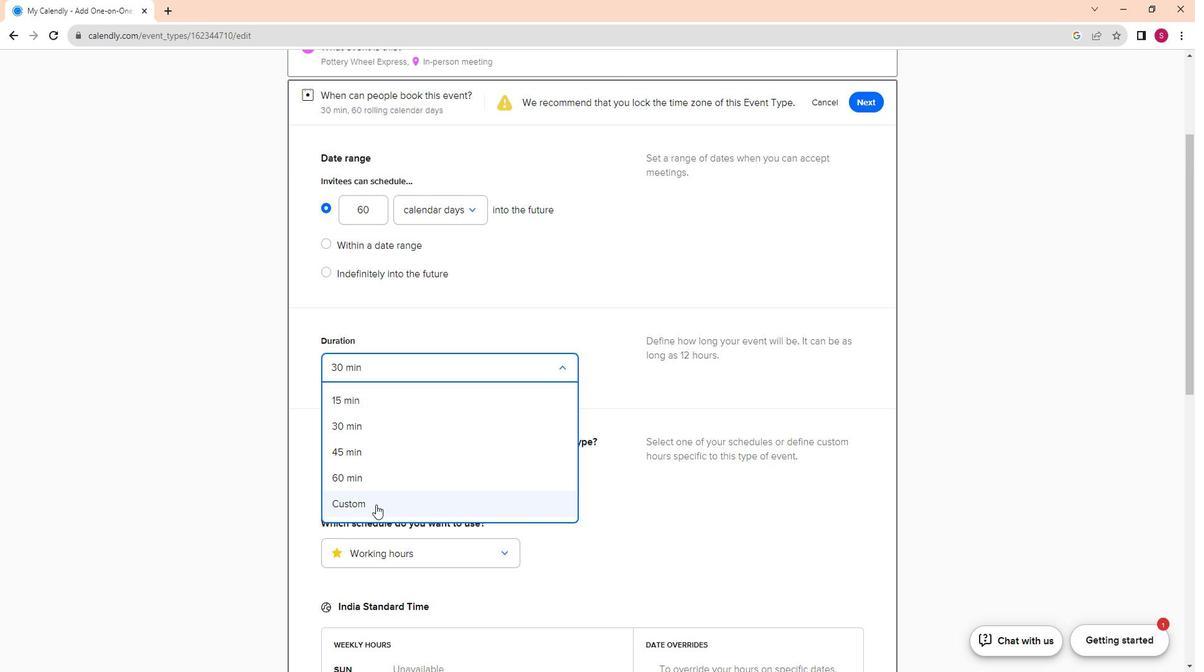 
Action: Mouse moved to (378, 438)
Screenshot: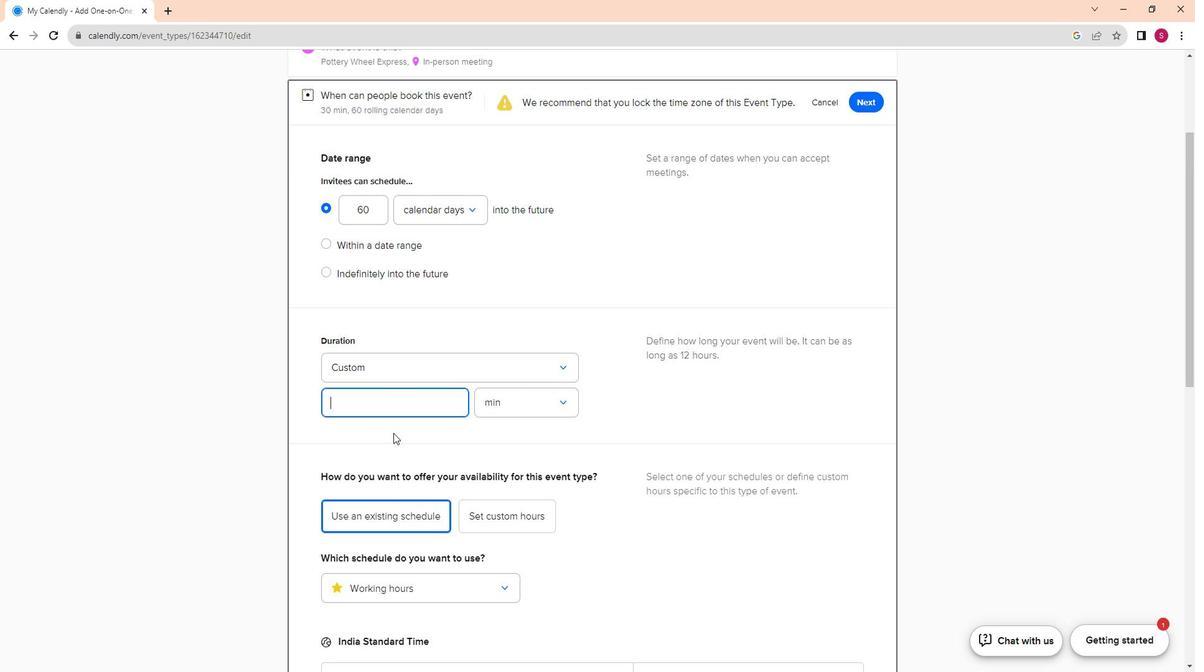 
Action: Key pressed 2
Screenshot: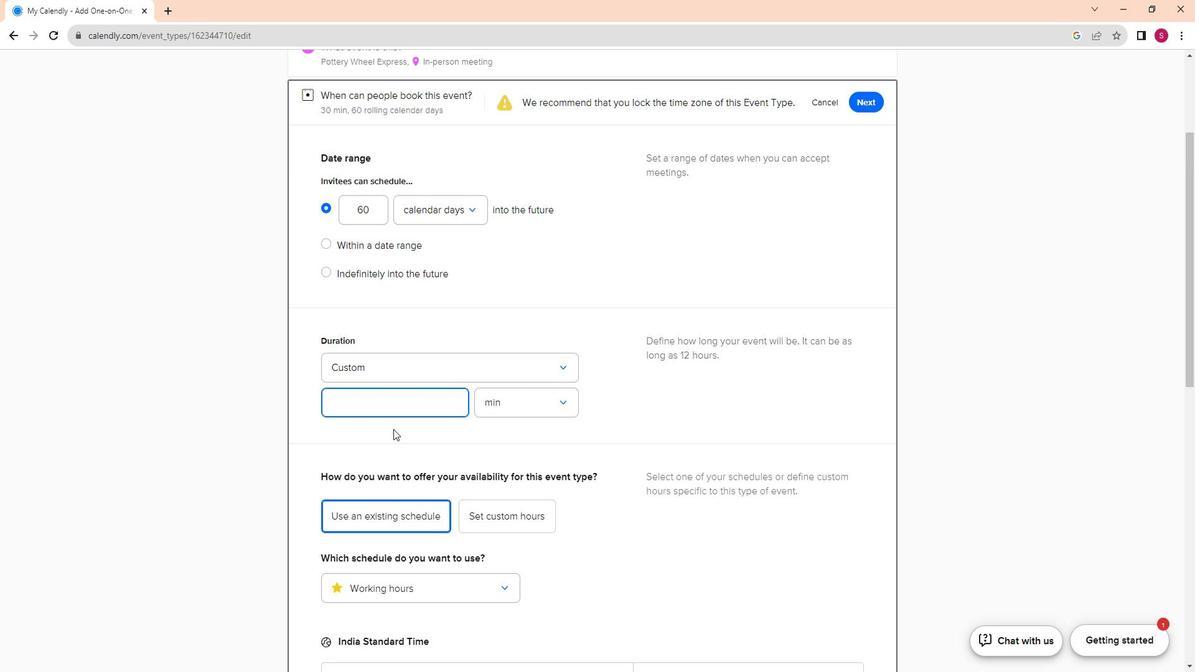 
Action: Mouse moved to (349, 404)
Screenshot: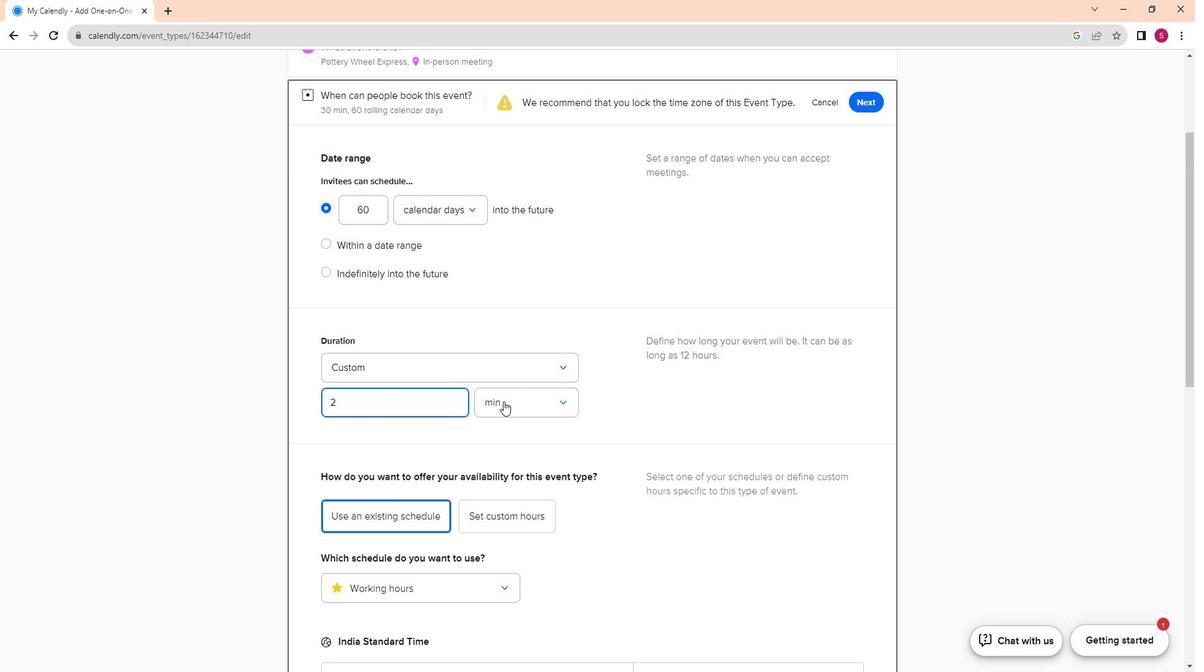 
Action: Mouse pressed left at (349, 404)
Screenshot: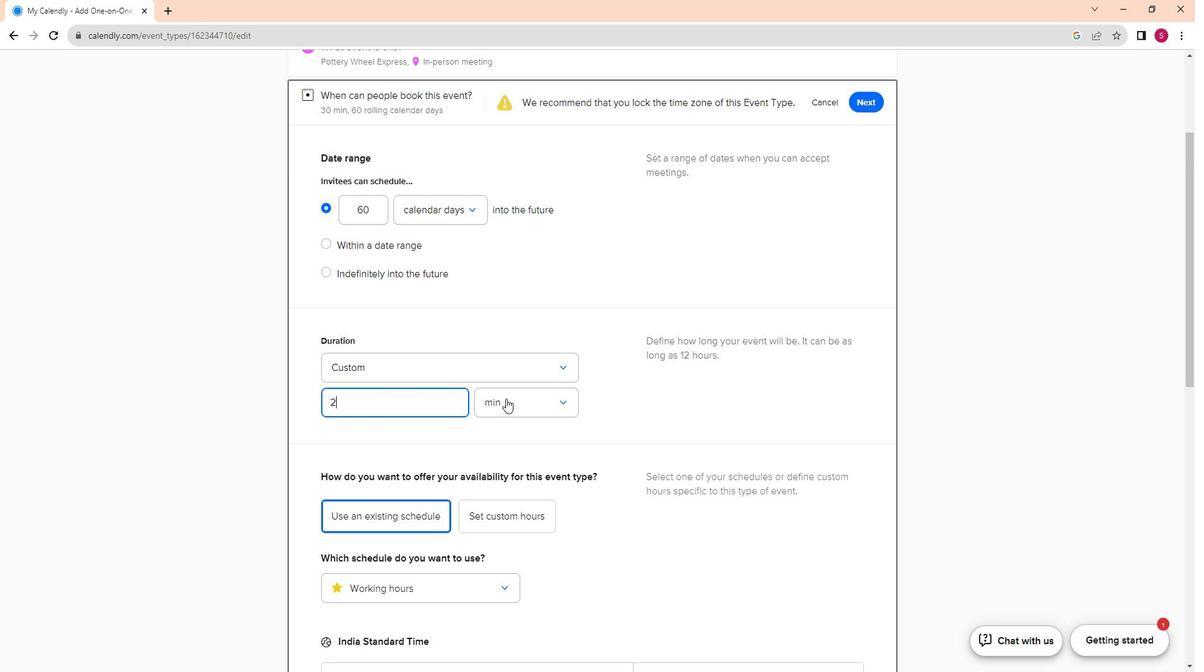 
Action: Mouse moved to (346, 473)
Screenshot: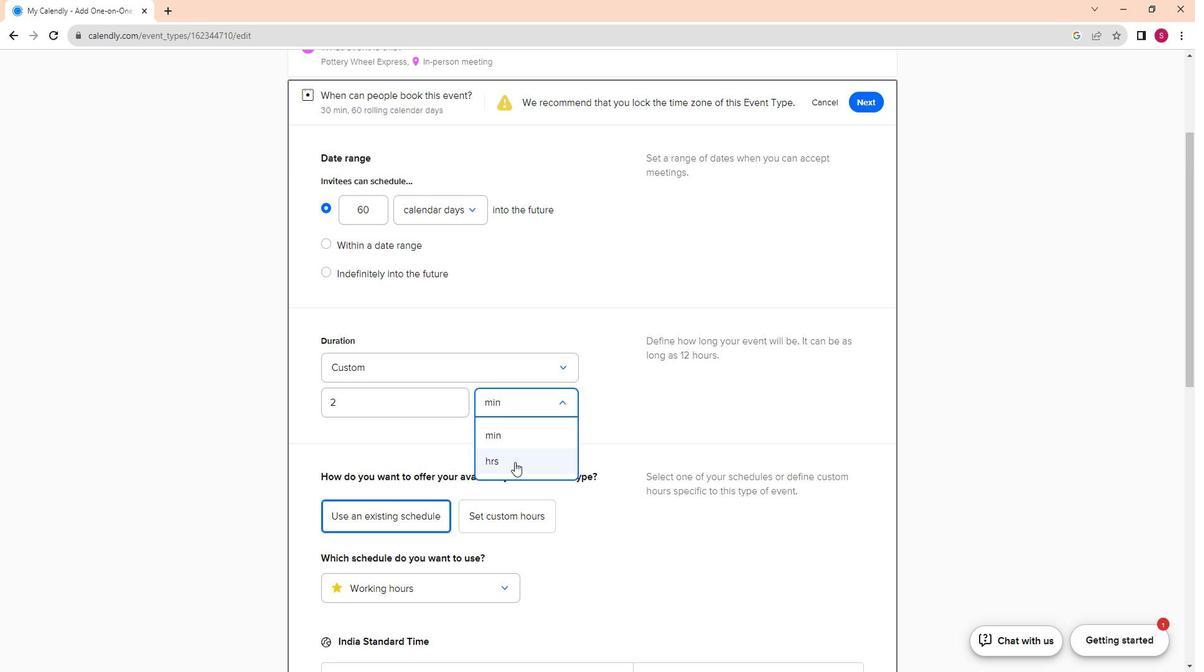 
Action: Mouse pressed left at (346, 473)
Screenshot: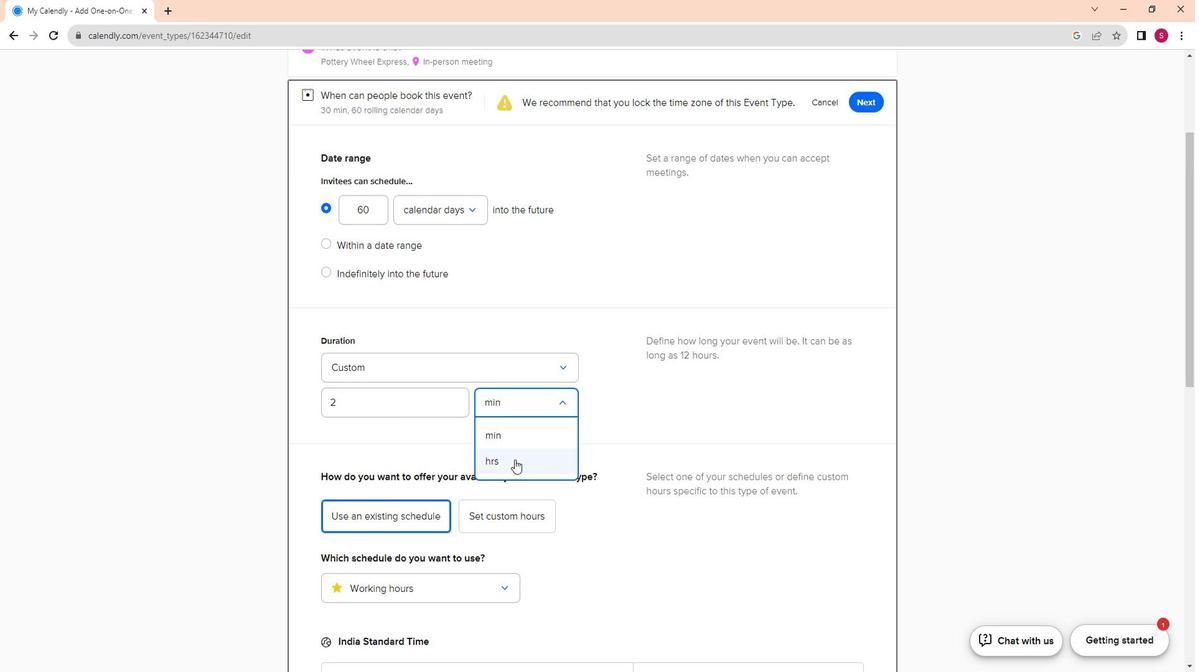 
Action: Mouse moved to (255, 64)
Screenshot: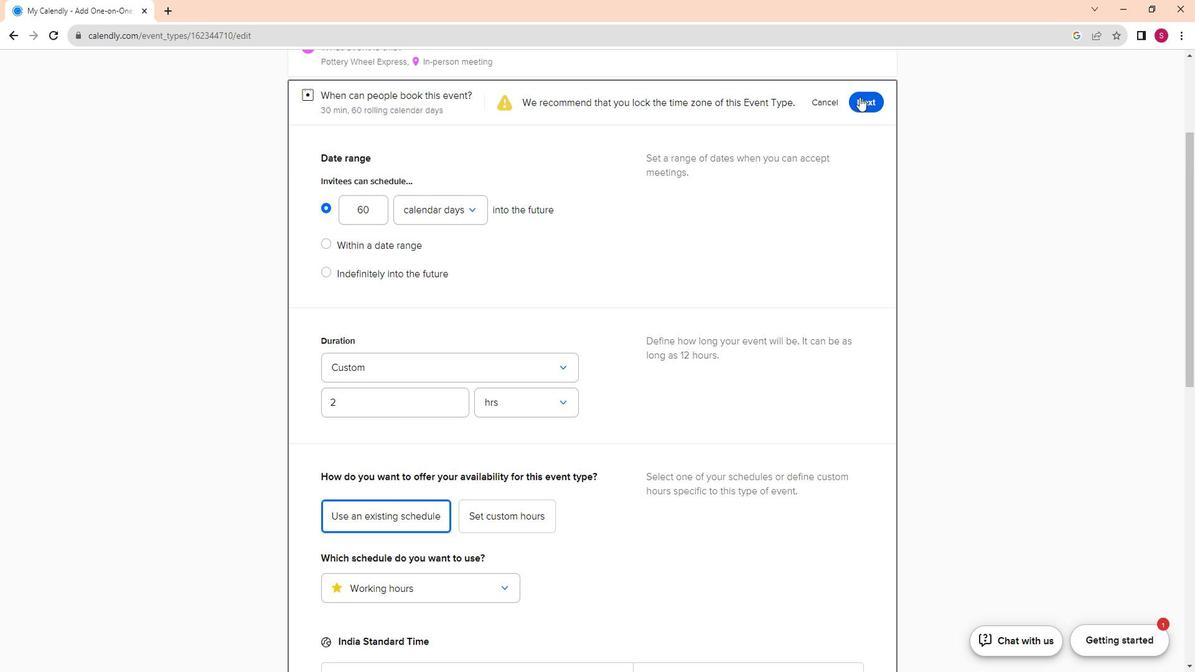 
Action: Mouse pressed left at (255, 64)
Screenshot: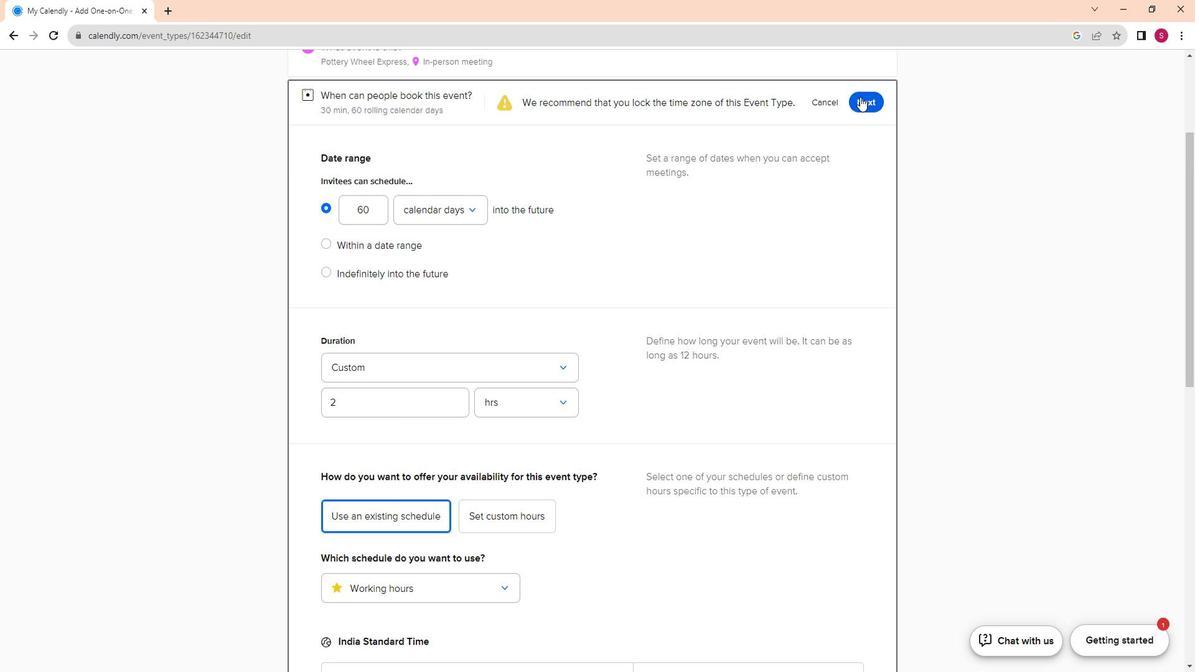 
Action: Mouse moved to (300, 257)
Screenshot: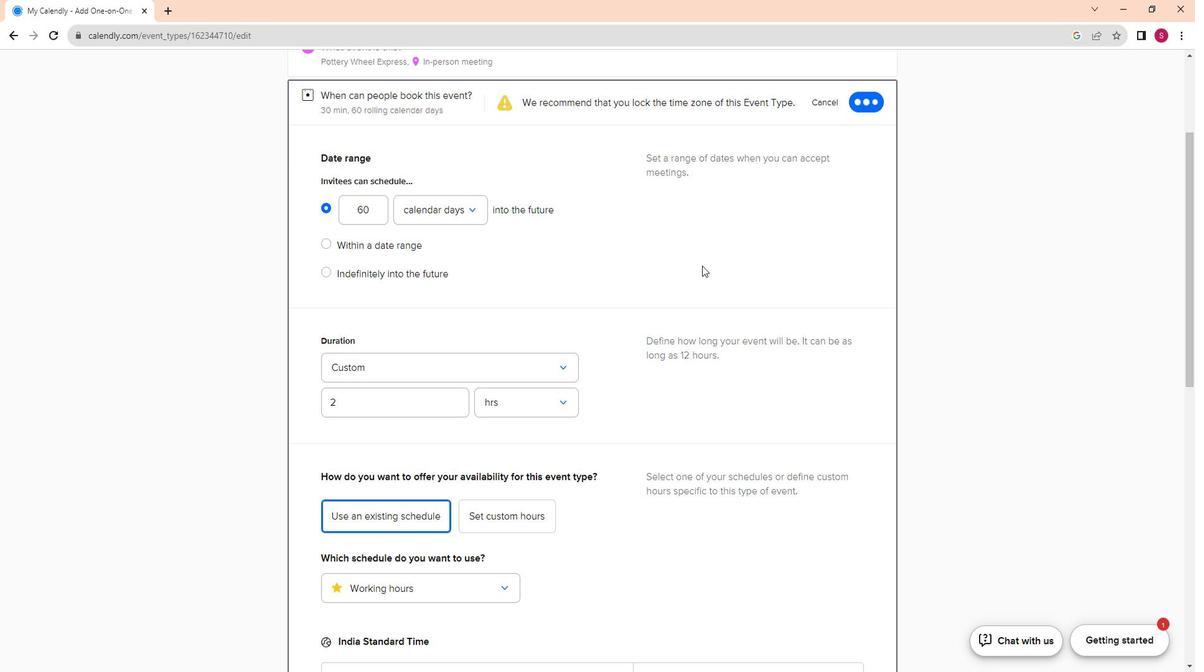 
